 Task: Create a relationship between book and order object.
Action: Mouse moved to (599, 33)
Screenshot: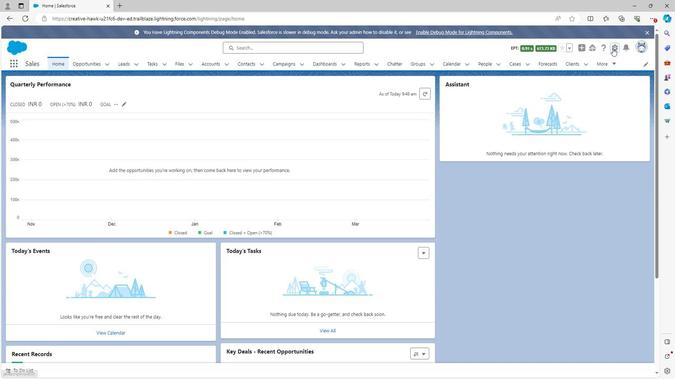
Action: Mouse pressed left at (599, 33)
Screenshot: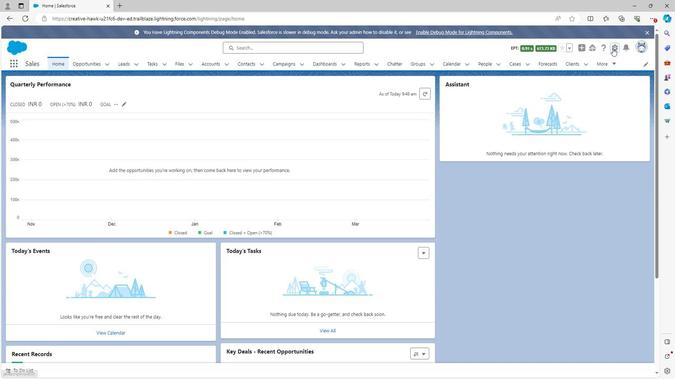 
Action: Mouse moved to (577, 56)
Screenshot: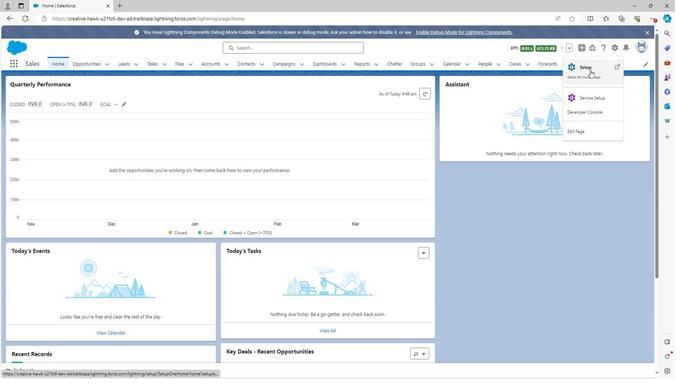 
Action: Mouse pressed left at (577, 56)
Screenshot: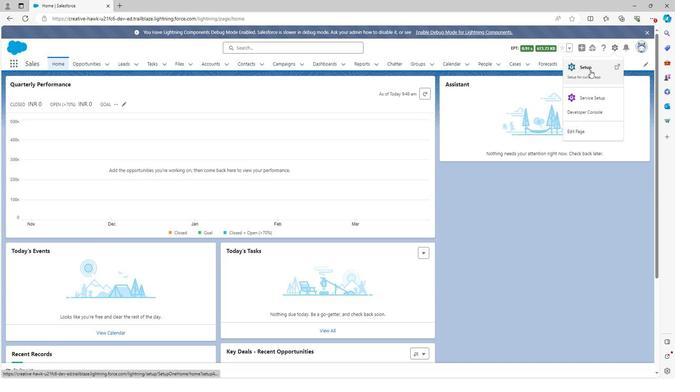 
Action: Mouse moved to (98, 51)
Screenshot: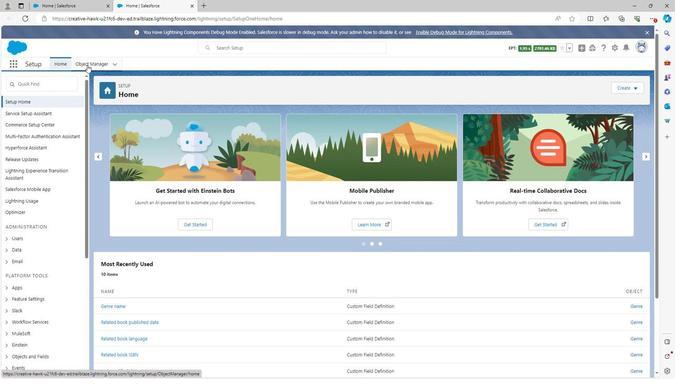 
Action: Mouse pressed left at (98, 51)
Screenshot: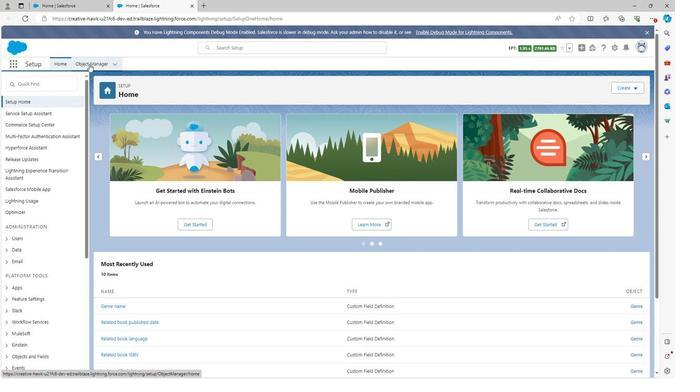 
Action: Mouse moved to (69, 248)
Screenshot: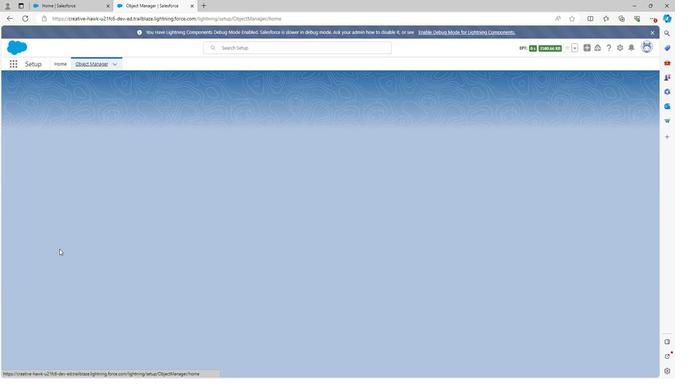 
Action: Mouse scrolled (69, 247) with delta (0, 0)
Screenshot: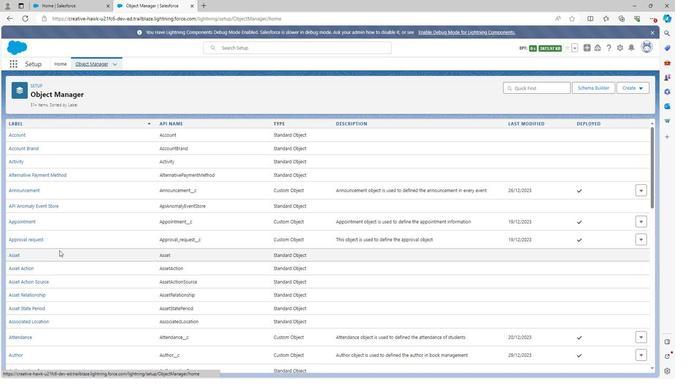 
Action: Mouse scrolled (69, 247) with delta (0, 0)
Screenshot: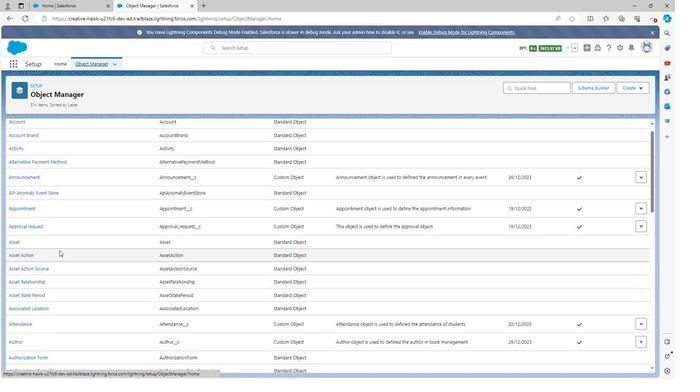 
Action: Mouse scrolled (69, 247) with delta (0, 0)
Screenshot: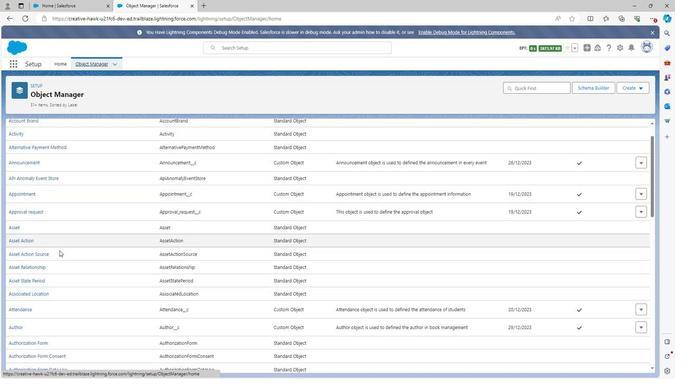 
Action: Mouse scrolled (69, 247) with delta (0, 0)
Screenshot: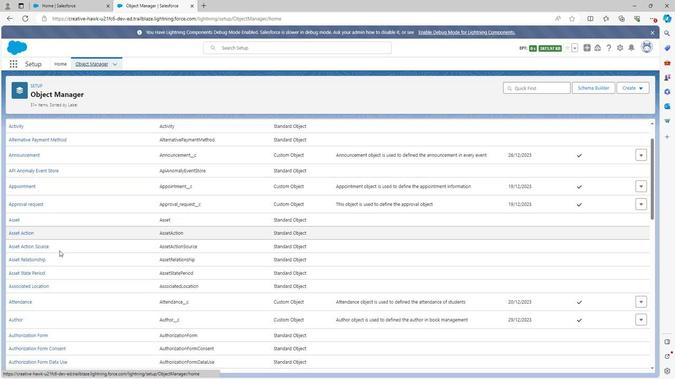 
Action: Mouse scrolled (69, 247) with delta (0, 0)
Screenshot: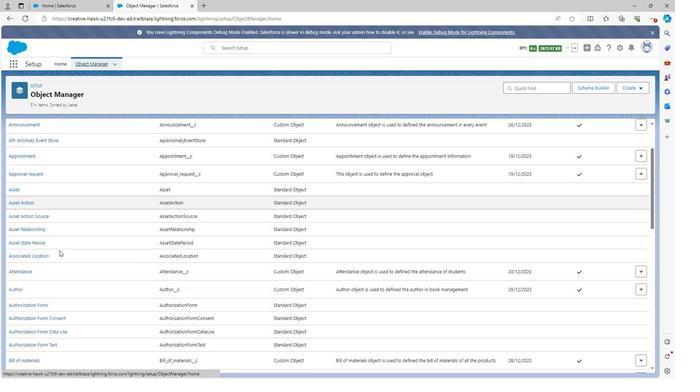 
Action: Mouse scrolled (69, 247) with delta (0, 0)
Screenshot: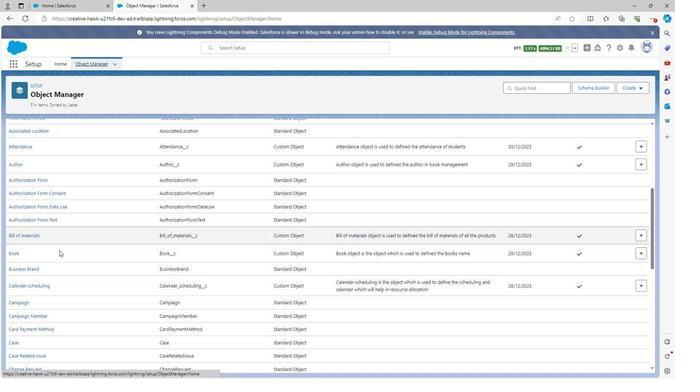 
Action: Mouse scrolled (69, 247) with delta (0, 0)
Screenshot: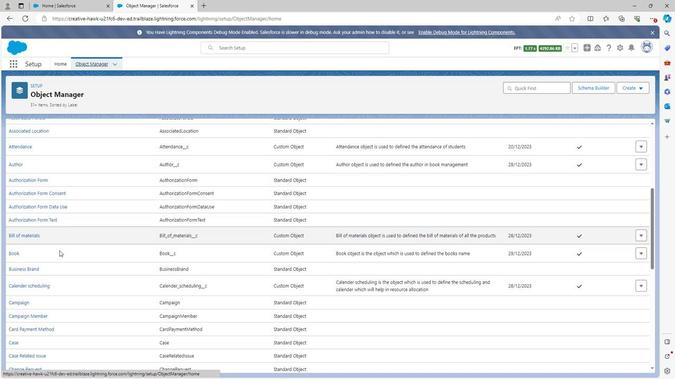 
Action: Mouse scrolled (69, 247) with delta (0, 0)
Screenshot: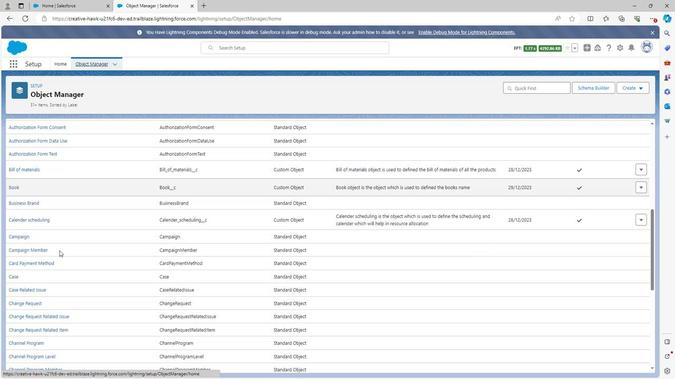 
Action: Mouse scrolled (69, 247) with delta (0, 0)
Screenshot: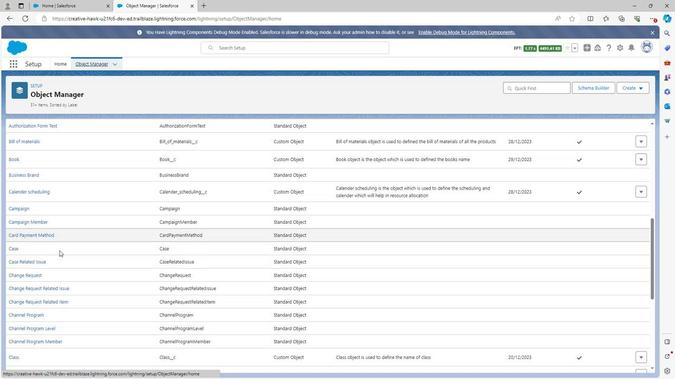 
Action: Mouse scrolled (69, 247) with delta (0, 0)
Screenshot: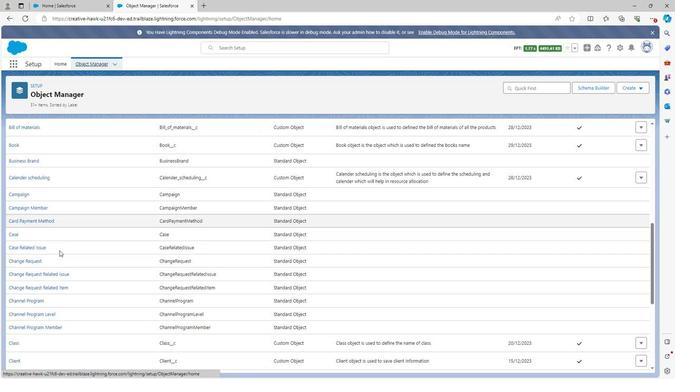 
Action: Mouse scrolled (69, 247) with delta (0, 0)
Screenshot: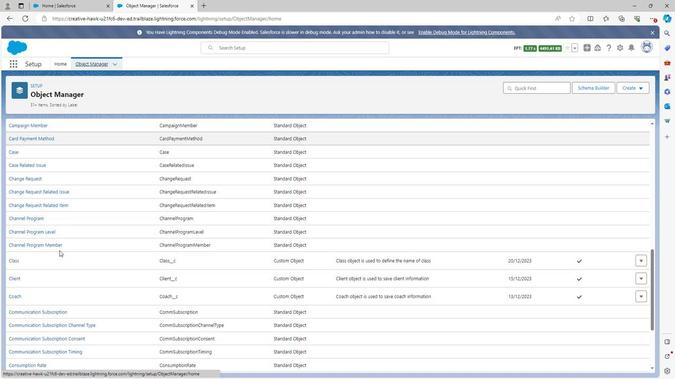 
Action: Mouse scrolled (69, 247) with delta (0, 0)
Screenshot: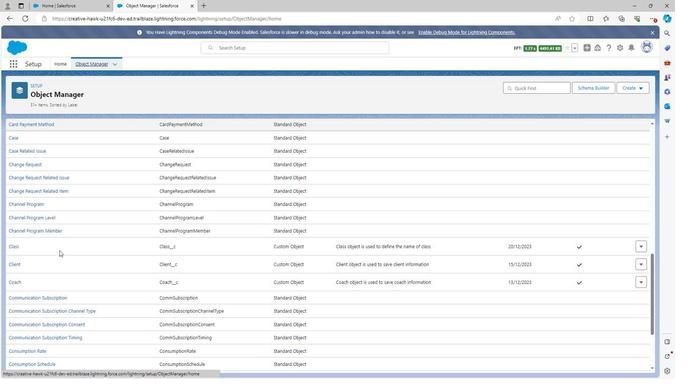 
Action: Mouse scrolled (69, 247) with delta (0, 0)
Screenshot: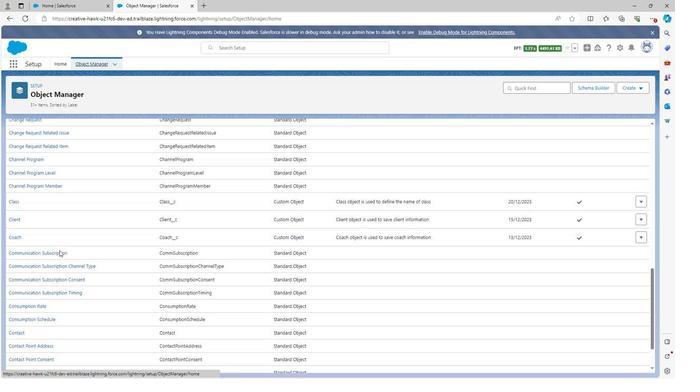 
Action: Mouse scrolled (69, 247) with delta (0, 0)
Screenshot: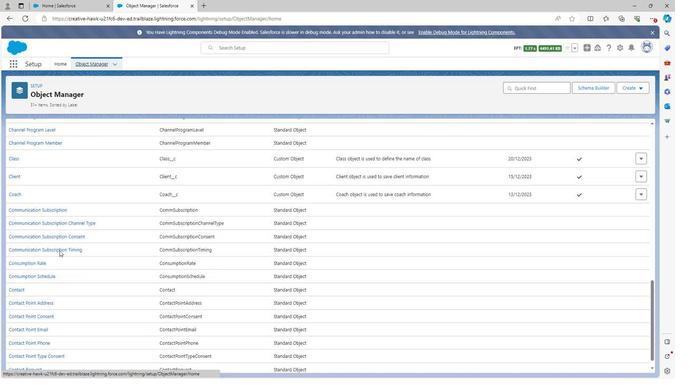 
Action: Mouse scrolled (69, 247) with delta (0, 0)
Screenshot: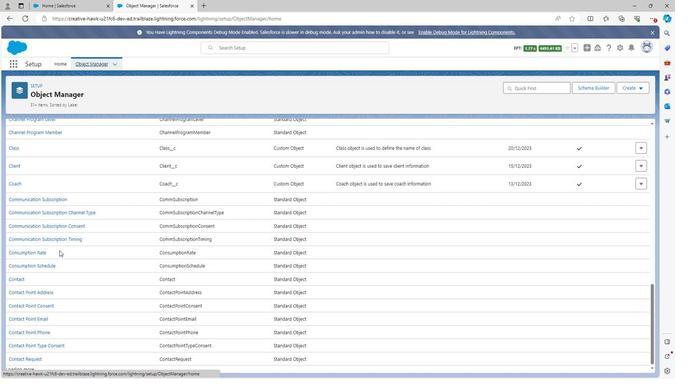 
Action: Mouse scrolled (69, 247) with delta (0, 0)
Screenshot: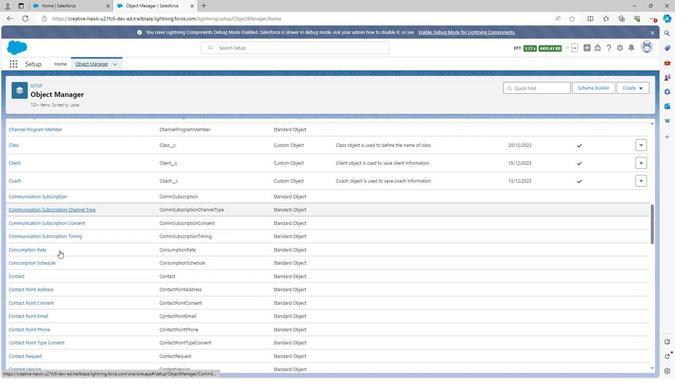 
Action: Mouse scrolled (69, 247) with delta (0, 0)
Screenshot: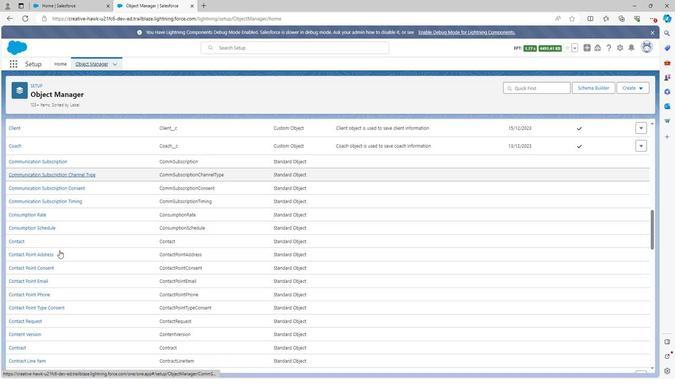 
Action: Mouse scrolled (69, 247) with delta (0, 0)
Screenshot: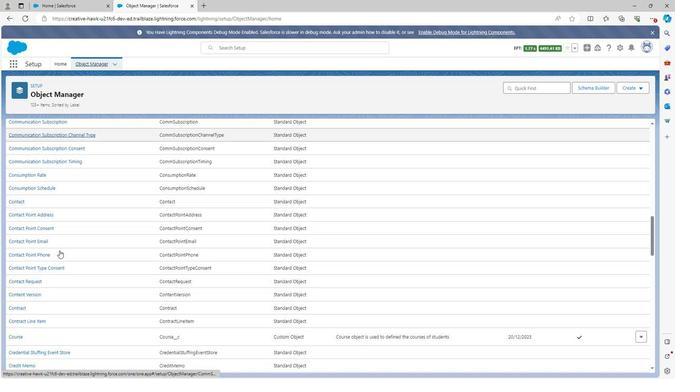 
Action: Mouse scrolled (69, 247) with delta (0, 0)
Screenshot: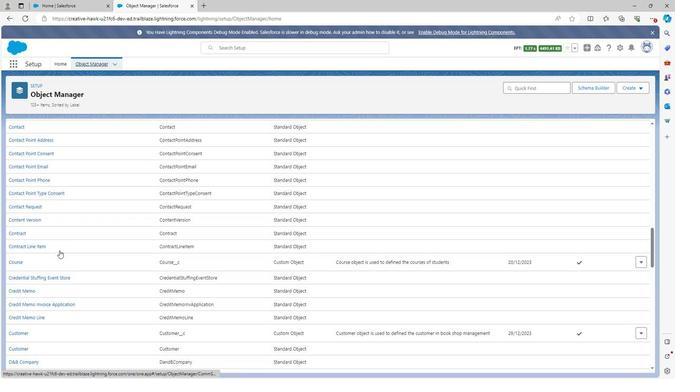 
Action: Mouse scrolled (69, 247) with delta (0, 0)
Screenshot: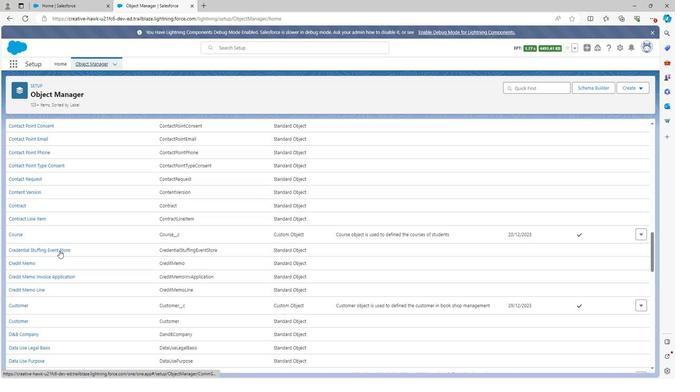 
Action: Mouse scrolled (69, 247) with delta (0, 0)
Screenshot: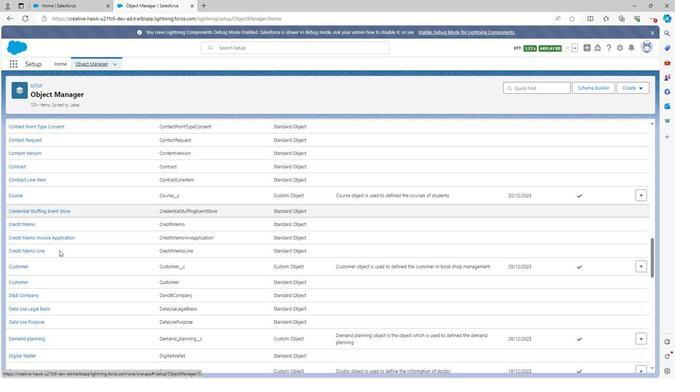 
Action: Mouse scrolled (69, 247) with delta (0, 0)
Screenshot: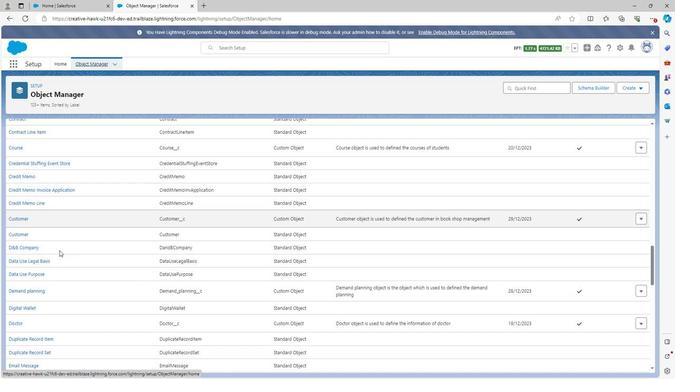 
Action: Mouse scrolled (69, 247) with delta (0, 0)
Screenshot: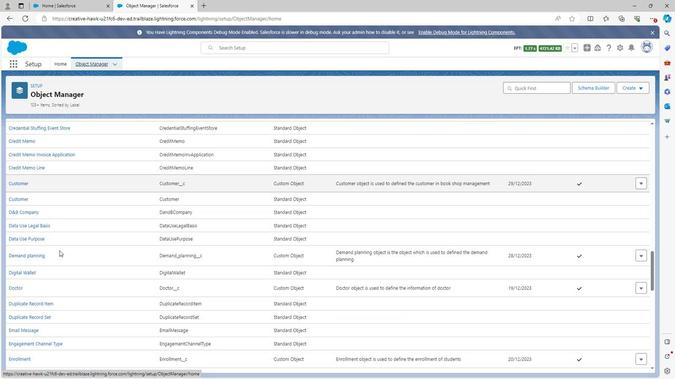 
Action: Mouse scrolled (69, 247) with delta (0, 0)
Screenshot: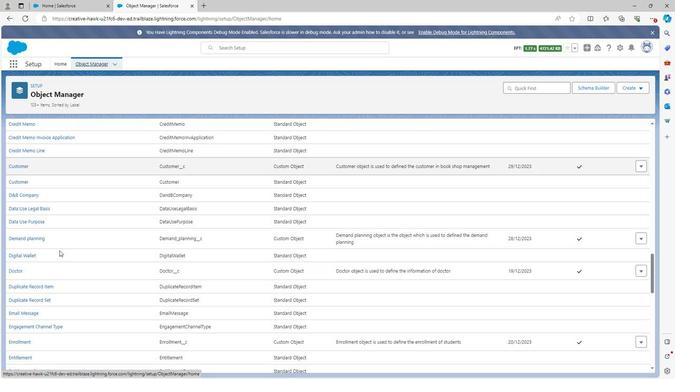 
Action: Mouse scrolled (69, 247) with delta (0, 0)
Screenshot: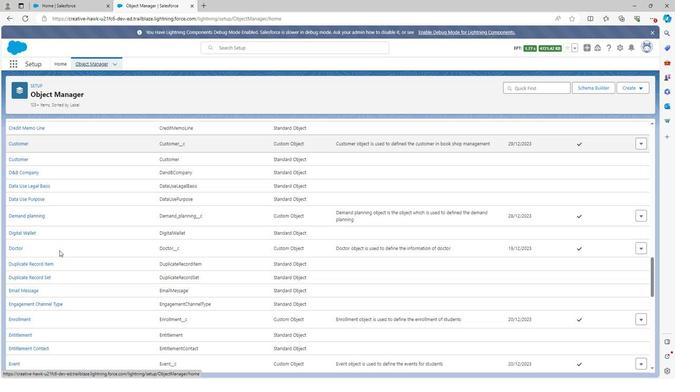 
Action: Mouse scrolled (69, 247) with delta (0, 0)
Screenshot: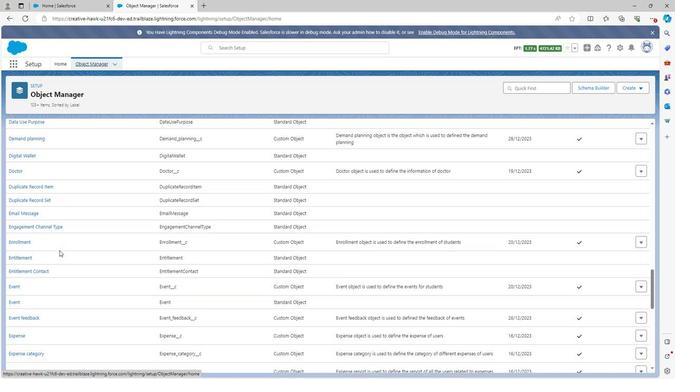
Action: Mouse scrolled (69, 247) with delta (0, 0)
Screenshot: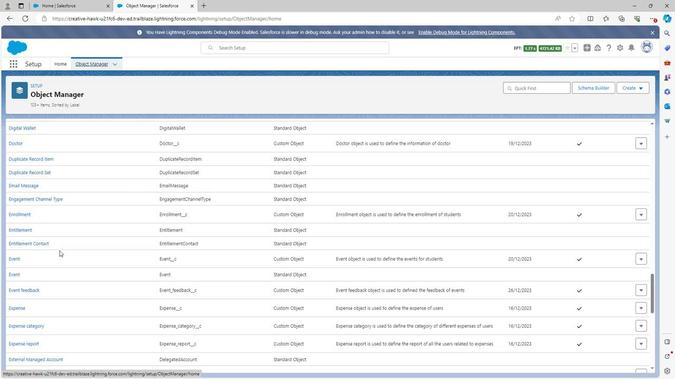 
Action: Mouse scrolled (69, 247) with delta (0, 0)
Screenshot: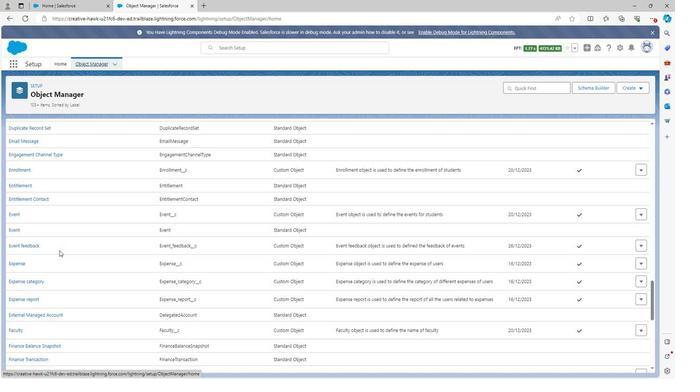 
Action: Mouse scrolled (69, 247) with delta (0, 0)
Screenshot: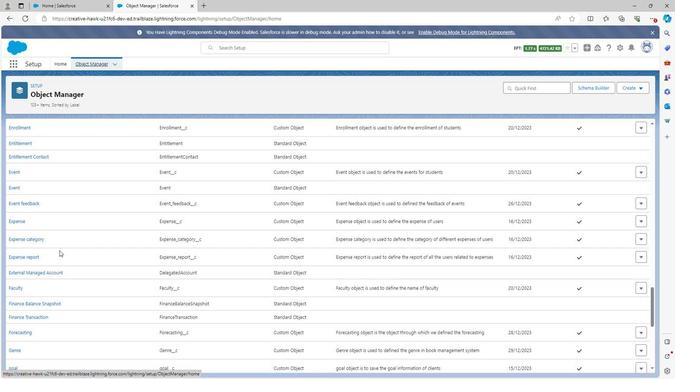 
Action: Mouse scrolled (69, 247) with delta (0, 0)
Screenshot: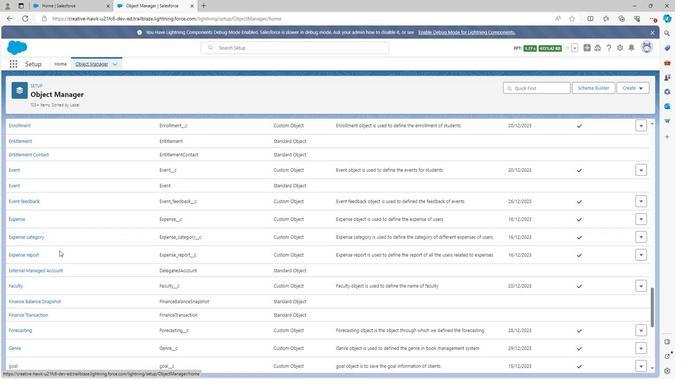 
Action: Mouse scrolled (69, 247) with delta (0, 0)
Screenshot: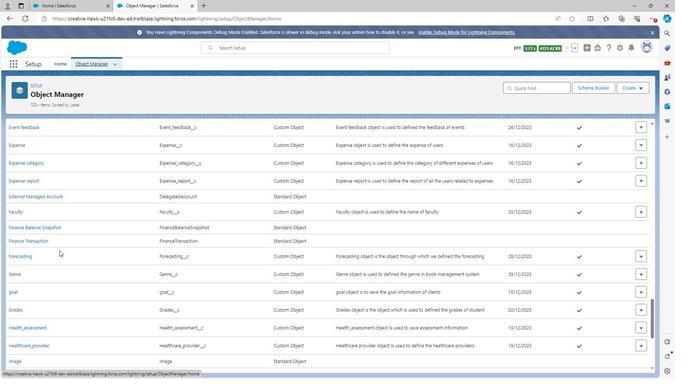 
Action: Mouse scrolled (69, 247) with delta (0, 0)
Screenshot: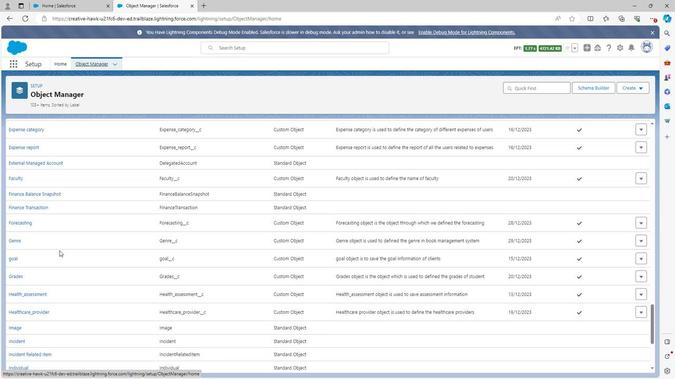 
Action: Mouse scrolled (69, 247) with delta (0, 0)
Screenshot: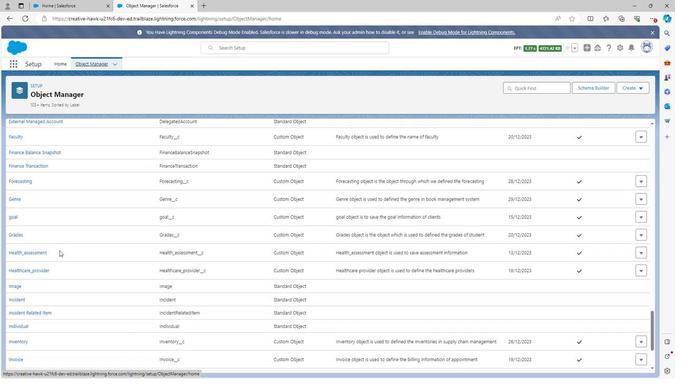 
Action: Mouse scrolled (69, 247) with delta (0, 0)
Screenshot: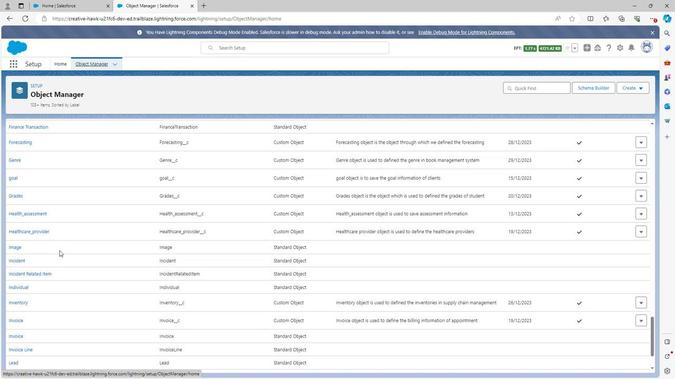 
Action: Mouse scrolled (69, 247) with delta (0, 0)
Screenshot: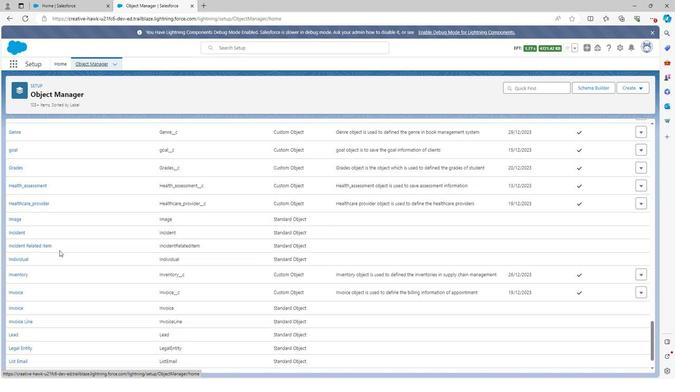 
Action: Mouse scrolled (69, 247) with delta (0, 0)
Screenshot: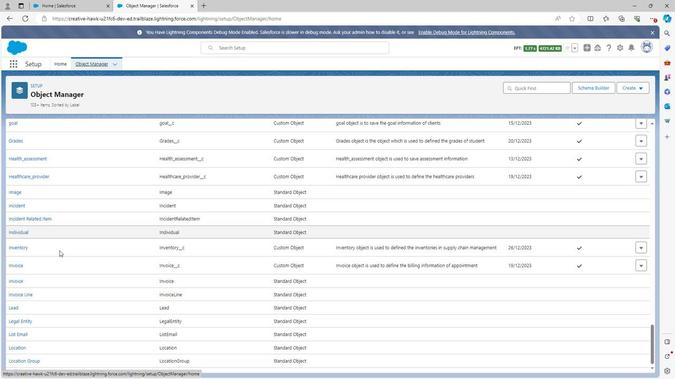 
Action: Mouse scrolled (69, 247) with delta (0, 0)
Screenshot: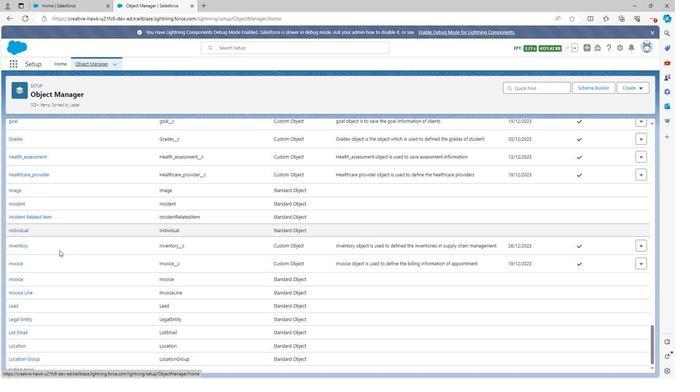 
Action: Mouse scrolled (69, 247) with delta (0, 0)
Screenshot: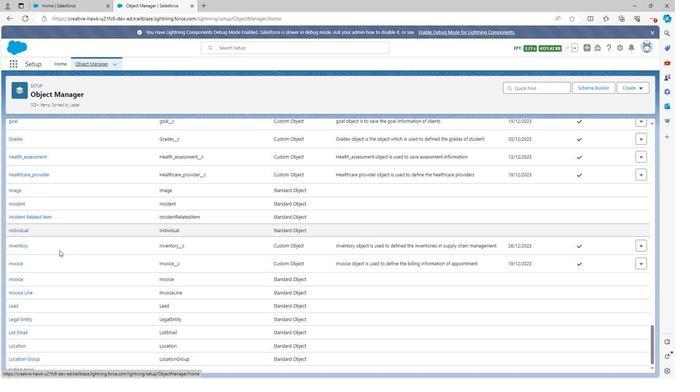 
Action: Mouse scrolled (69, 247) with delta (0, 0)
Screenshot: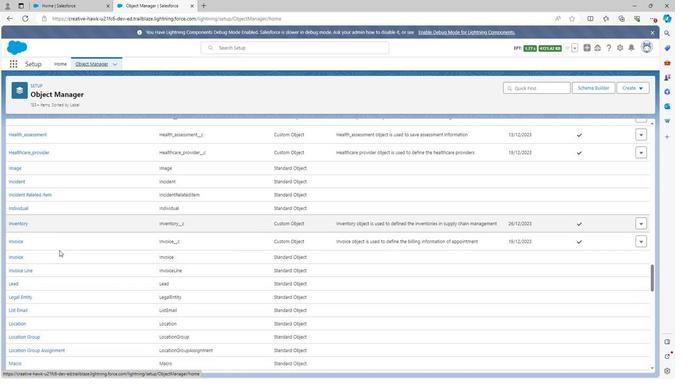 
Action: Mouse scrolled (69, 247) with delta (0, 0)
Screenshot: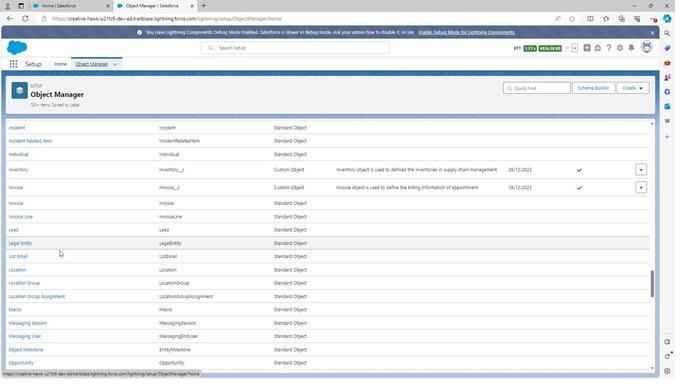 
Action: Mouse scrolled (69, 247) with delta (0, 0)
Screenshot: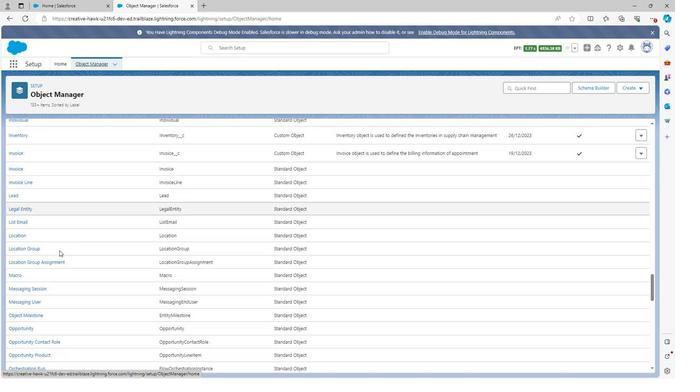 
Action: Mouse scrolled (69, 247) with delta (0, 0)
Screenshot: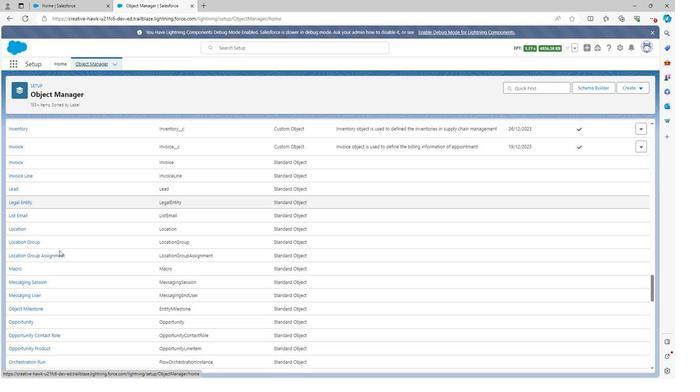 
Action: Mouse scrolled (69, 247) with delta (0, 0)
Screenshot: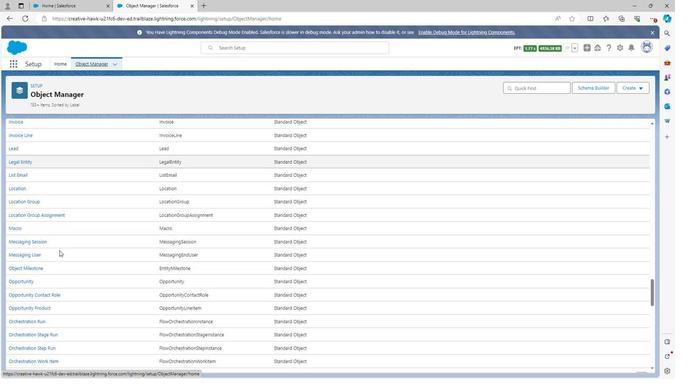 
Action: Mouse scrolled (69, 247) with delta (0, 0)
Screenshot: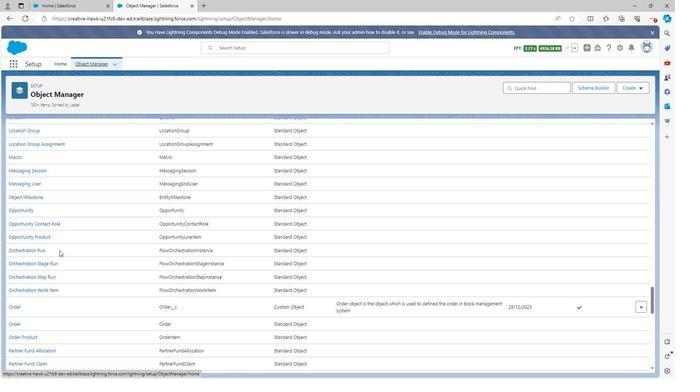 
Action: Mouse scrolled (69, 247) with delta (0, 0)
Screenshot: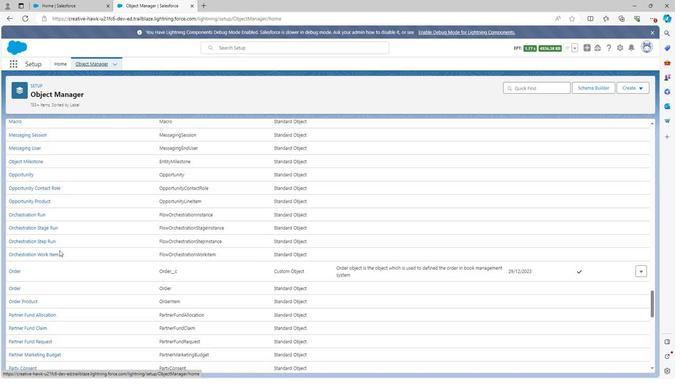 
Action: Mouse moved to (28, 229)
Screenshot: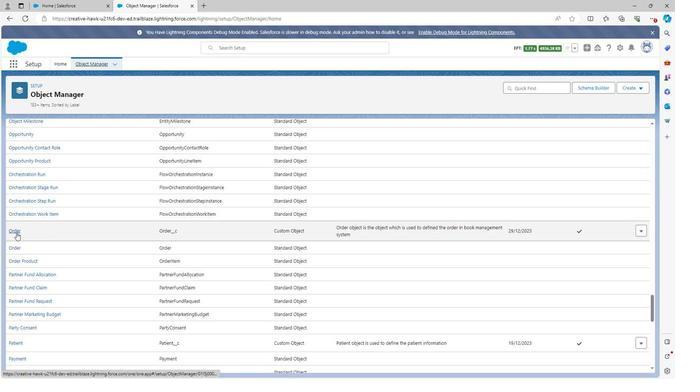 
Action: Mouse pressed left at (28, 229)
Screenshot: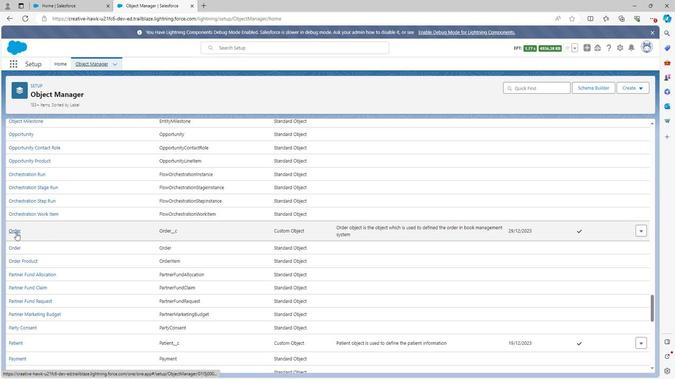 
Action: Mouse moved to (55, 129)
Screenshot: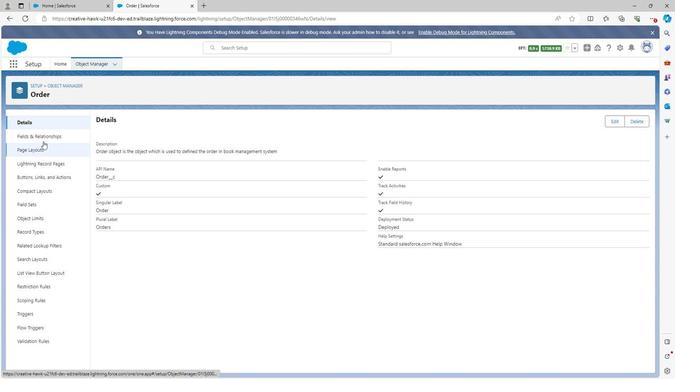 
Action: Mouse pressed left at (55, 129)
Screenshot: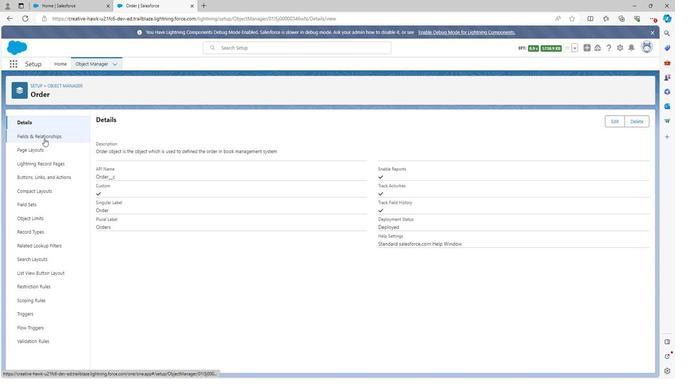 
Action: Mouse moved to (487, 113)
Screenshot: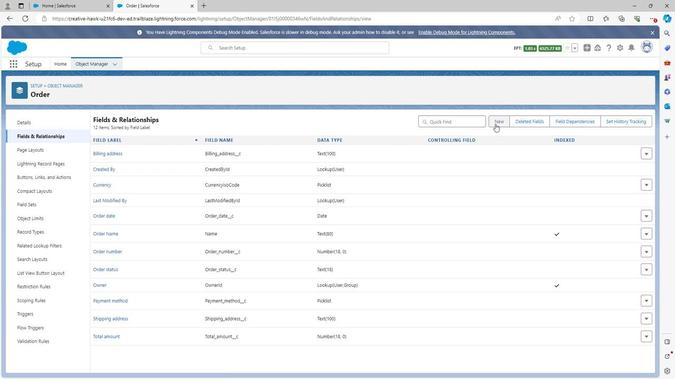
Action: Mouse pressed left at (487, 113)
Screenshot: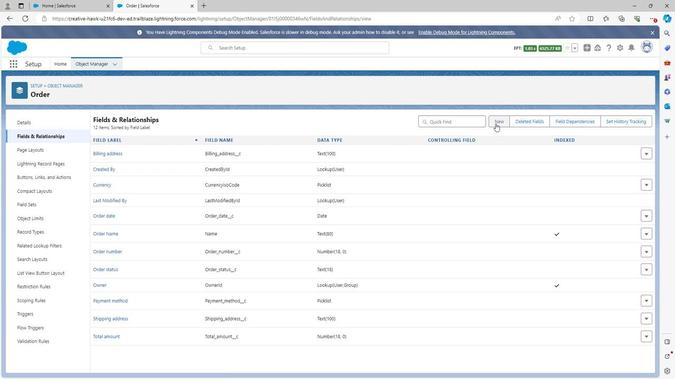 
Action: Mouse moved to (112, 247)
Screenshot: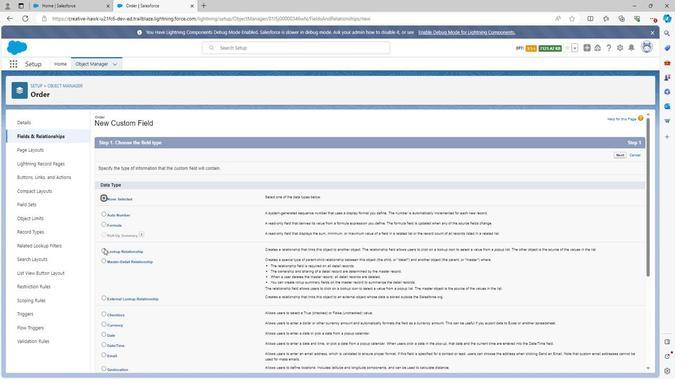 
Action: Mouse pressed left at (112, 247)
Screenshot: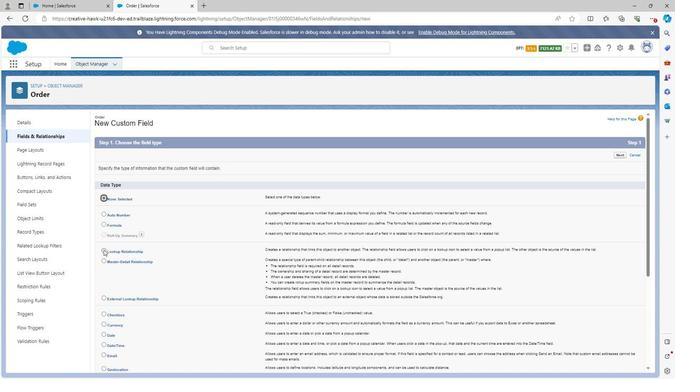 
Action: Mouse moved to (548, 284)
Screenshot: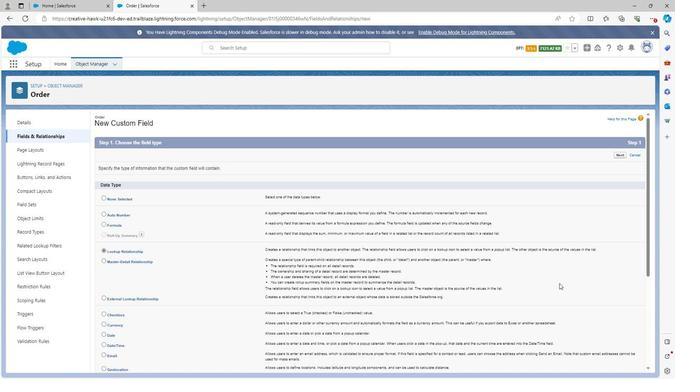 
Action: Mouse scrolled (548, 283) with delta (0, 0)
Screenshot: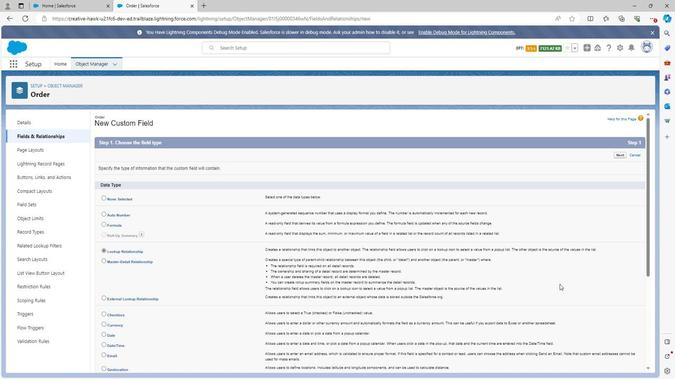 
Action: Mouse scrolled (548, 283) with delta (0, 0)
Screenshot: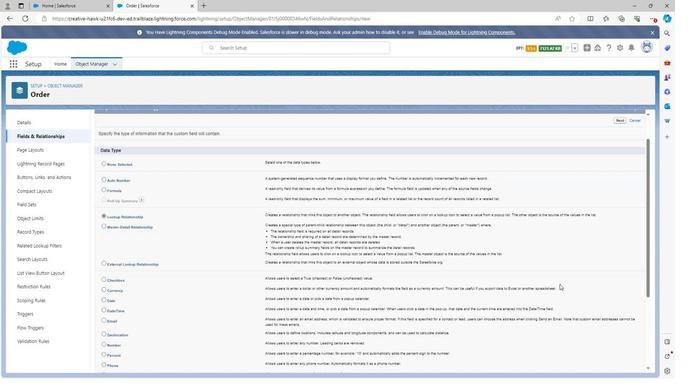 
Action: Mouse scrolled (548, 283) with delta (0, 0)
Screenshot: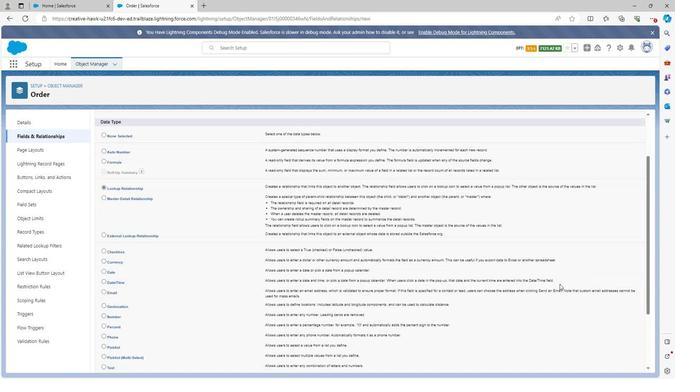 
Action: Mouse scrolled (548, 283) with delta (0, 0)
Screenshot: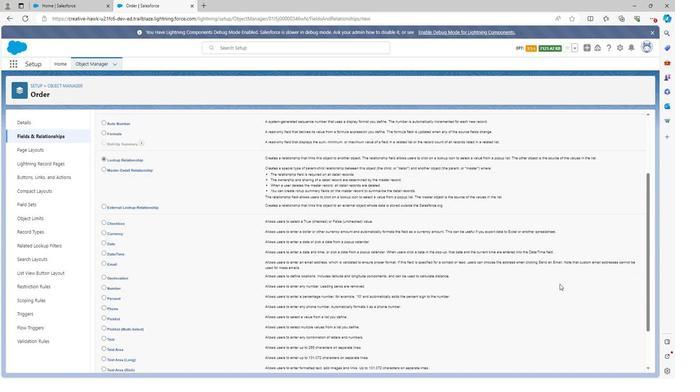 
Action: Mouse scrolled (548, 283) with delta (0, 0)
Screenshot: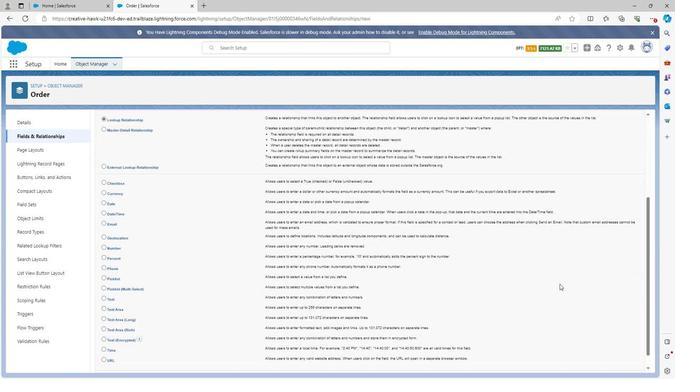
Action: Mouse scrolled (548, 283) with delta (0, 0)
Screenshot: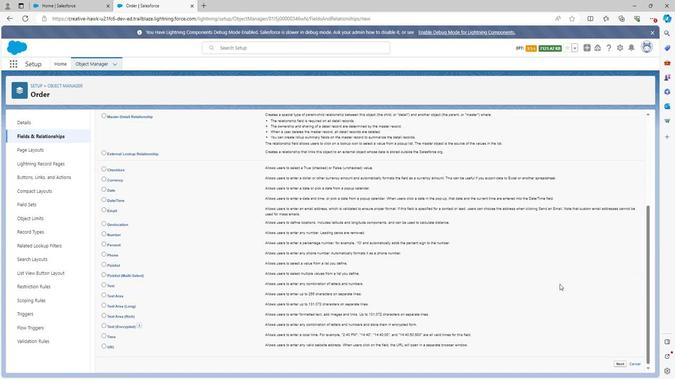 
Action: Mouse scrolled (548, 283) with delta (0, 0)
Screenshot: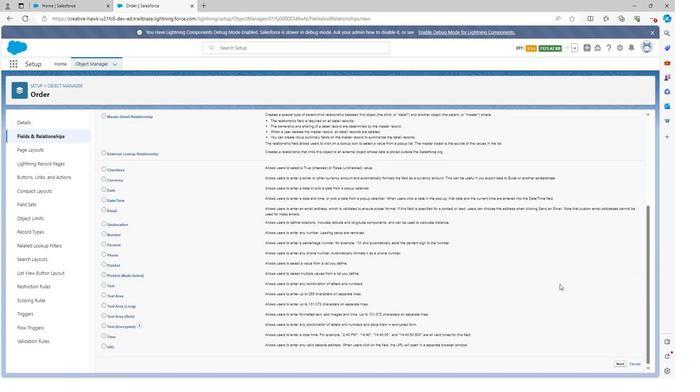 
Action: Mouse moved to (606, 366)
Screenshot: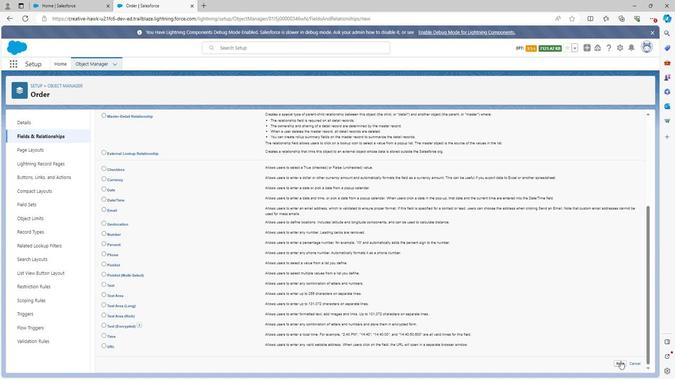 
Action: Mouse pressed left at (606, 366)
Screenshot: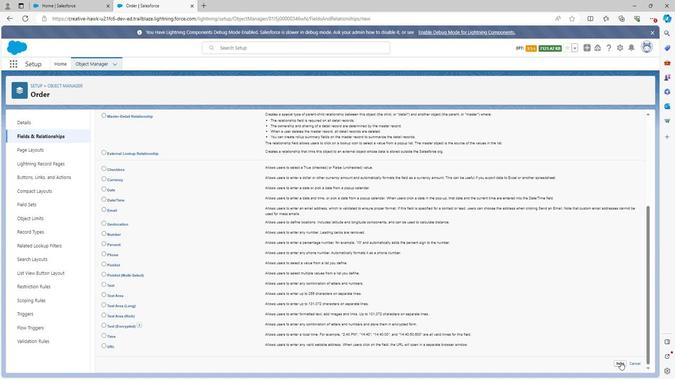 
Action: Mouse moved to (260, 177)
Screenshot: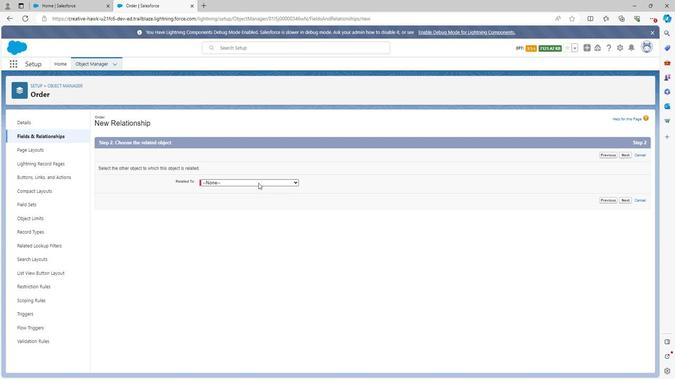 
Action: Mouse pressed left at (260, 177)
Screenshot: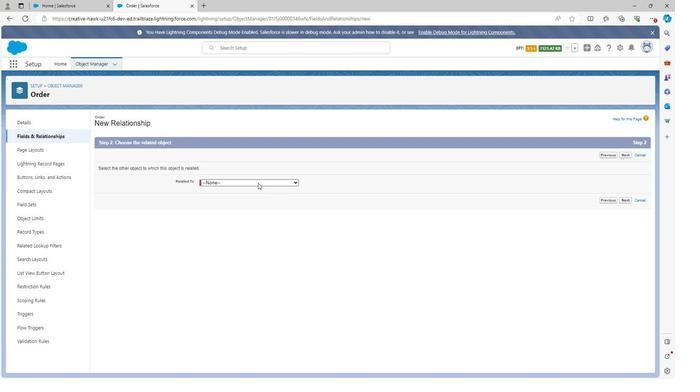 
Action: Mouse moved to (234, 272)
Screenshot: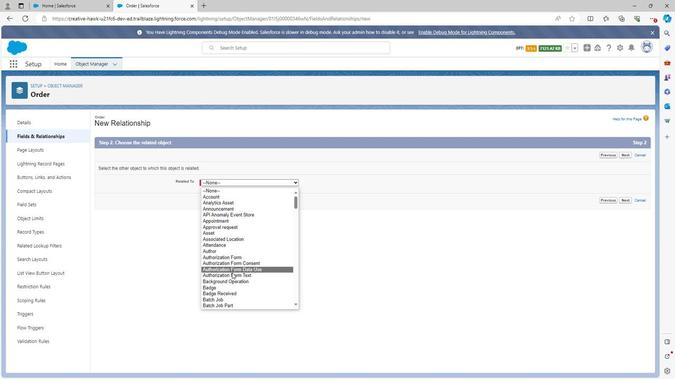
Action: Mouse scrolled (234, 272) with delta (0, 0)
Screenshot: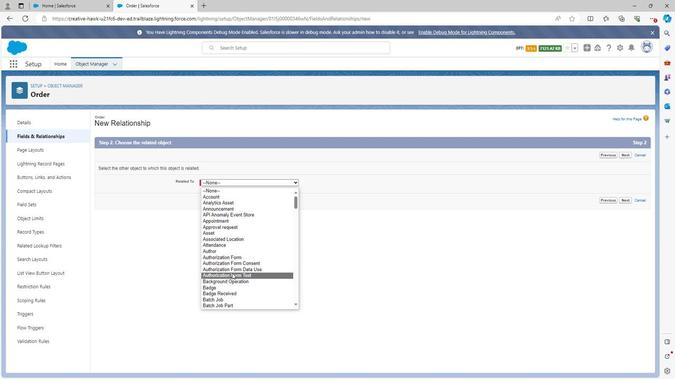 
Action: Mouse scrolled (234, 272) with delta (0, 0)
Screenshot: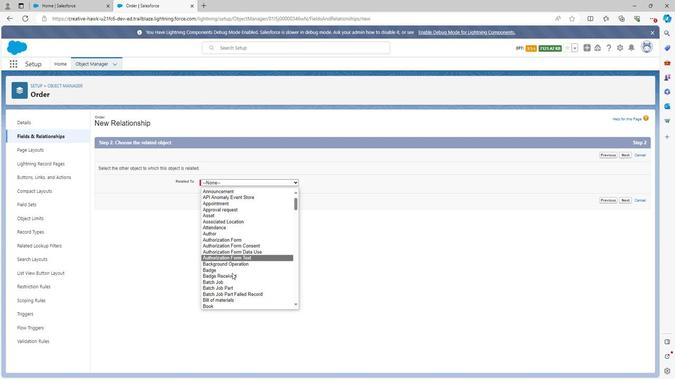 
Action: Mouse scrolled (234, 272) with delta (0, 0)
Screenshot: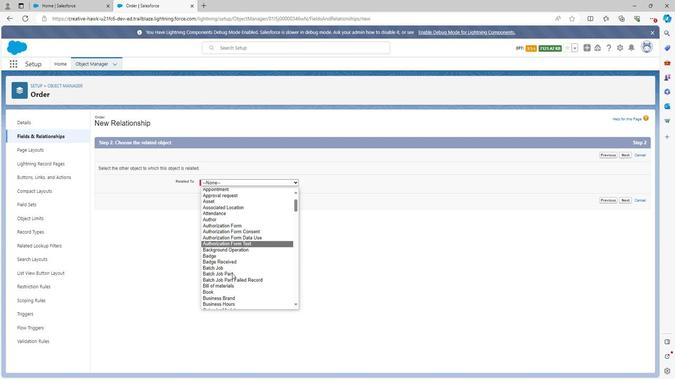 
Action: Mouse moved to (216, 268)
Screenshot: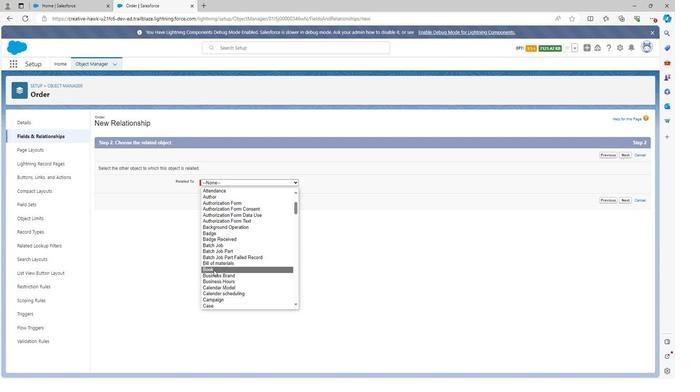 
Action: Mouse pressed left at (216, 268)
Screenshot: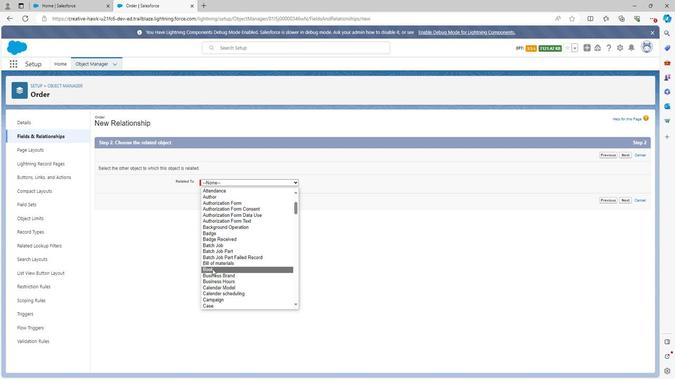 
Action: Mouse moved to (608, 195)
Screenshot: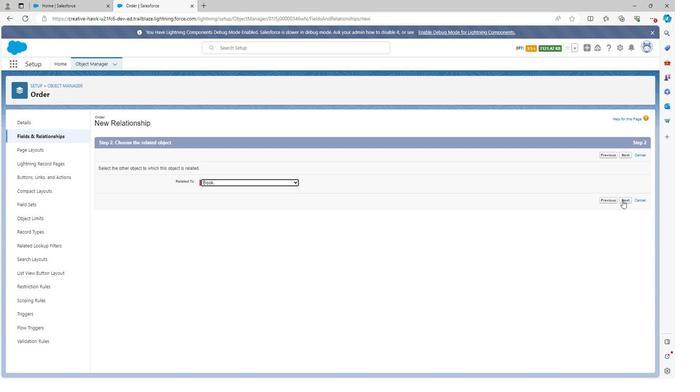 
Action: Mouse pressed left at (608, 195)
Screenshot: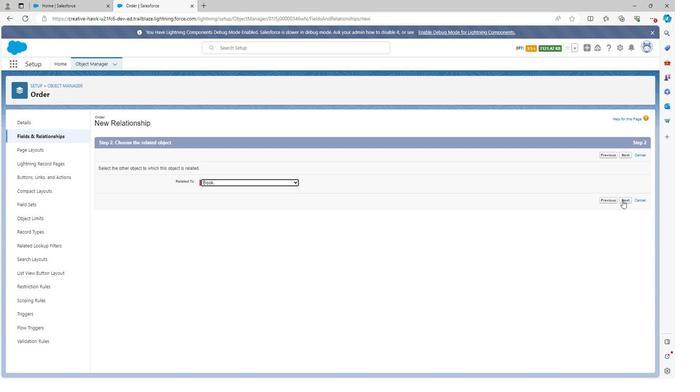 
Action: Mouse moved to (250, 159)
Screenshot: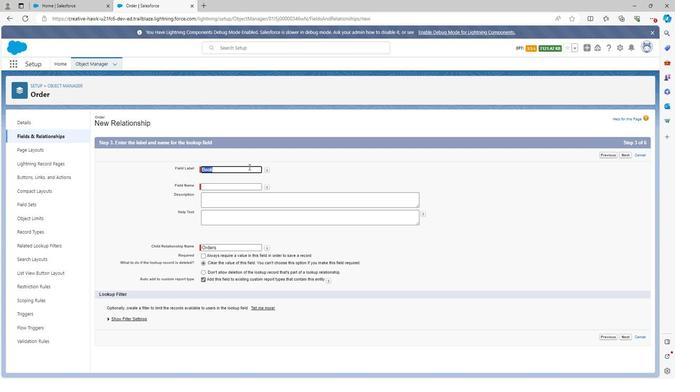
Action: Mouse pressed left at (250, 159)
Screenshot: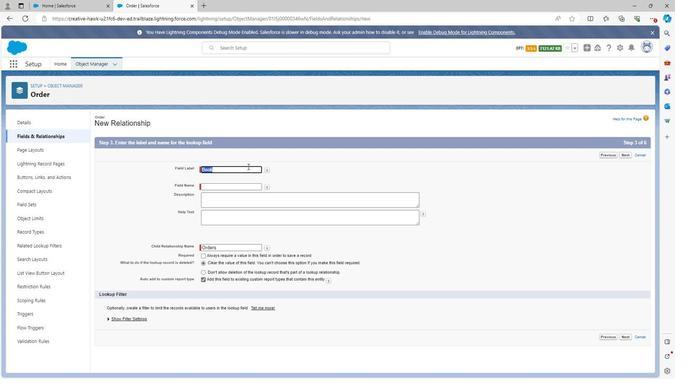 
Action: Mouse moved to (248, 161)
Screenshot: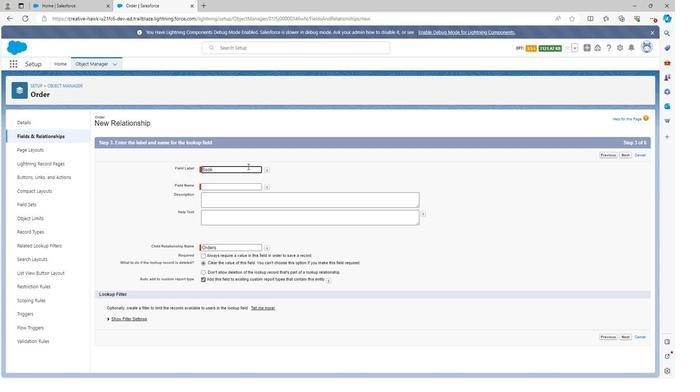 
Action: Key pressed <Key.space>order
Screenshot: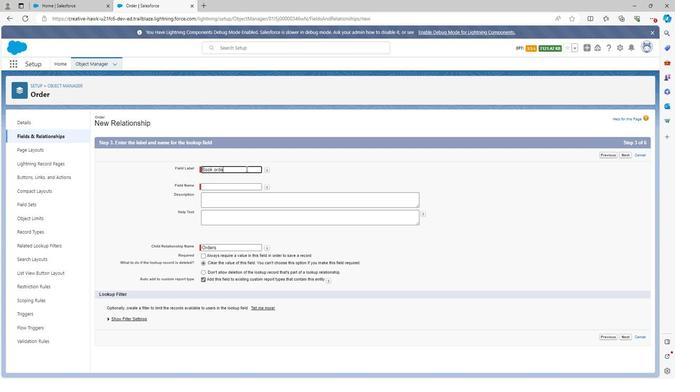 
Action: Mouse moved to (288, 171)
Screenshot: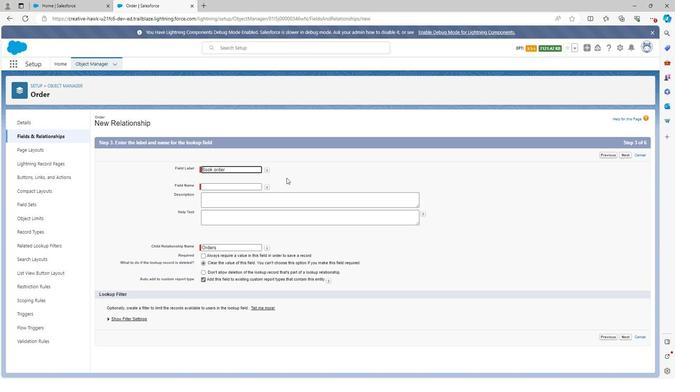 
Action: Mouse pressed left at (288, 171)
Screenshot: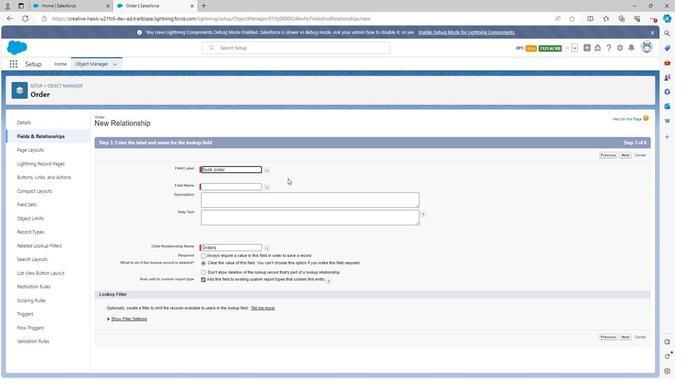 
Action: Mouse moved to (230, 195)
Screenshot: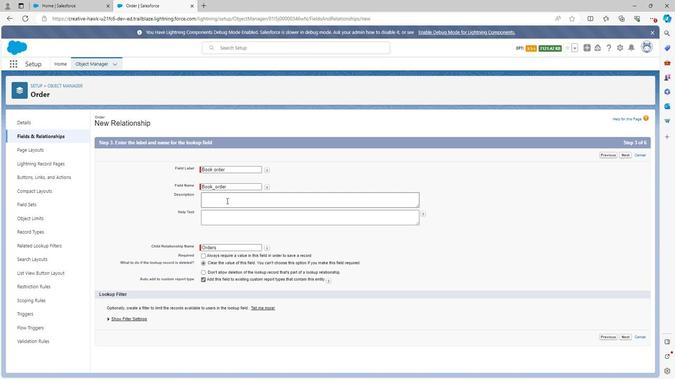 
Action: Mouse pressed left at (230, 195)
Screenshot: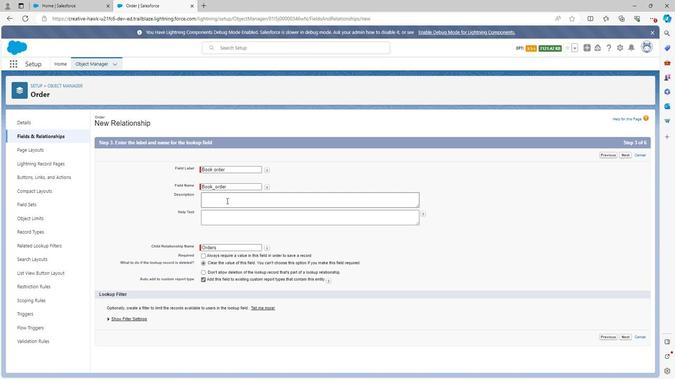 
Action: Key pressed <Key.shift>Book<Key.space>order<Key.space>relationship<Key.space>is<Key.space>the<Key.space>relationship<Key.space>through<Key.space>which<Key.space>we<Key.space>get<Key.space>books<Key.space>from<Key.space>book<Key.space>object<Key.space>to<Key.space>order<Key.space>object<Key.space>
Screenshot: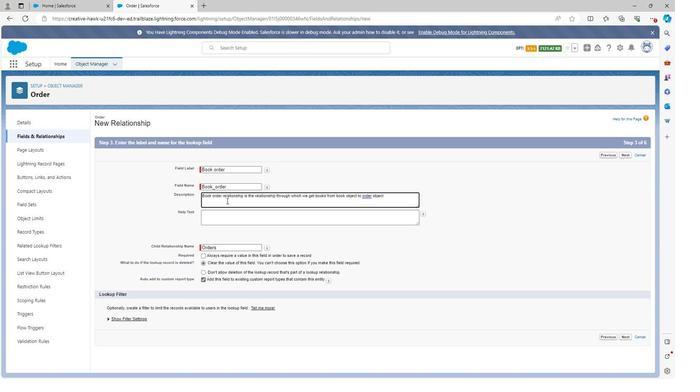 
Action: Mouse moved to (231, 206)
Screenshot: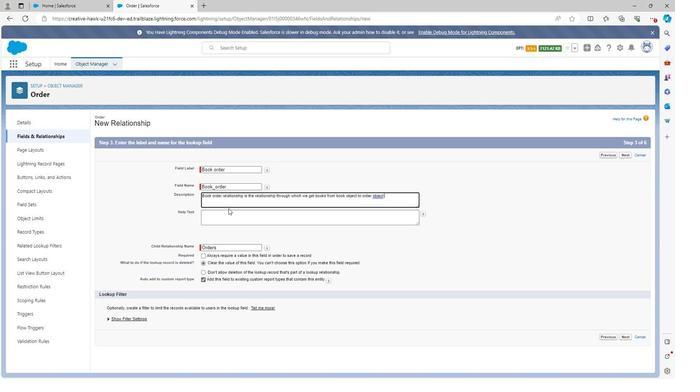 
Action: Mouse pressed left at (231, 206)
Screenshot: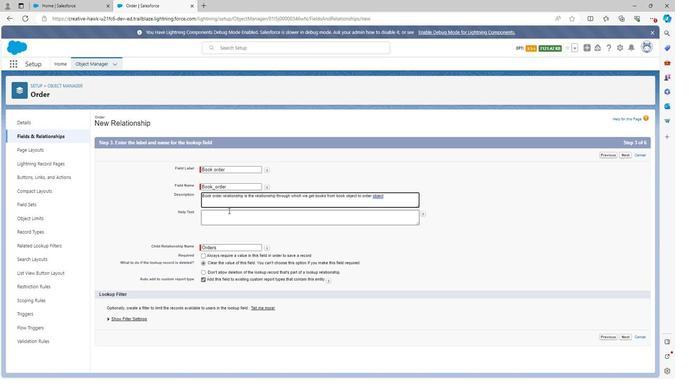 
Action: Mouse moved to (231, 213)
Screenshot: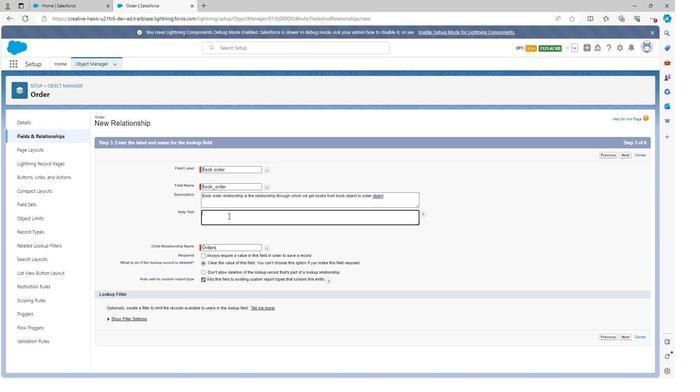 
Action: Key pressed <Key.shift>Book<Key.space>order<Key.space>rer<Key.backspace>lationship
Screenshot: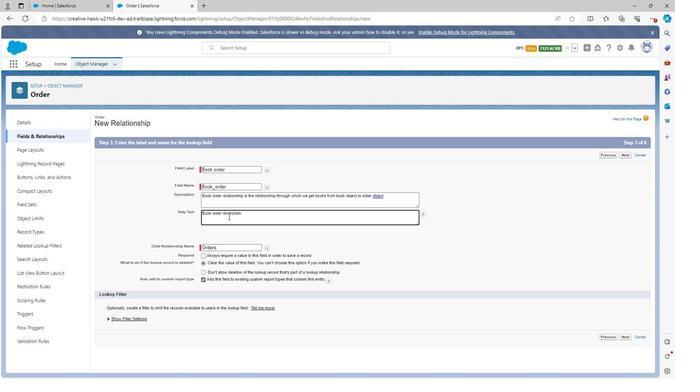 
Action: Mouse moved to (609, 339)
Screenshot: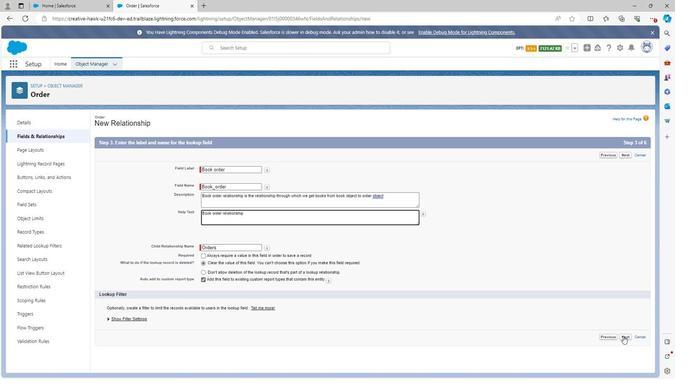 
Action: Mouse pressed left at (609, 339)
Screenshot: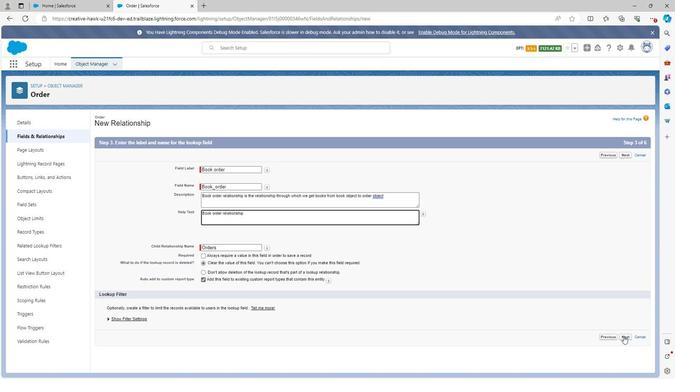 
Action: Mouse moved to (456, 211)
Screenshot: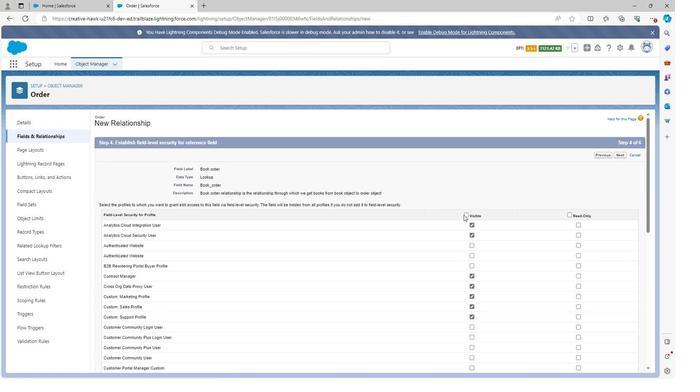 
Action: Mouse pressed left at (456, 211)
Screenshot: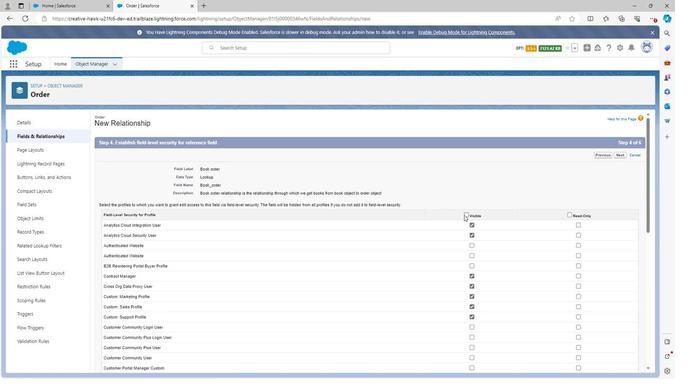 
Action: Mouse moved to (556, 211)
Screenshot: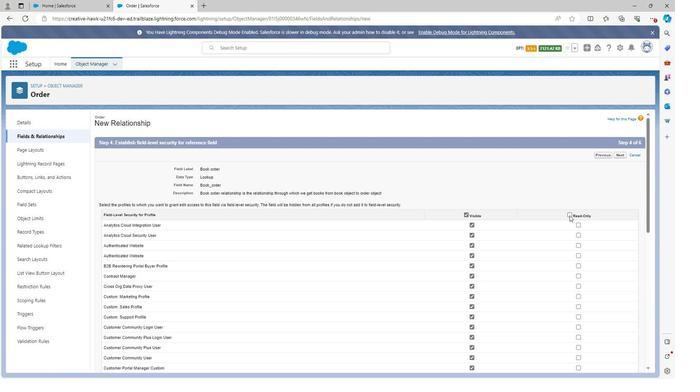 
Action: Mouse pressed left at (556, 211)
Screenshot: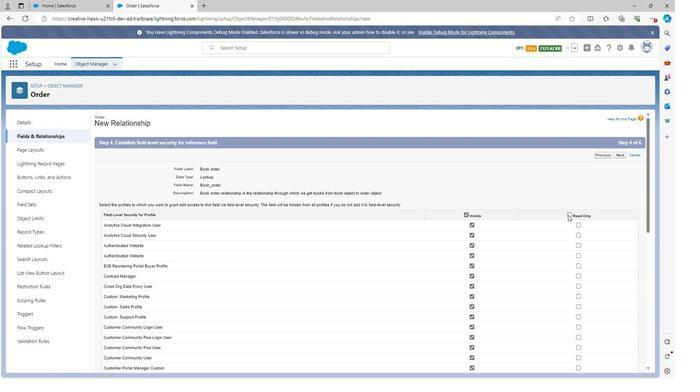 
Action: Mouse moved to (463, 221)
Screenshot: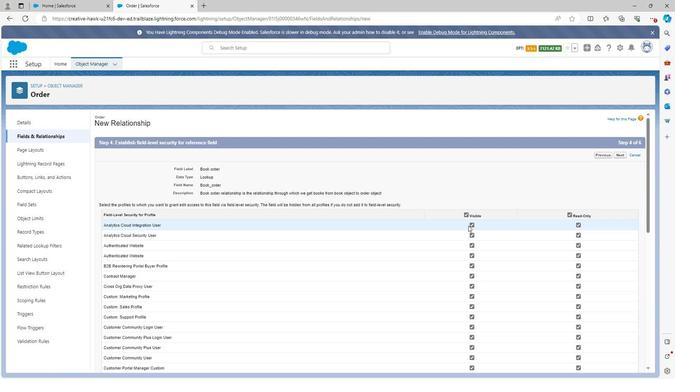 
Action: Mouse pressed left at (463, 221)
Screenshot: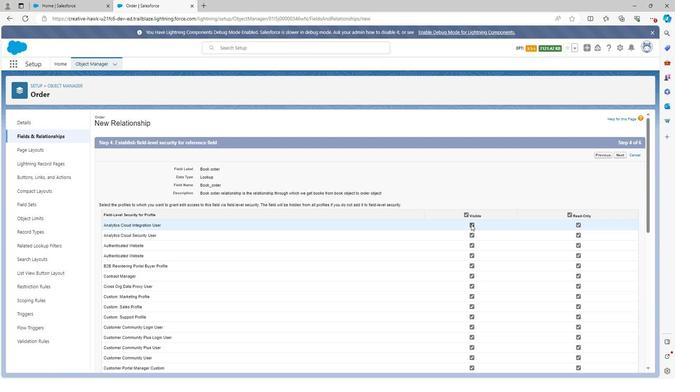 
Action: Mouse moved to (464, 233)
Screenshot: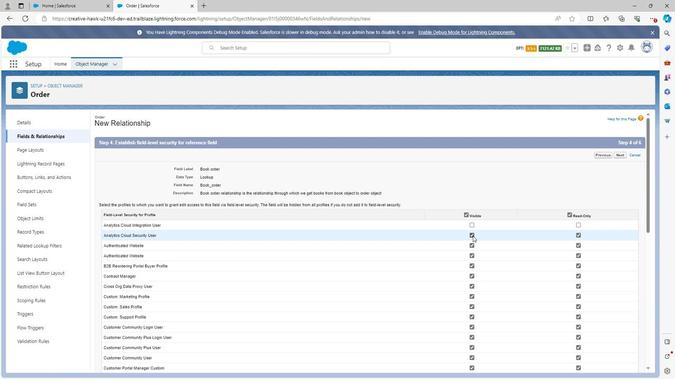 
Action: Mouse pressed left at (464, 233)
Screenshot: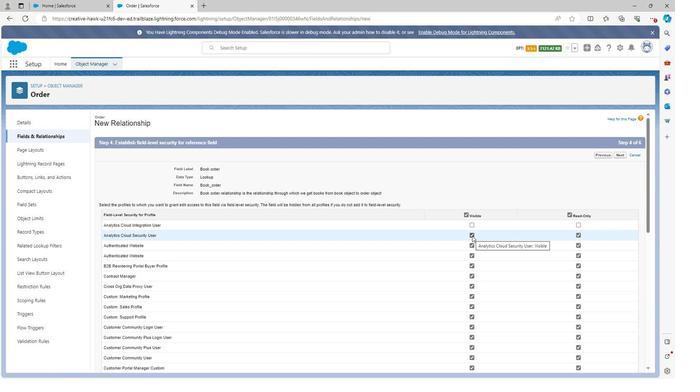 
Action: Mouse moved to (464, 264)
Screenshot: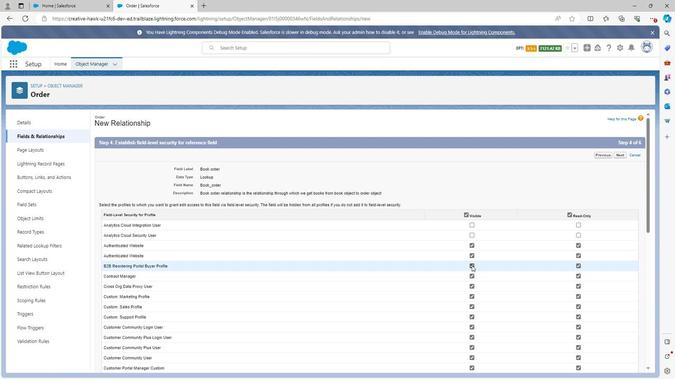 
Action: Mouse pressed left at (464, 264)
Screenshot: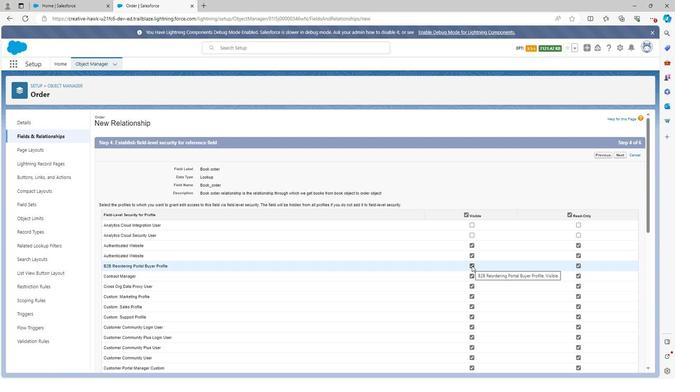 
Action: Mouse moved to (464, 285)
Screenshot: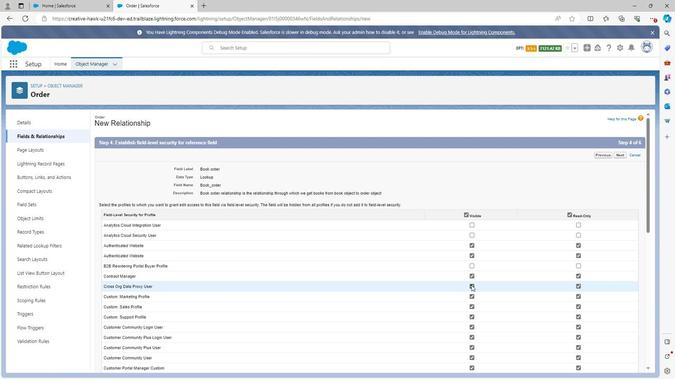 
Action: Mouse pressed left at (464, 285)
Screenshot: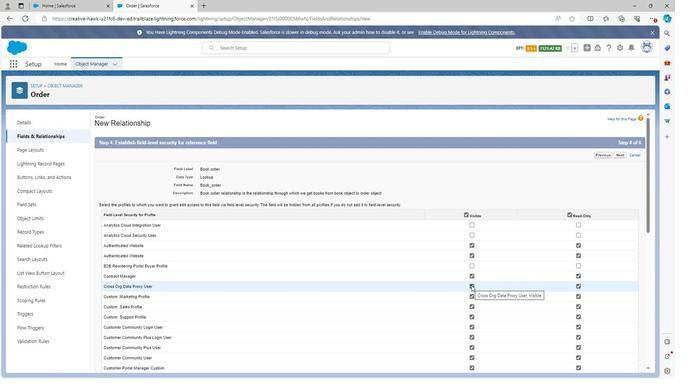 
Action: Mouse moved to (464, 317)
Screenshot: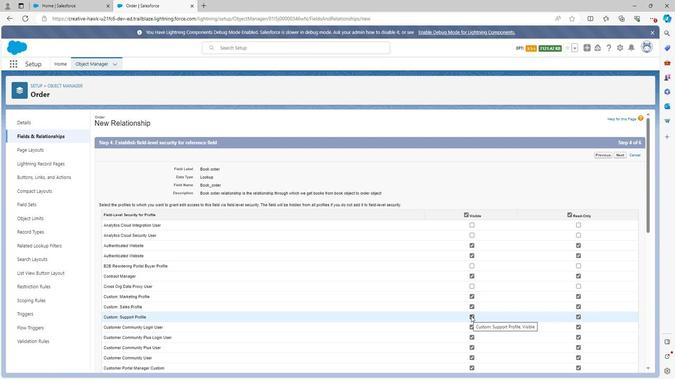 
Action: Mouse pressed left at (464, 317)
Screenshot: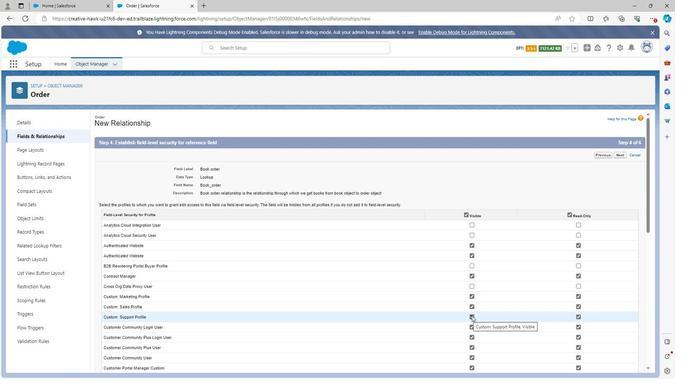 
Action: Mouse scrolled (464, 317) with delta (0, 0)
Screenshot: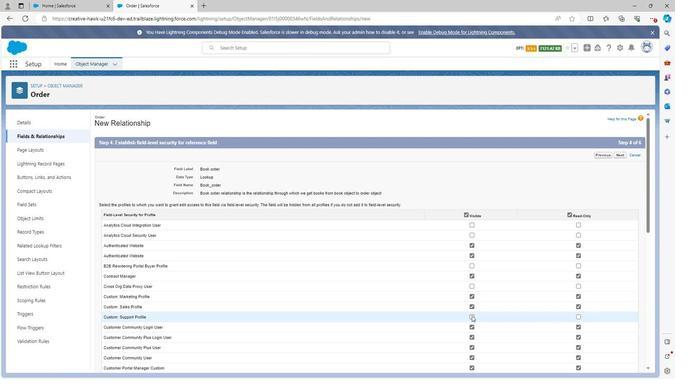 
Action: Mouse moved to (465, 309)
Screenshot: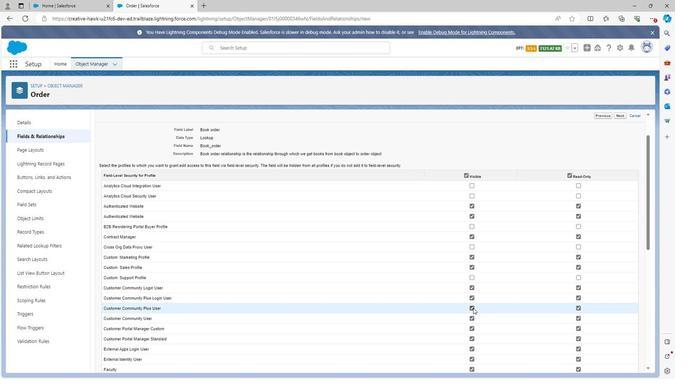 
Action: Mouse pressed left at (465, 309)
Screenshot: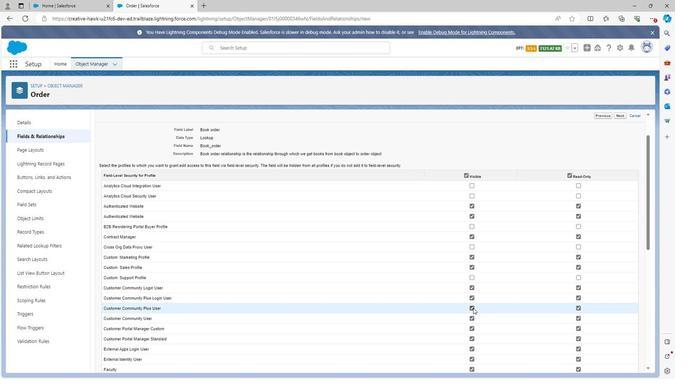 
Action: Mouse moved to (465, 308)
Screenshot: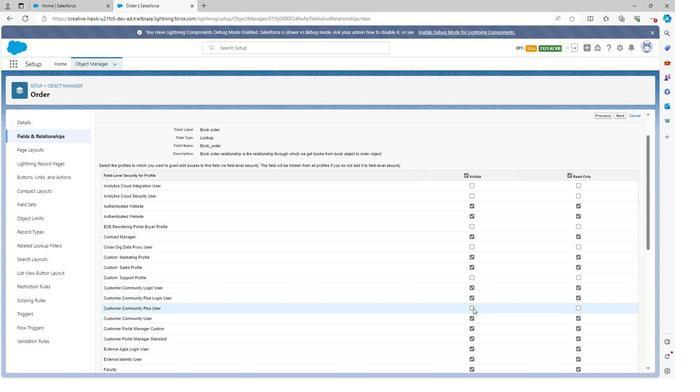 
Action: Mouse scrolled (465, 308) with delta (0, 0)
Screenshot: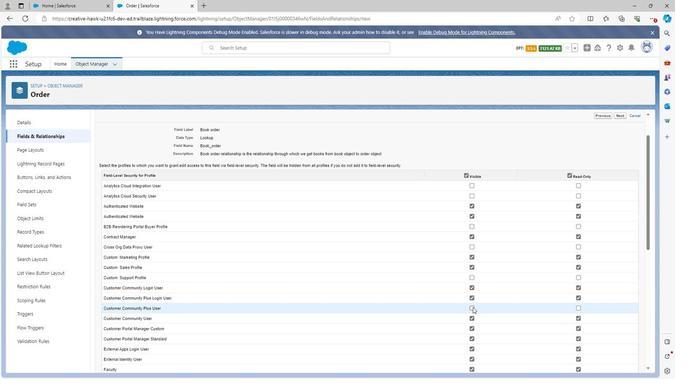 
Action: Mouse moved to (463, 301)
Screenshot: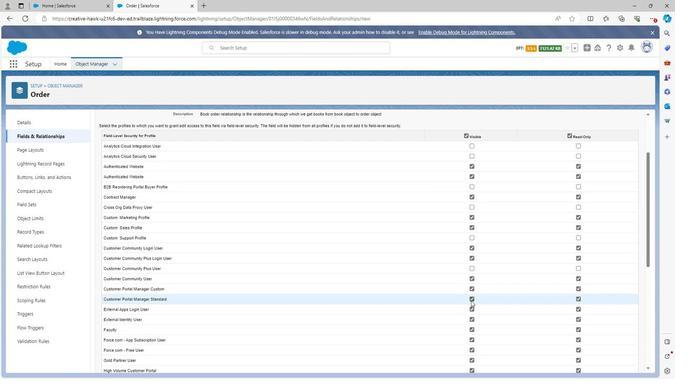 
Action: Mouse pressed left at (463, 301)
Screenshot: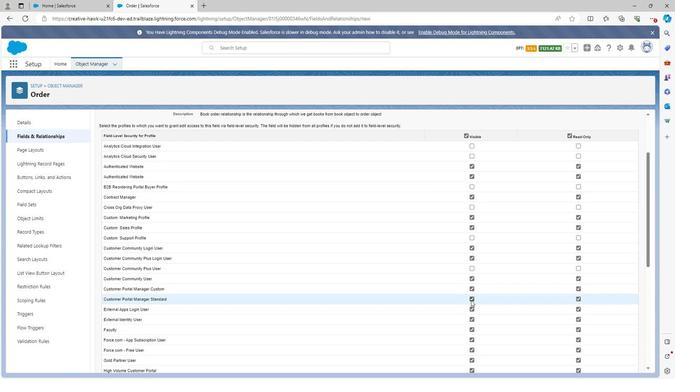 
Action: Mouse moved to (464, 309)
Screenshot: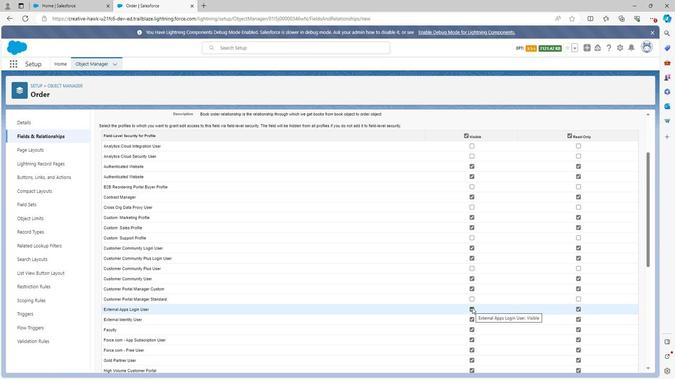 
Action: Mouse pressed left at (464, 309)
Screenshot: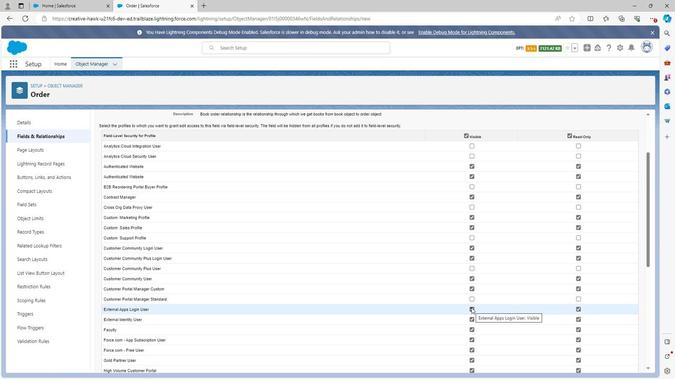
Action: Mouse moved to (463, 320)
Screenshot: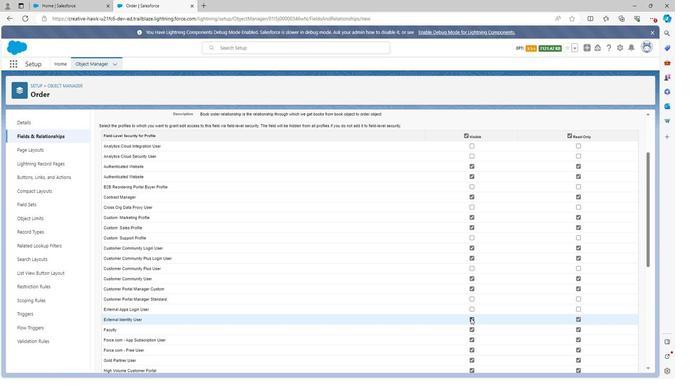 
Action: Mouse pressed left at (463, 320)
Screenshot: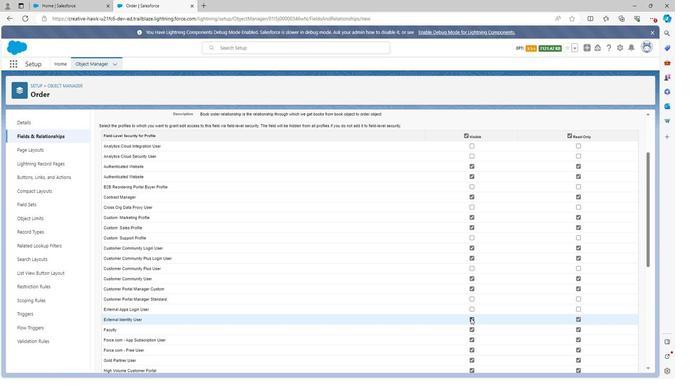 
Action: Mouse moved to (465, 332)
Screenshot: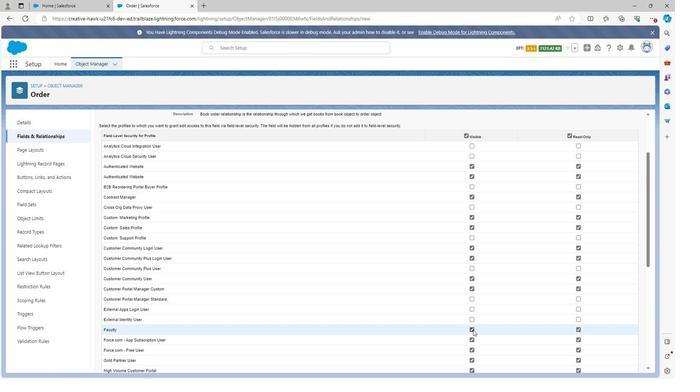 
Action: Mouse pressed left at (465, 332)
Screenshot: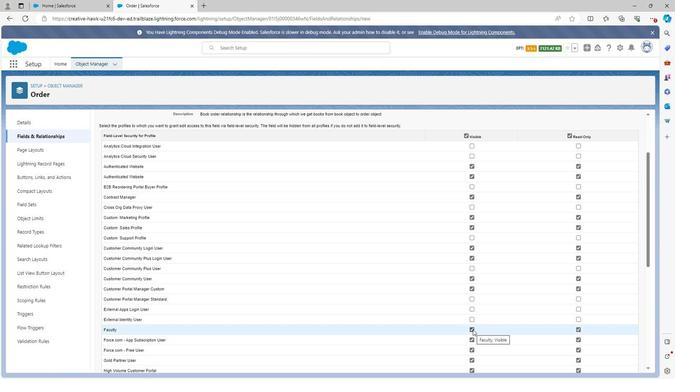 
Action: Mouse moved to (465, 331)
Screenshot: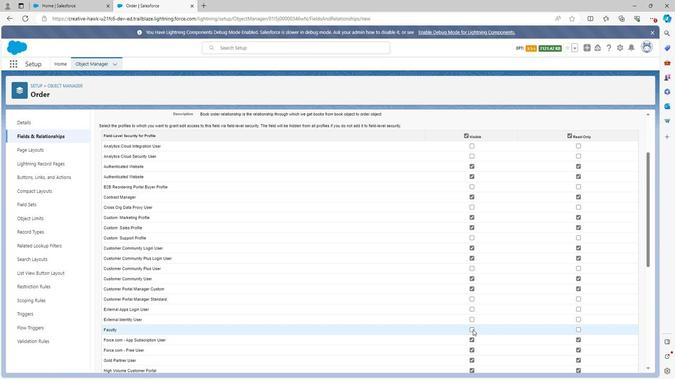 
Action: Mouse scrolled (465, 331) with delta (0, 0)
Screenshot: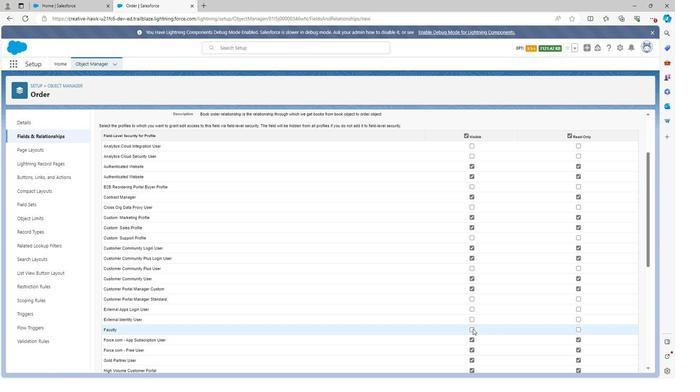 
Action: Mouse scrolled (465, 331) with delta (0, 0)
Screenshot: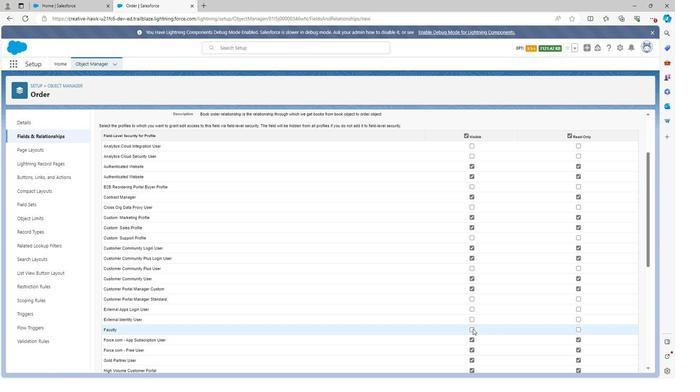 
Action: Mouse moved to (464, 279)
Screenshot: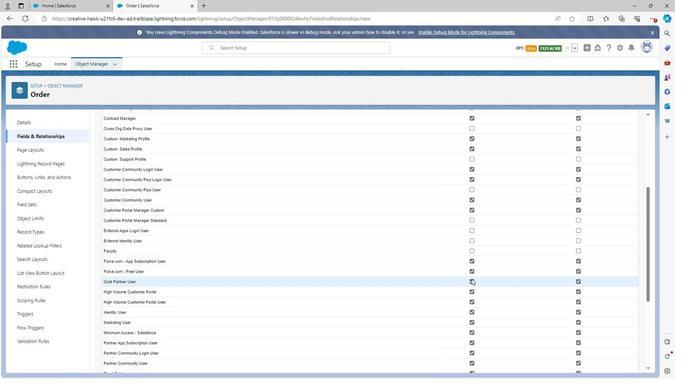 
Action: Mouse pressed left at (464, 279)
Screenshot: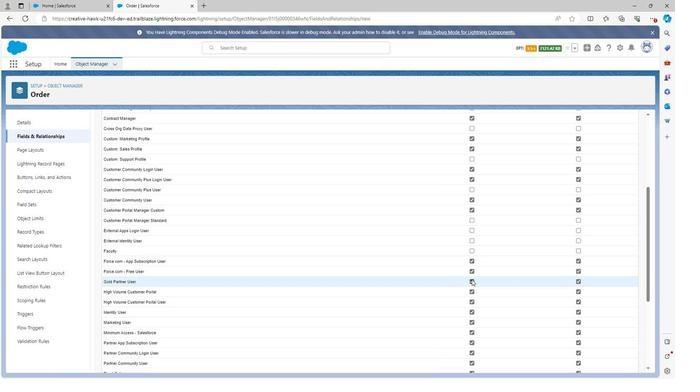 
Action: Mouse moved to (464, 291)
Screenshot: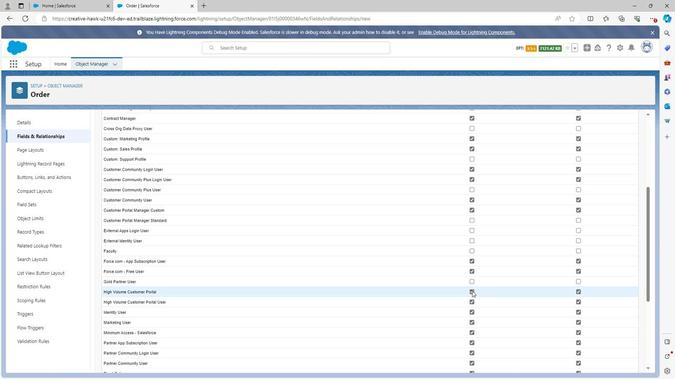 
Action: Mouse pressed left at (464, 291)
Screenshot: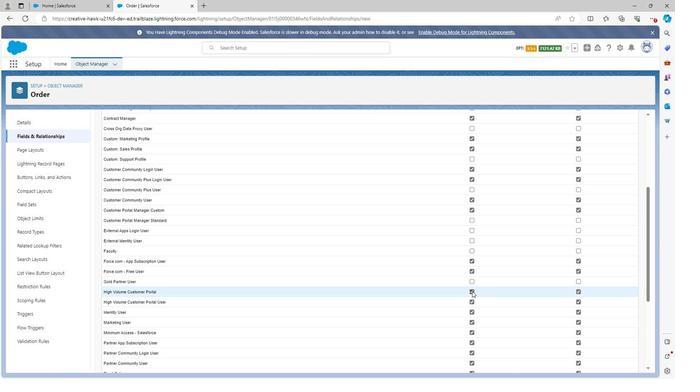 
Action: Mouse moved to (464, 301)
Screenshot: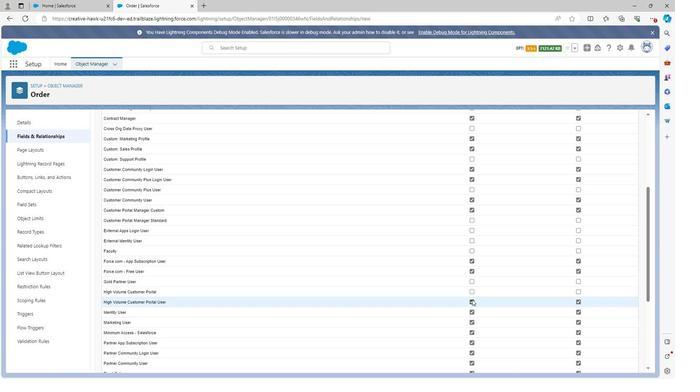 
Action: Mouse pressed left at (464, 301)
Screenshot: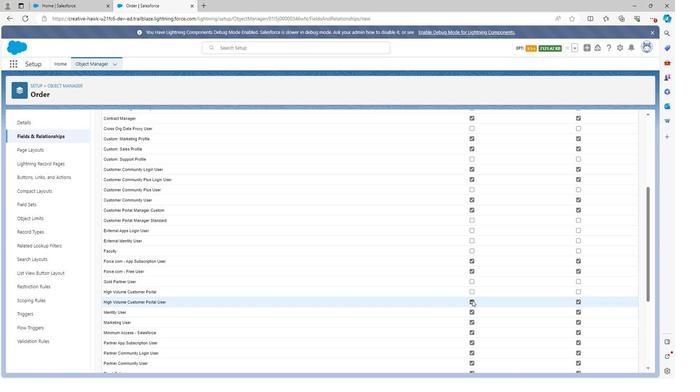 
Action: Mouse moved to (465, 323)
Screenshot: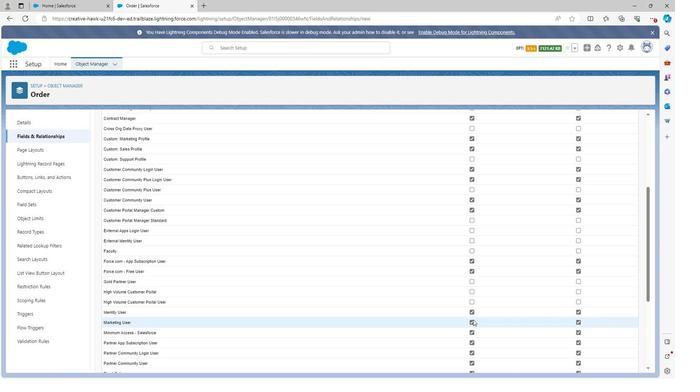 
Action: Mouse pressed left at (465, 323)
Screenshot: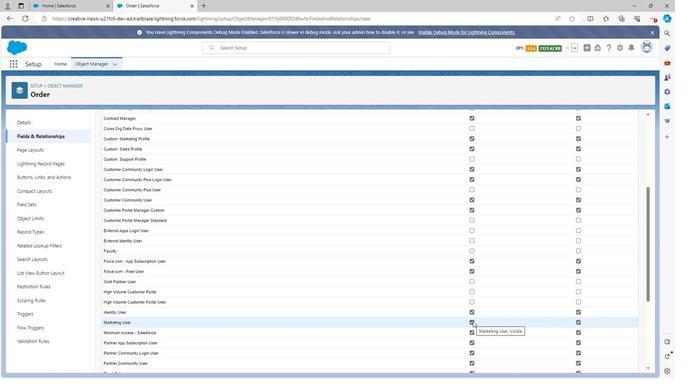 
Action: Mouse moved to (457, 323)
Screenshot: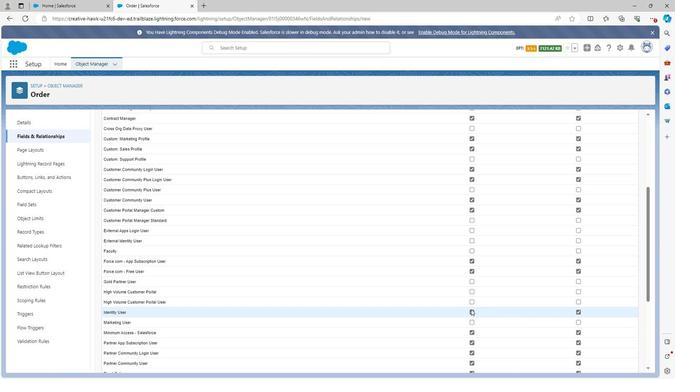 
Action: Mouse scrolled (457, 323) with delta (0, 0)
Screenshot: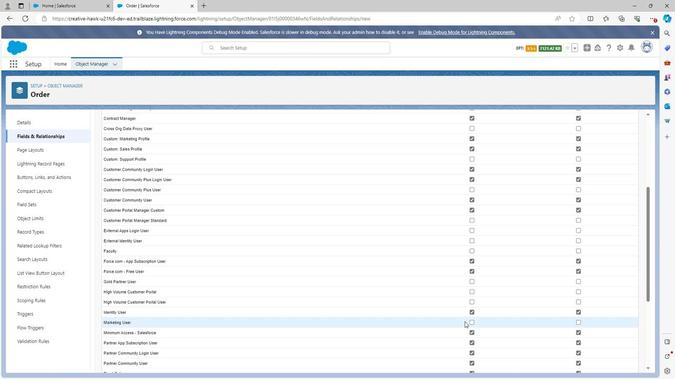
Action: Mouse moved to (465, 315)
Screenshot: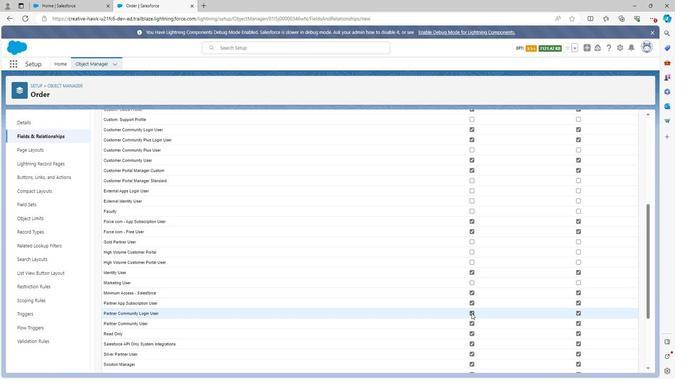 
Action: Mouse pressed left at (465, 315)
Screenshot: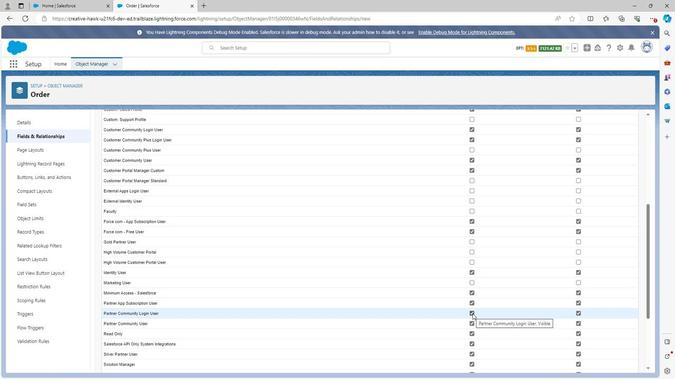 
Action: Mouse scrolled (465, 314) with delta (0, 0)
Screenshot: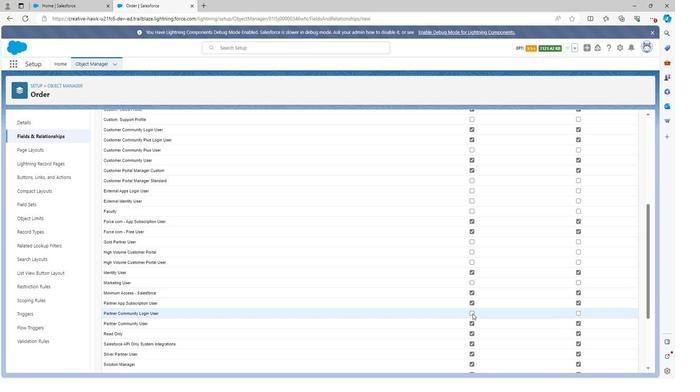 
Action: Mouse scrolled (465, 314) with delta (0, 0)
Screenshot: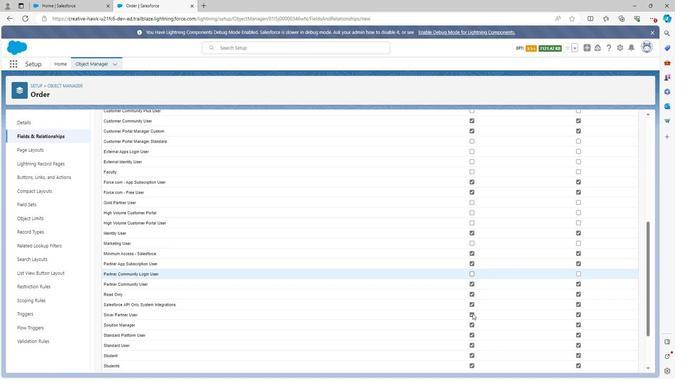 
Action: Mouse moved to (467, 303)
Screenshot: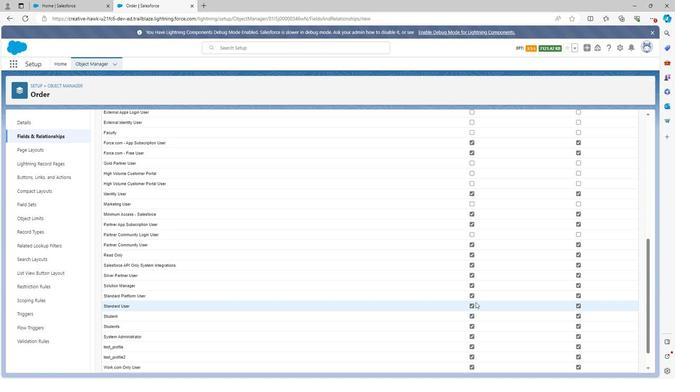 
Action: Mouse scrolled (467, 302) with delta (0, 0)
Screenshot: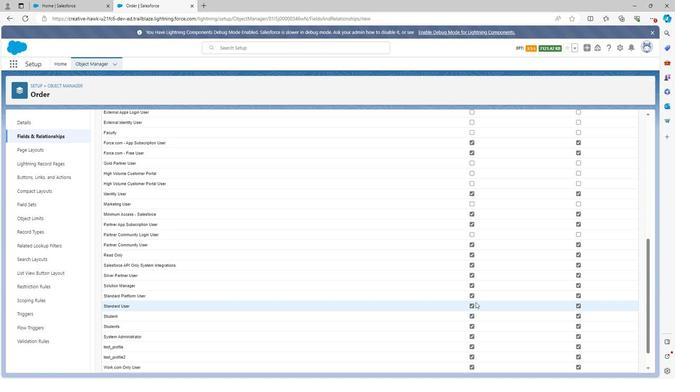 
Action: Mouse moved to (464, 238)
Screenshot: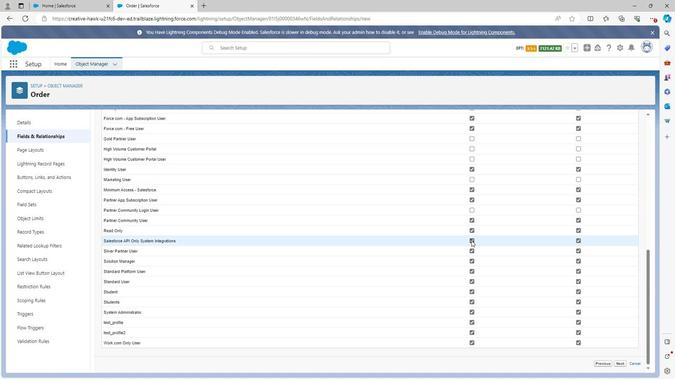 
Action: Mouse pressed left at (464, 238)
Screenshot: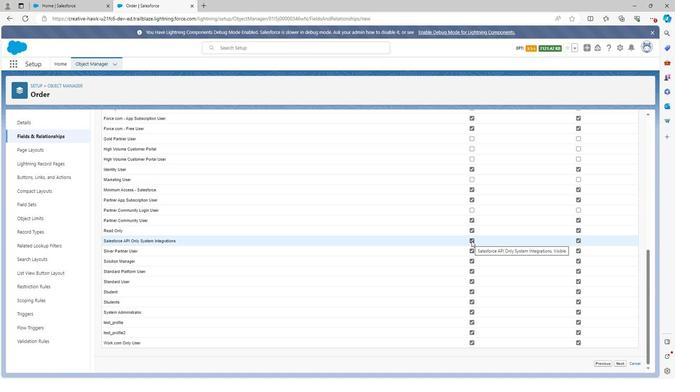 
Action: Mouse moved to (464, 247)
Screenshot: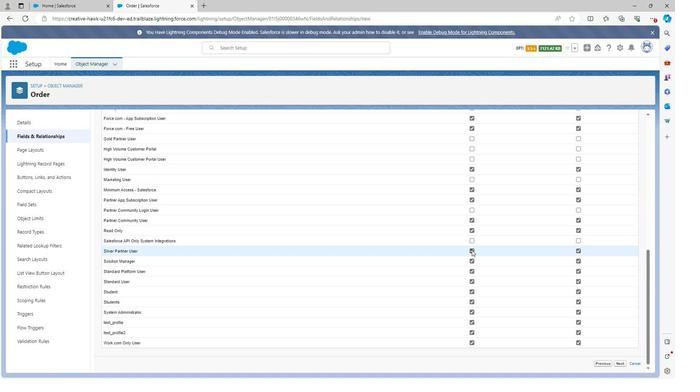 
Action: Mouse pressed left at (464, 247)
Screenshot: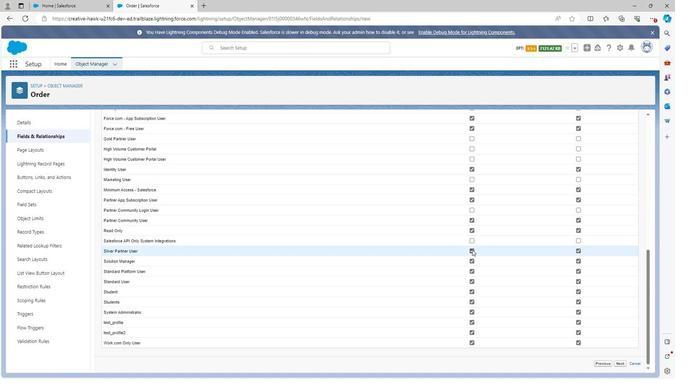 
Action: Mouse moved to (465, 292)
Screenshot: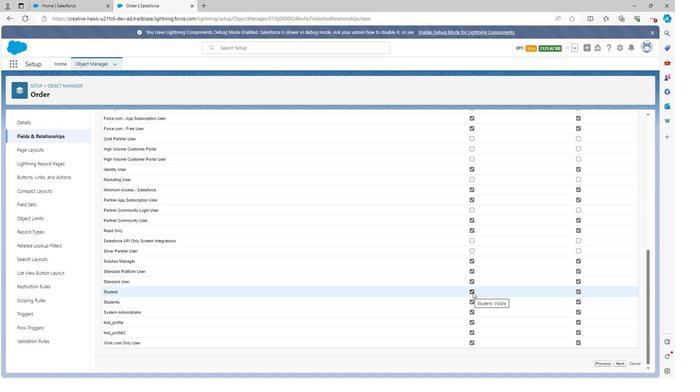 
Action: Mouse pressed left at (465, 292)
Screenshot: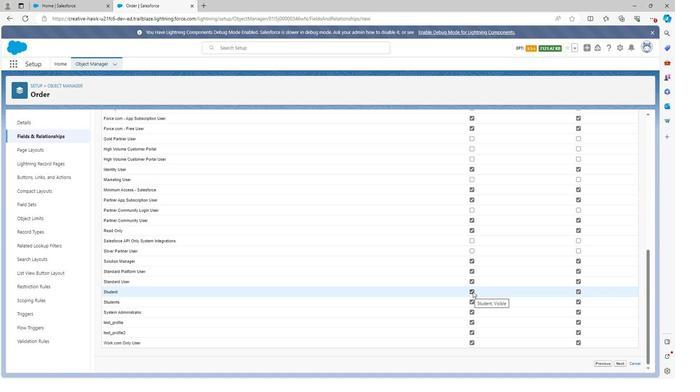 
Action: Mouse moved to (465, 301)
Screenshot: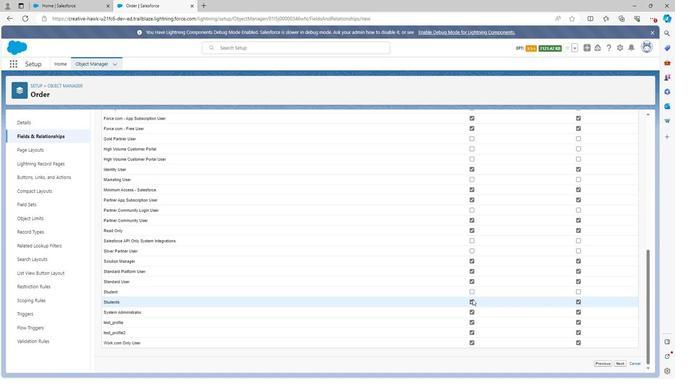 
Action: Mouse pressed left at (465, 301)
Screenshot: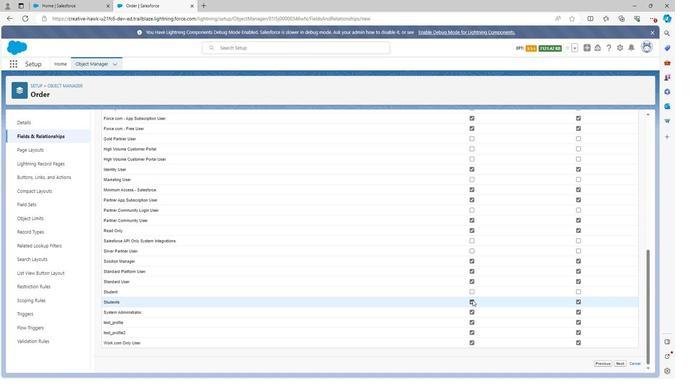 
Action: Mouse moved to (466, 322)
Screenshot: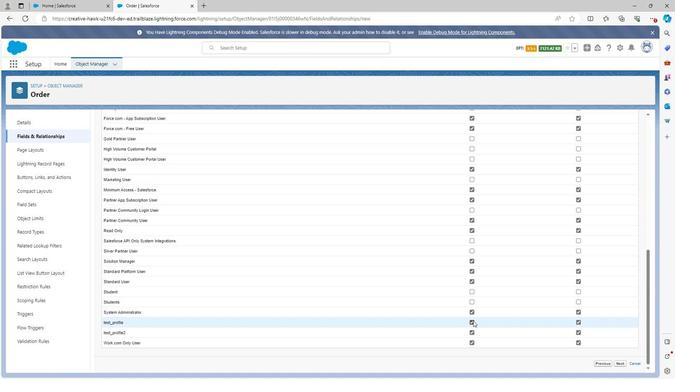 
Action: Mouse pressed left at (466, 322)
Screenshot: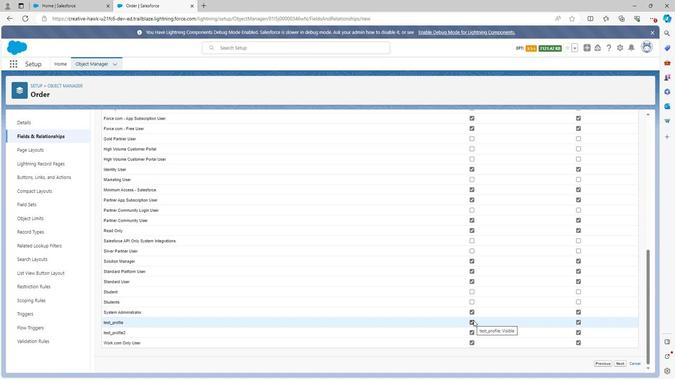 
Action: Mouse moved to (465, 335)
Screenshot: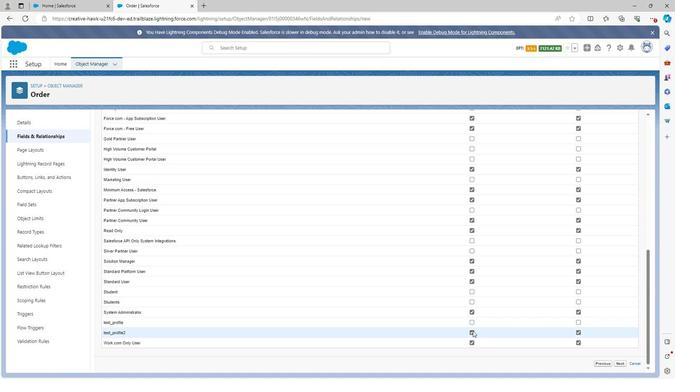
Action: Mouse pressed left at (465, 335)
Screenshot: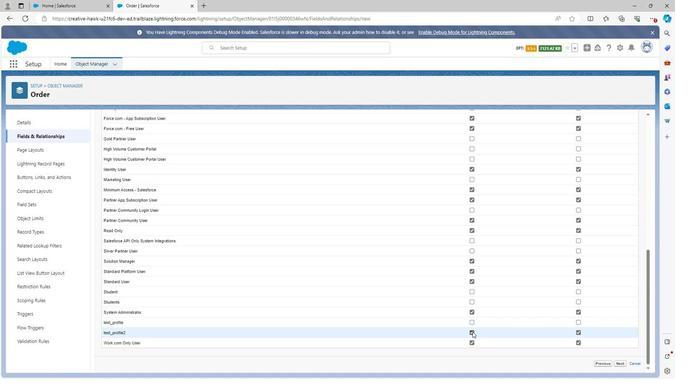 
Action: Mouse moved to (464, 346)
Screenshot: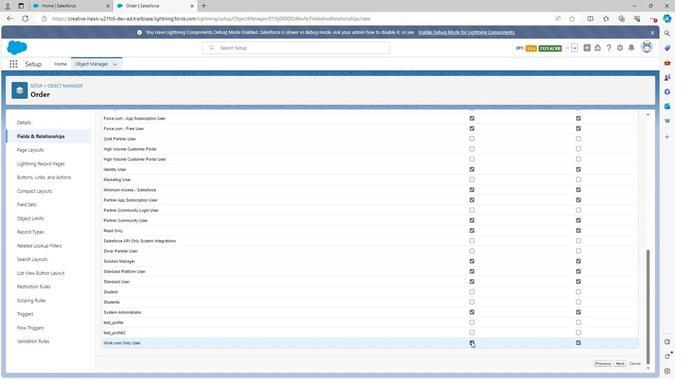 
Action: Mouse pressed left at (464, 346)
Screenshot: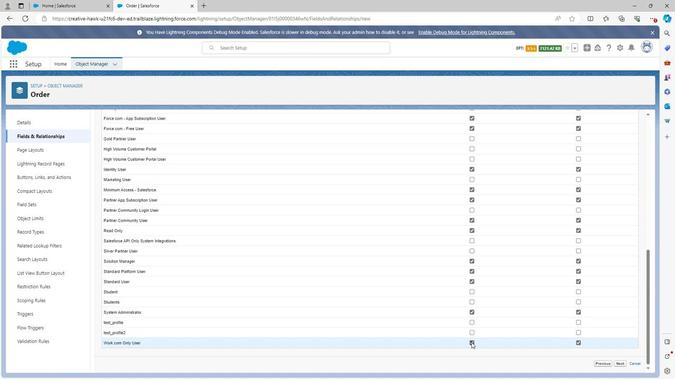 
Action: Mouse moved to (606, 367)
Screenshot: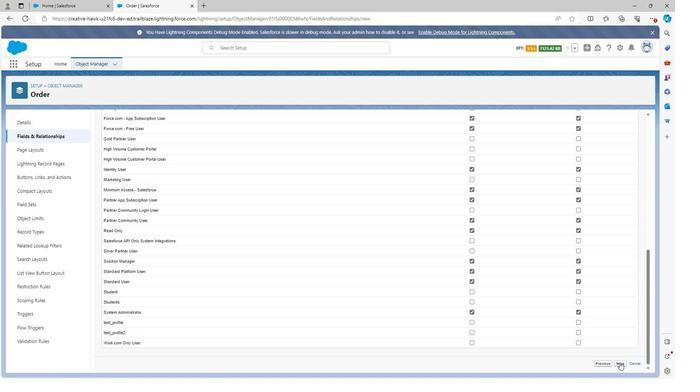 
Action: Mouse pressed left at (606, 367)
Screenshot: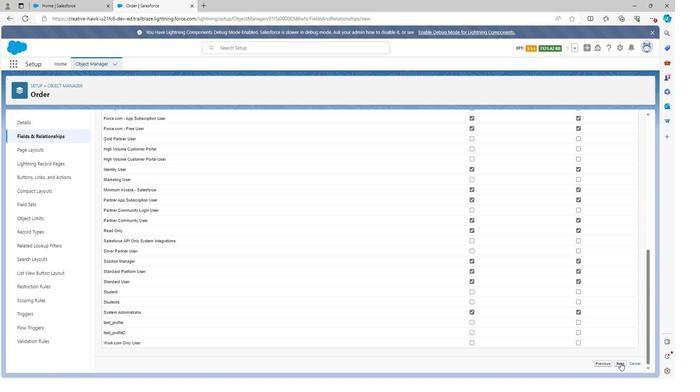 
Action: Mouse moved to (613, 247)
Screenshot: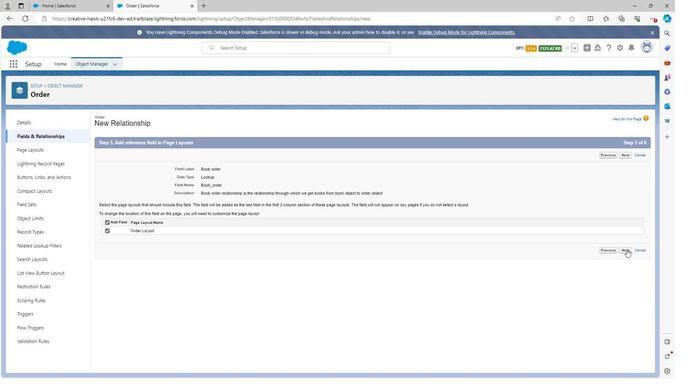 
Action: Mouse pressed left at (613, 247)
Screenshot: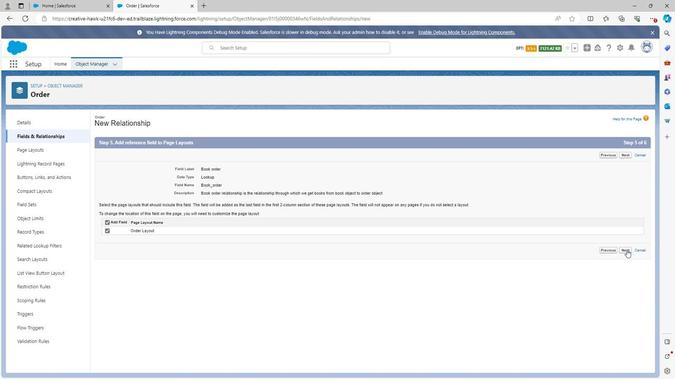 
Action: Mouse moved to (610, 275)
Screenshot: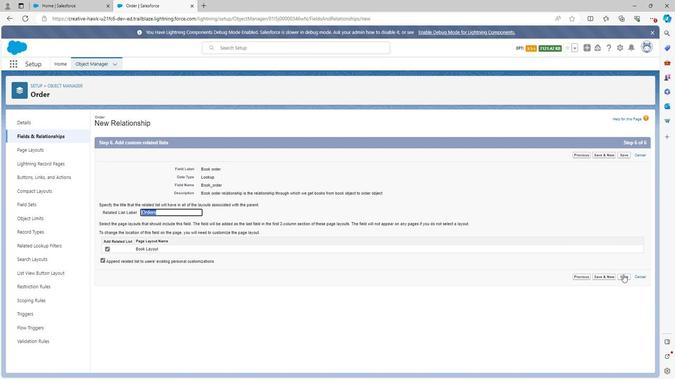 
Action: Mouse pressed left at (610, 275)
Screenshot: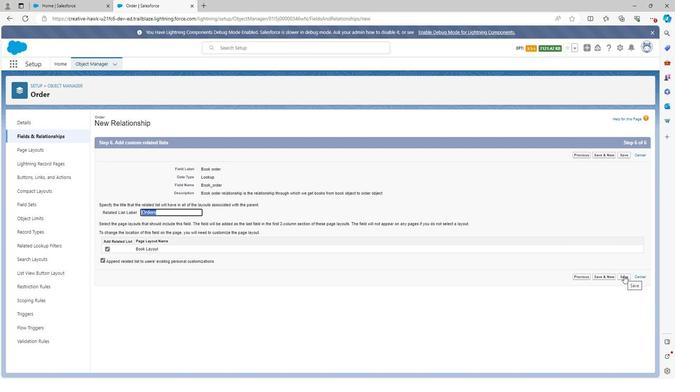 
Action: Mouse moved to (159, 190)
Screenshot: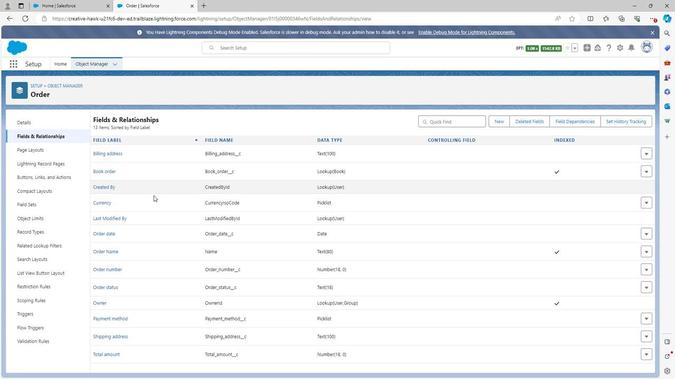 
Action: Mouse scrolled (159, 189) with delta (0, 0)
Screenshot: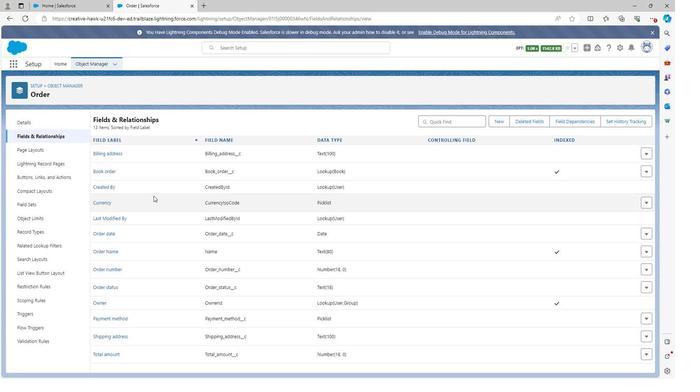 
Action: Mouse scrolled (159, 189) with delta (0, 0)
Screenshot: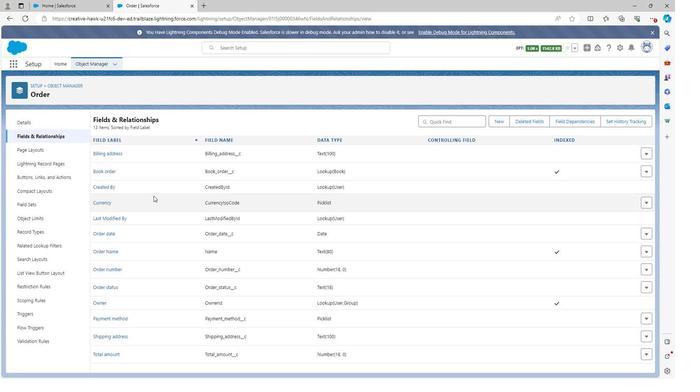 
Action: Mouse scrolled (159, 189) with delta (0, 0)
Screenshot: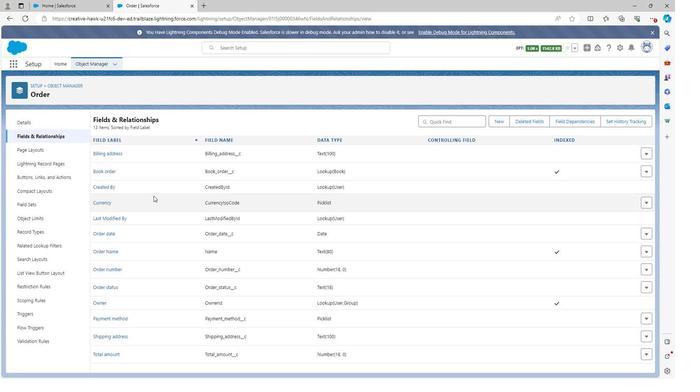 
Action: Mouse moved to (176, 193)
Screenshot: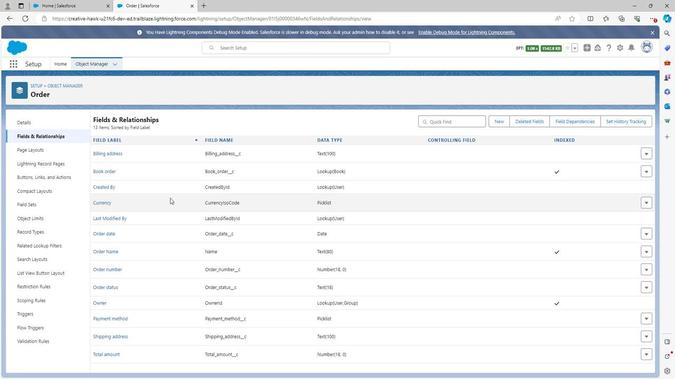 
Action: Mouse scrolled (176, 192) with delta (0, 0)
Screenshot: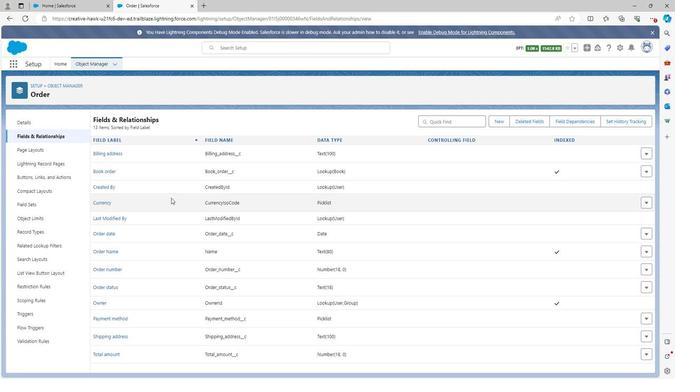 
Action: Mouse scrolled (176, 192) with delta (0, 0)
Screenshot: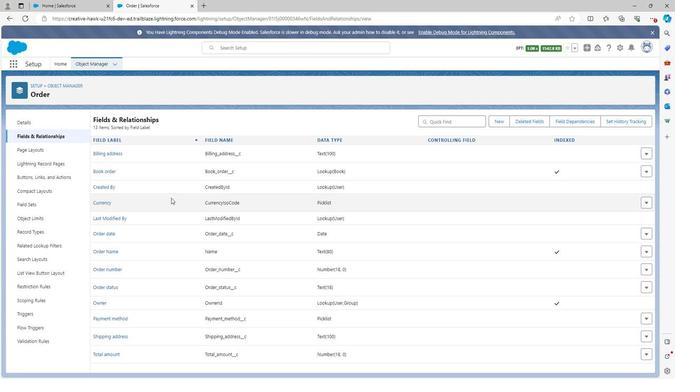 
Action: Mouse moved to (493, 109)
Screenshot: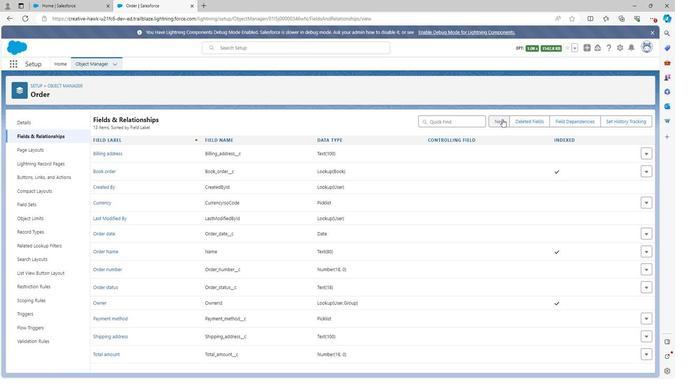 
Action: Mouse pressed left at (493, 109)
Screenshot: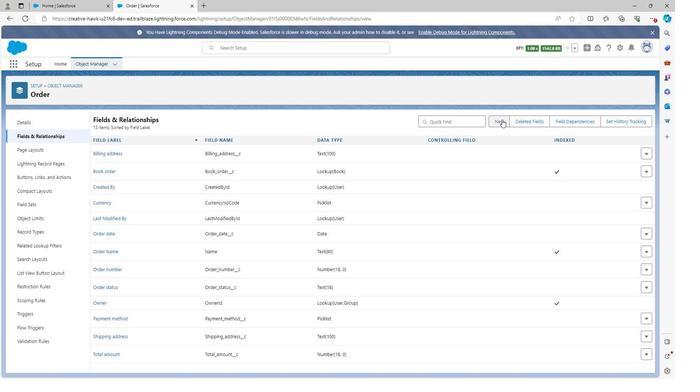 
Action: Mouse moved to (112, 247)
Screenshot: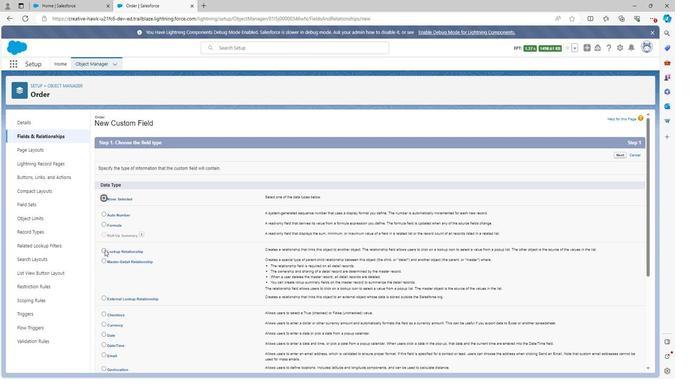 
Action: Mouse pressed left at (112, 247)
Screenshot: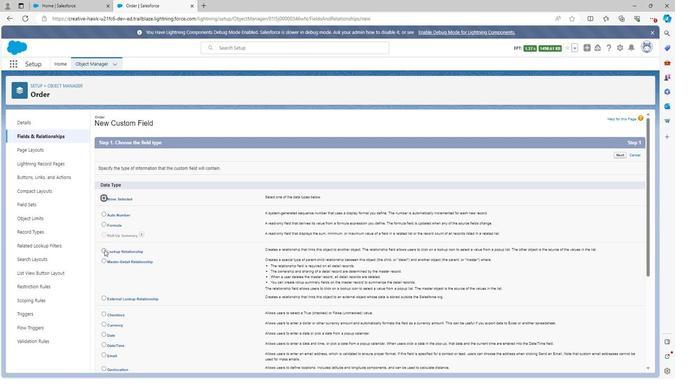 
Action: Mouse moved to (142, 255)
Screenshot: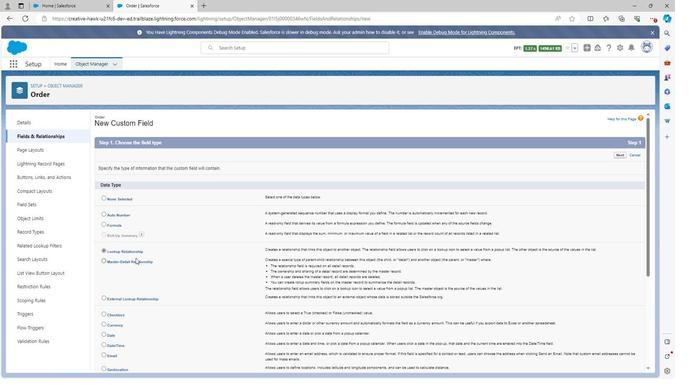 
Action: Mouse scrolled (142, 255) with delta (0, 0)
Screenshot: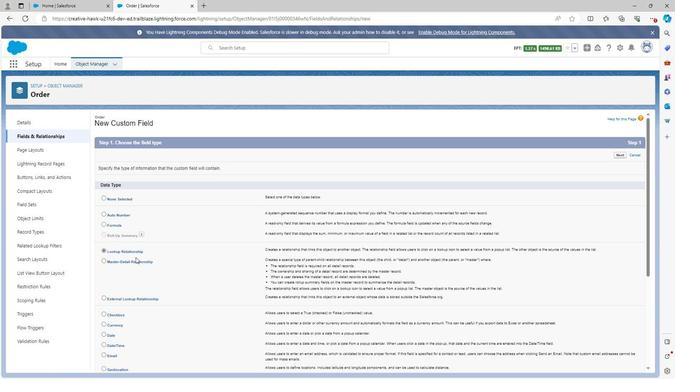 
Action: Mouse moved to (146, 255)
Screenshot: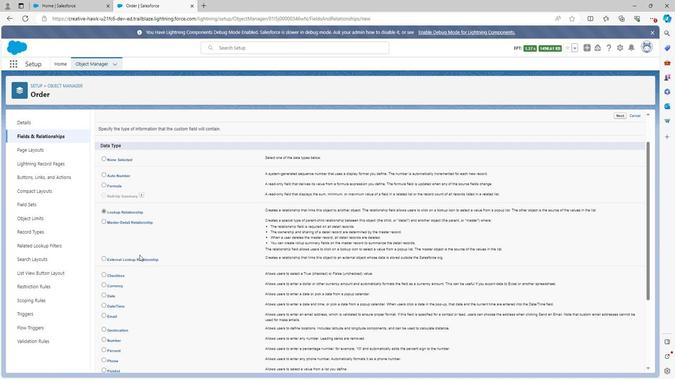
Action: Mouse scrolled (146, 255) with delta (0, 0)
Screenshot: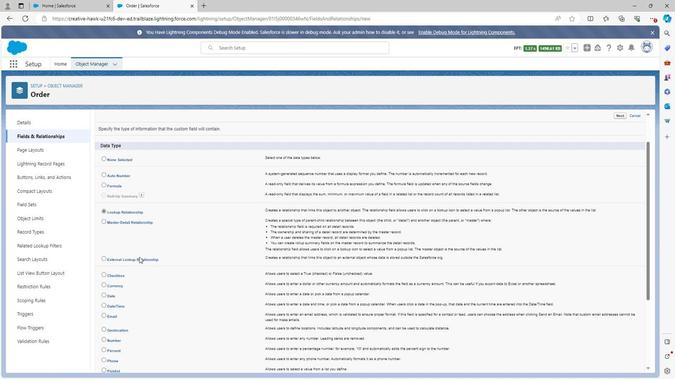 
Action: Mouse moved to (145, 255)
Screenshot: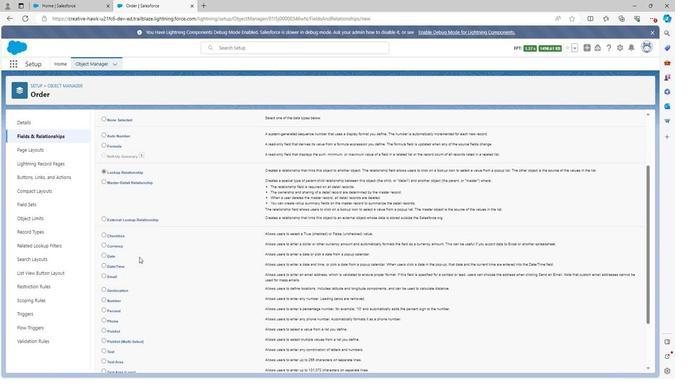 
Action: Mouse scrolled (145, 255) with delta (0, 0)
Screenshot: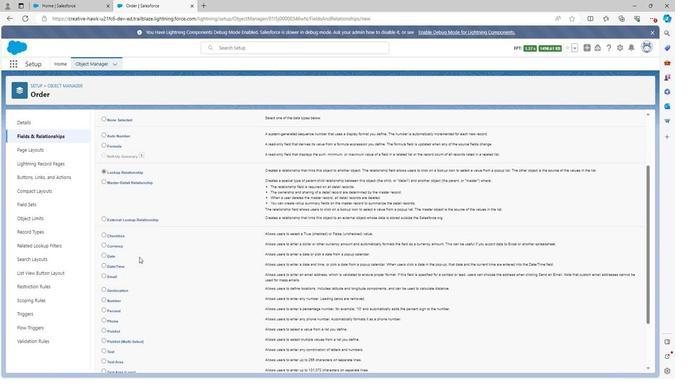 
Action: Mouse scrolled (145, 255) with delta (0, 0)
Screenshot: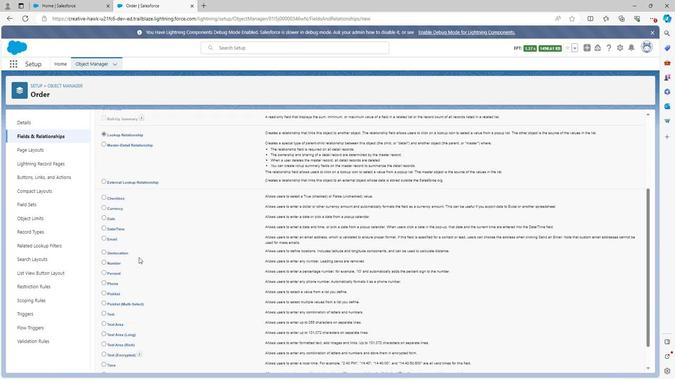 
Action: Mouse moved to (145, 256)
Screenshot: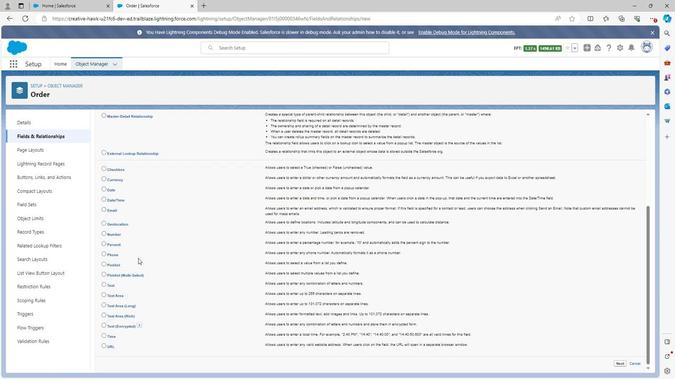 
Action: Mouse scrolled (145, 255) with delta (0, 0)
Screenshot: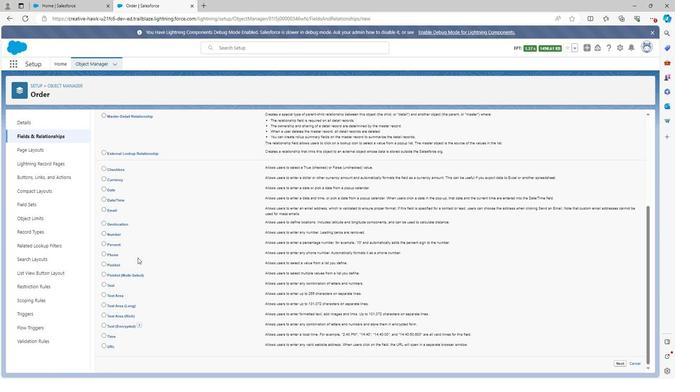 
Action: Mouse scrolled (145, 255) with delta (0, 0)
Screenshot: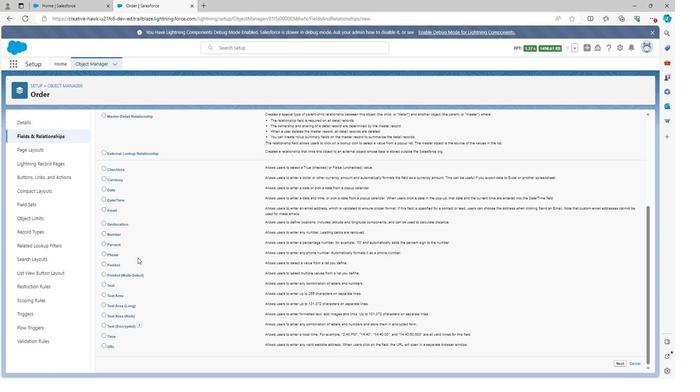 
Action: Mouse scrolled (145, 255) with delta (0, 0)
Screenshot: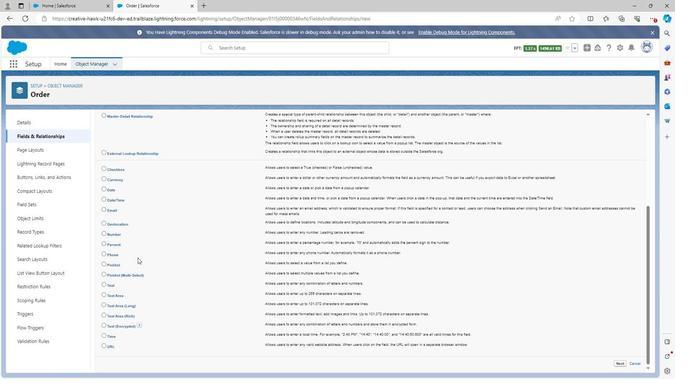
Action: Mouse moved to (144, 254)
Screenshot: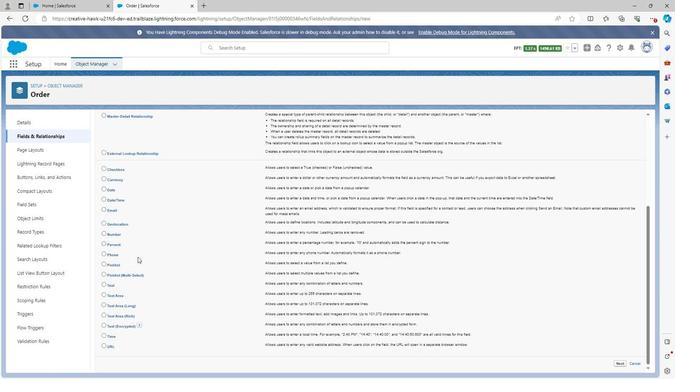 
Action: Mouse scrolled (144, 254) with delta (0, 0)
Screenshot: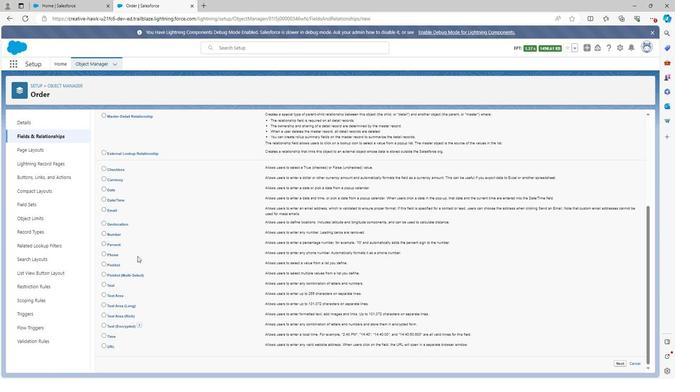 
Action: Mouse scrolled (144, 254) with delta (0, 0)
Screenshot: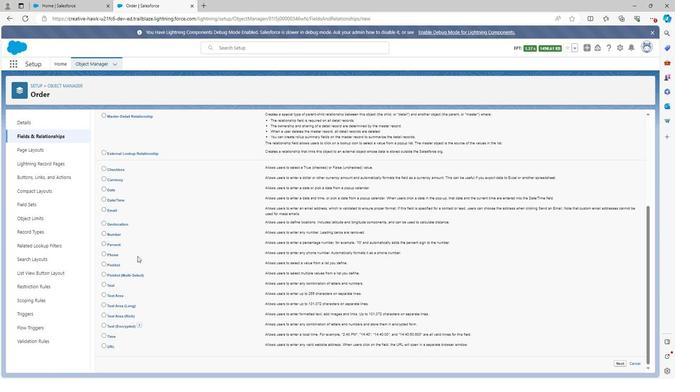 
Action: Mouse scrolled (144, 254) with delta (0, 0)
Screenshot: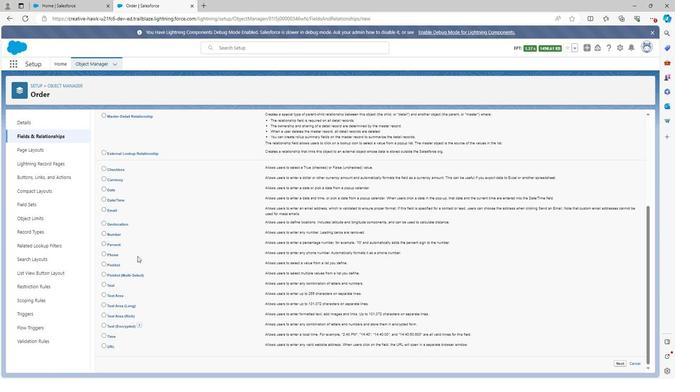 
Action: Mouse moved to (606, 368)
Screenshot: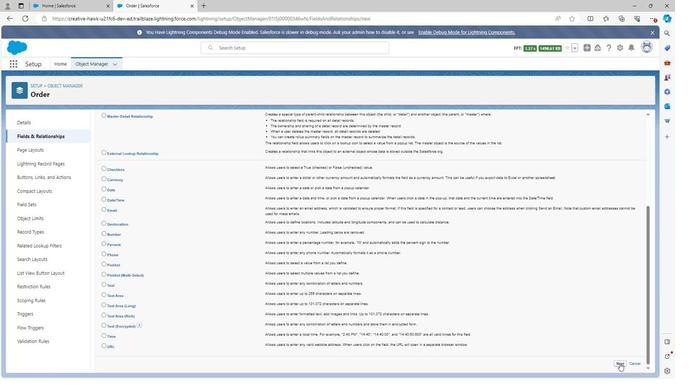 
Action: Mouse pressed left at (606, 368)
Screenshot: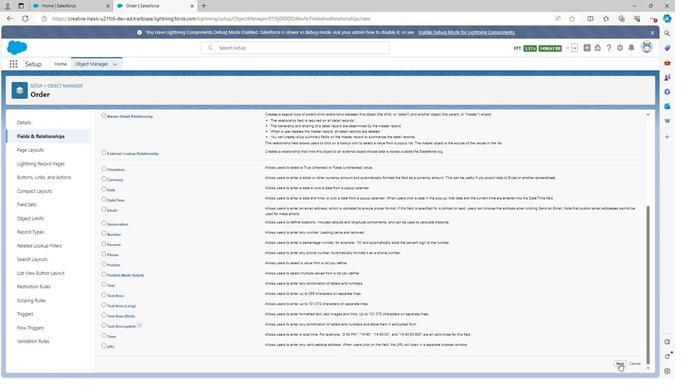 
Action: Mouse moved to (255, 176)
Screenshot: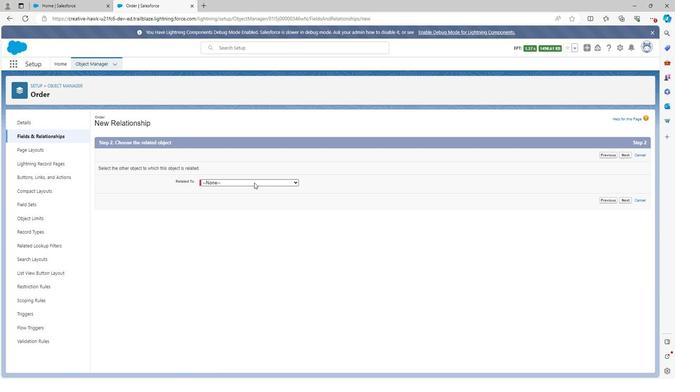 
Action: Mouse pressed left at (255, 176)
Screenshot: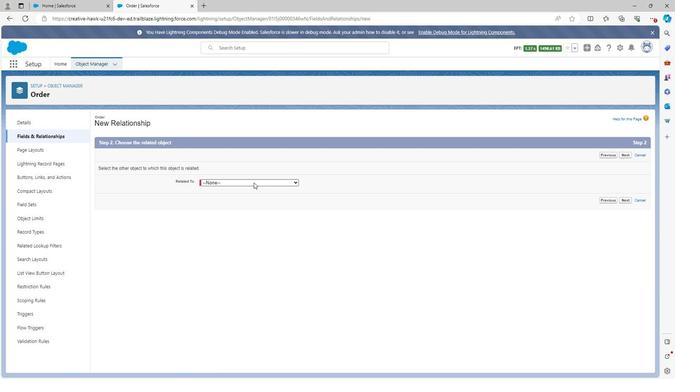 
Action: Mouse moved to (236, 268)
Screenshot: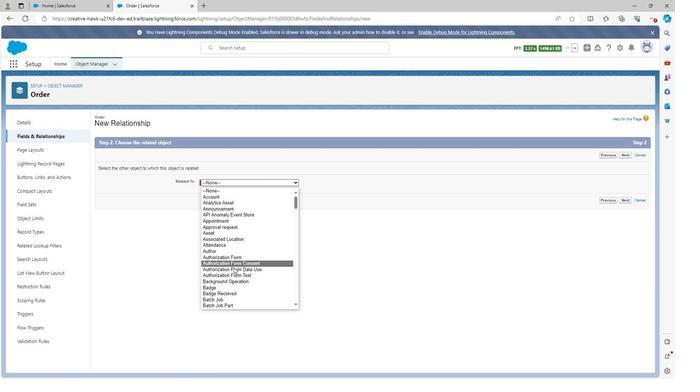 
Action: Mouse scrolled (236, 268) with delta (0, 0)
Screenshot: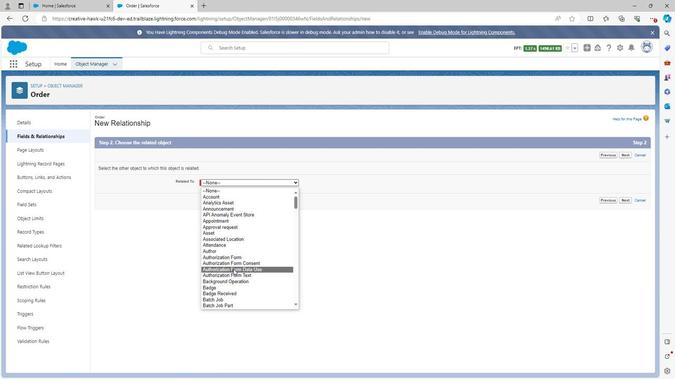 
Action: Mouse scrolled (236, 268) with delta (0, 0)
Screenshot: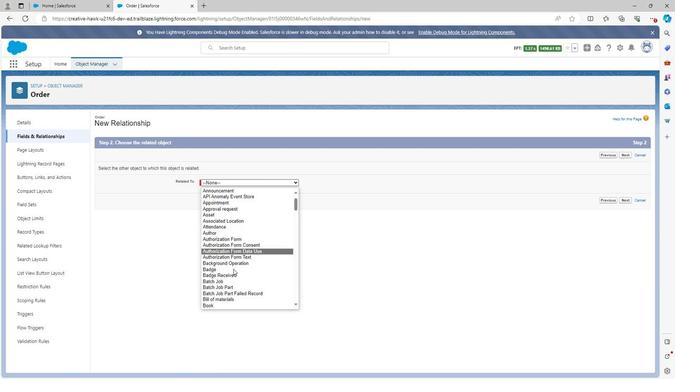 
Action: Mouse scrolled (236, 268) with delta (0, 0)
Screenshot: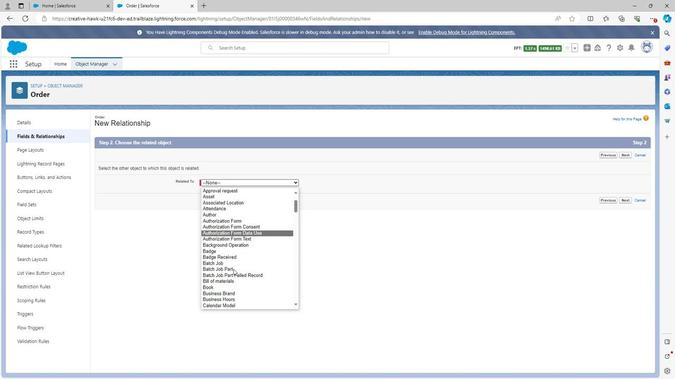 
Action: Mouse moved to (222, 268)
Screenshot: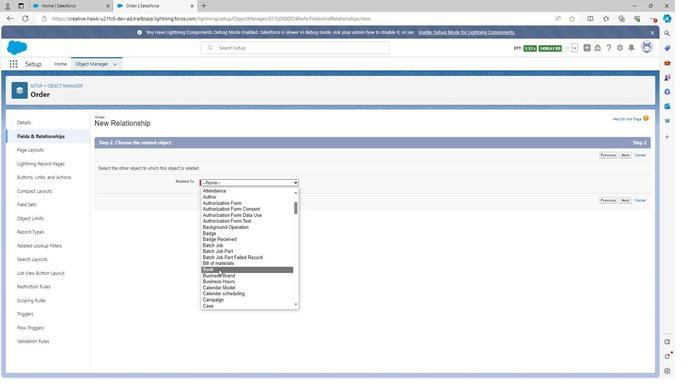 
Action: Mouse pressed left at (222, 268)
Screenshot: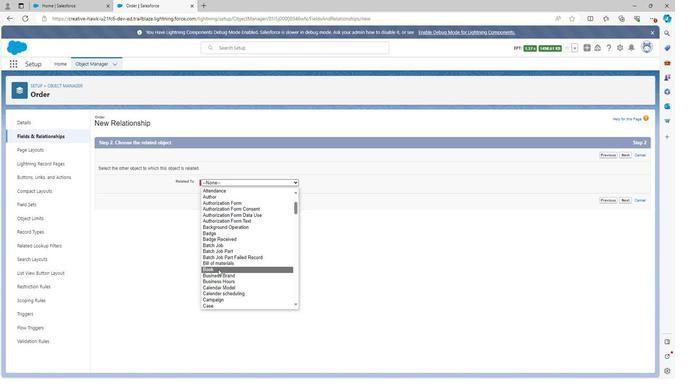 
Action: Mouse moved to (612, 195)
Screenshot: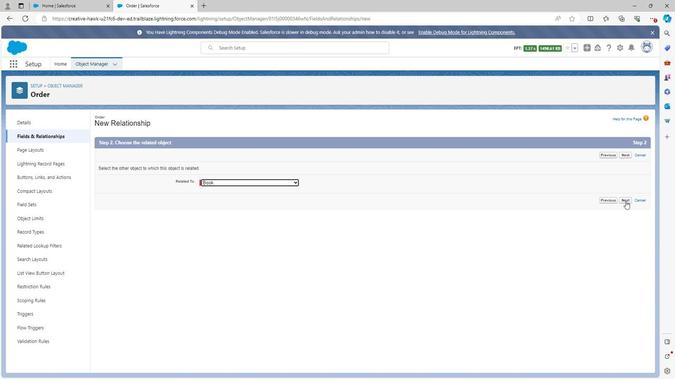 
Action: Mouse pressed left at (612, 195)
Screenshot: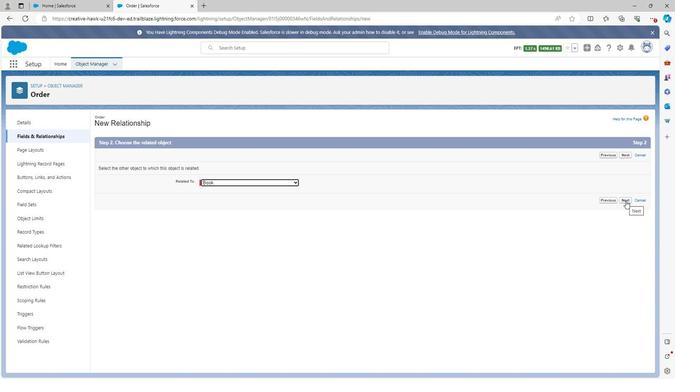 
Action: Mouse moved to (220, 162)
Screenshot: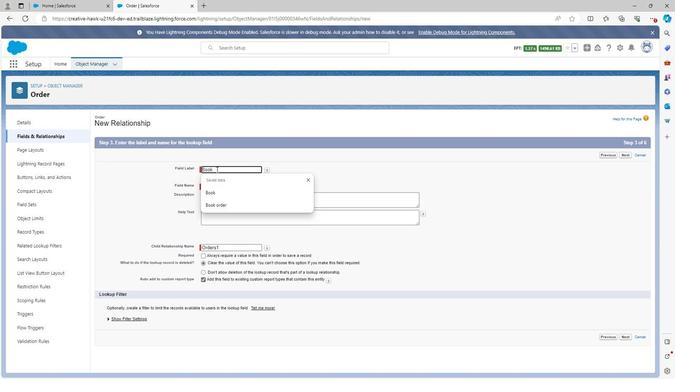 
Action: Mouse pressed left at (220, 162)
Screenshot: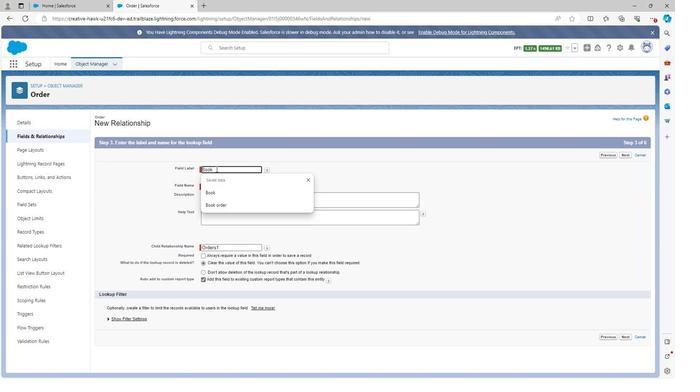 
Action: Key pressed <Key.space><Key.shift><Key.shift><Key.shift><Key.shift><Key.shift><Key.shift><Key.shift><Key.shift><Key.shift><Key.shift><Key.shift><Key.shift><Key.shift><Key.shift><Key.shift><Key.shift><Key.shift><Key.shift><Key.shift><Key.shift><Key.shift><Key.shift><Key.shift><Key.shift><Key.shift><Key.shift><Key.shift><Key.shift><Key.shift><Key.shift><Key.shift><Key.shift><Key.shift><Key.shift>order<Key.space><Key.shift>ISBN
Screenshot: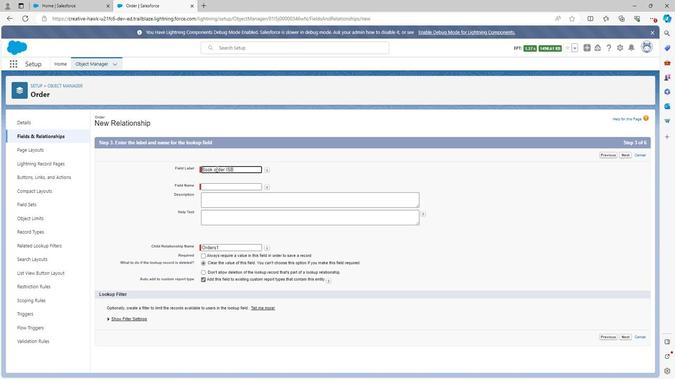 
Action: Mouse moved to (285, 170)
Screenshot: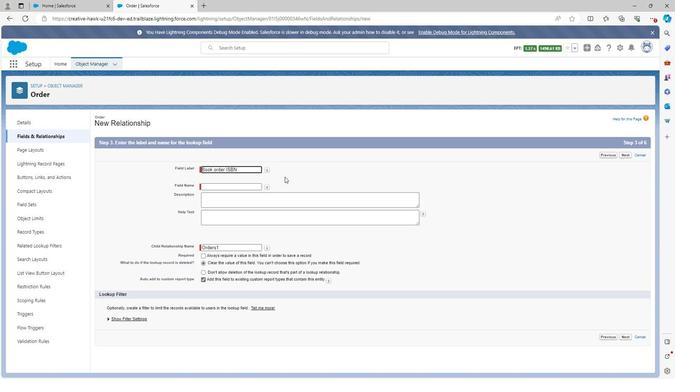 
Action: Mouse pressed left at (285, 170)
Screenshot: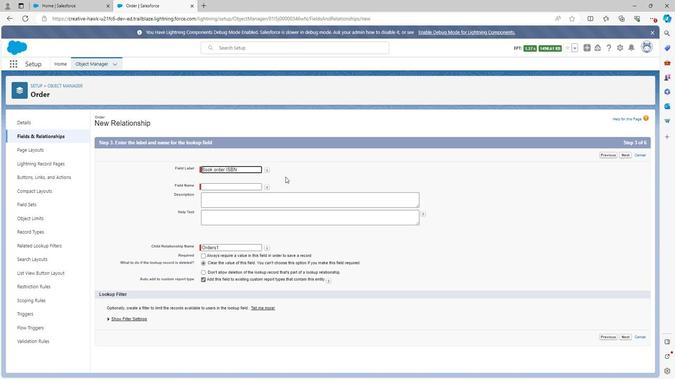 
Action: Mouse moved to (228, 187)
Screenshot: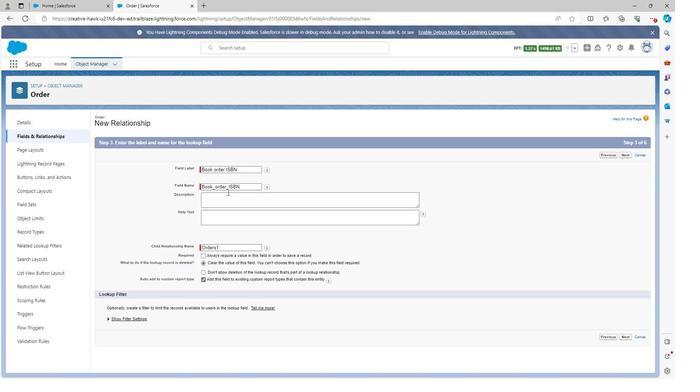 
Action: Mouse pressed left at (228, 187)
Screenshot: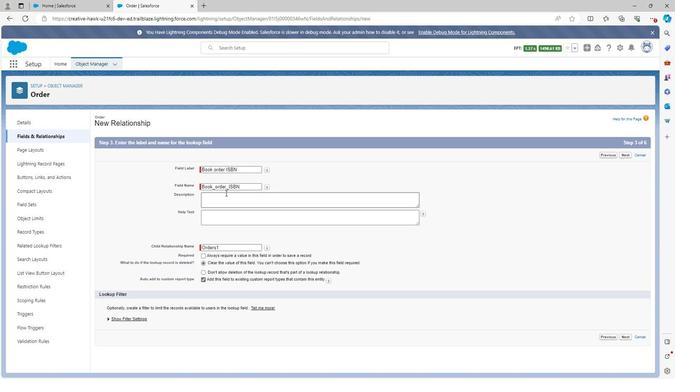 
Action: Key pressed <Key.shift><Key.shift><Key.shift><Key.shift>Book<Key.space>order<Key.space><Key.shift><Key.shift><Key.shift>ISBN<Key.space>relationship<Key.space>is<Key.space>the<Key.space>relationship<Key.space>through<Key.space>which<Key.space>we<Key.space>can<Key.space><Key.backspace><Key.backspace><Key.backspace><Key.backspace>get<Key.space>book<Key.space>order<Key.space><Key.shift>ISBN<Key.space>from<Key.space>book<Key.space>object<Key.space>to<Key.space>order<Key.space>object
Screenshot: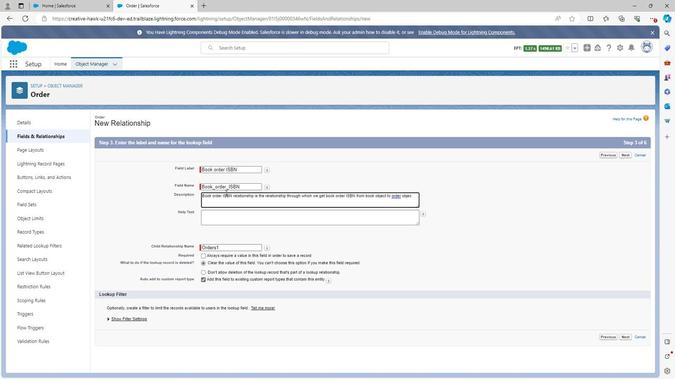 
Action: Mouse moved to (227, 209)
Screenshot: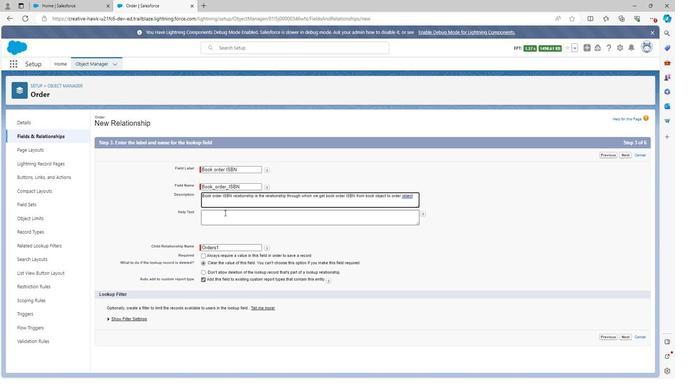 
Action: Mouse pressed left at (227, 209)
Screenshot: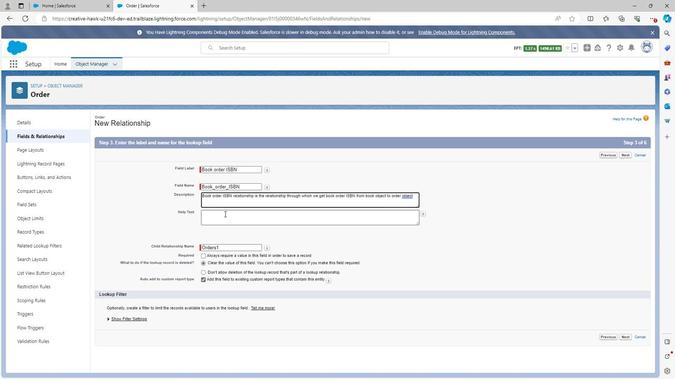
Action: Key pressed <Key.shift>Book<Key.space>order<Key.space><Key.shift>ISBN<Key.space>relationship
Screenshot: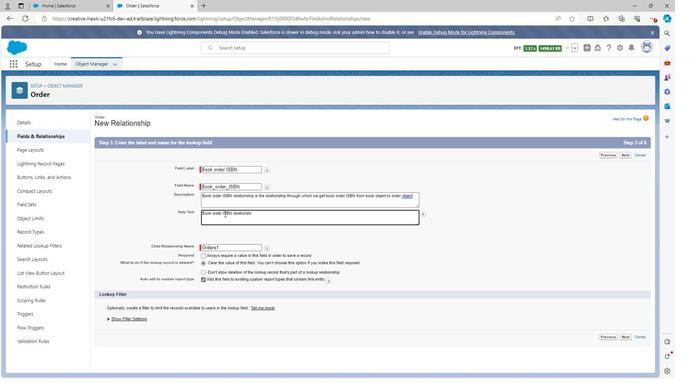 
Action: Mouse moved to (613, 340)
Screenshot: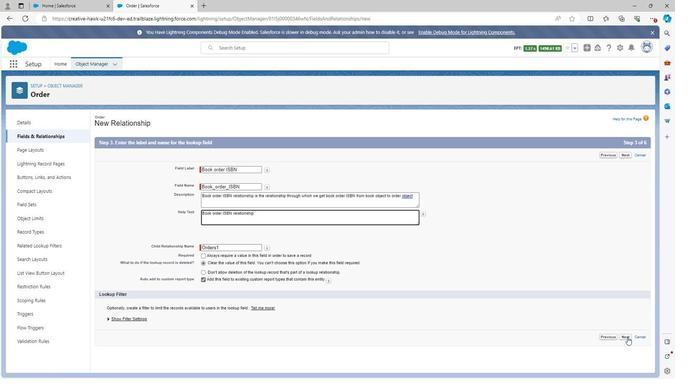 
Action: Mouse pressed left at (613, 340)
Screenshot: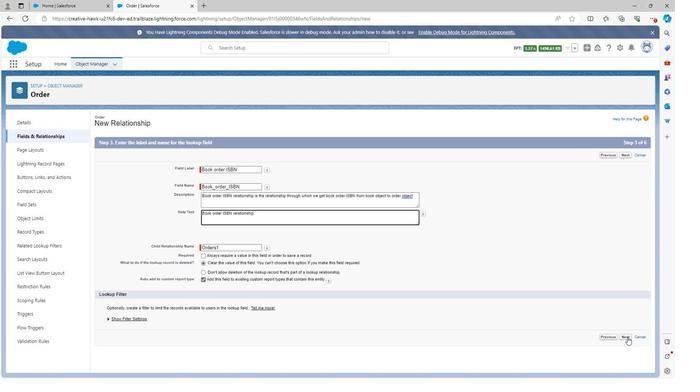 
Action: Mouse moved to (460, 211)
Screenshot: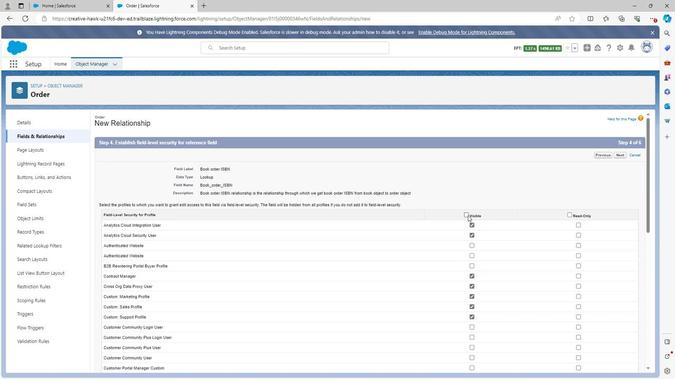 
Action: Mouse pressed left at (460, 211)
Screenshot: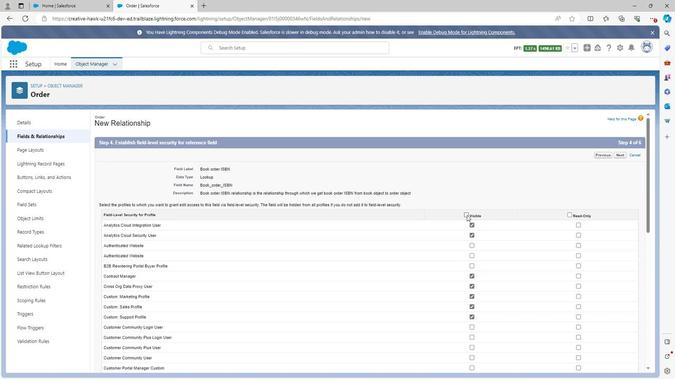 
Action: Mouse moved to (559, 211)
Screenshot: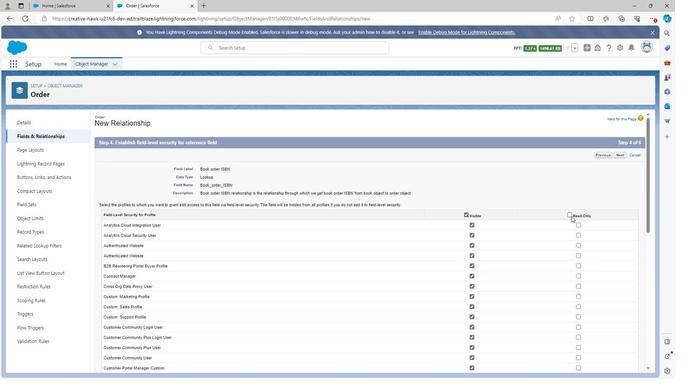 
Action: Mouse pressed left at (559, 211)
Screenshot: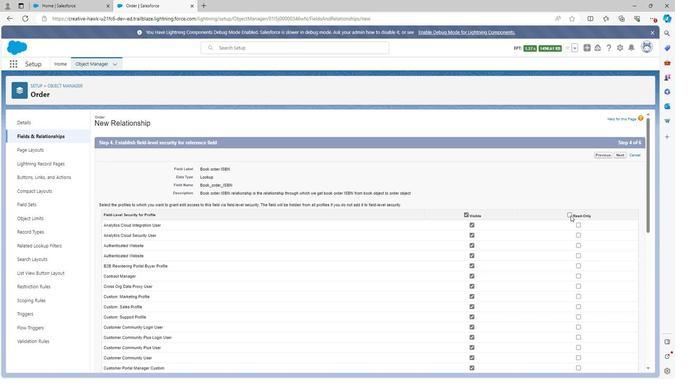 
Action: Mouse moved to (463, 221)
Screenshot: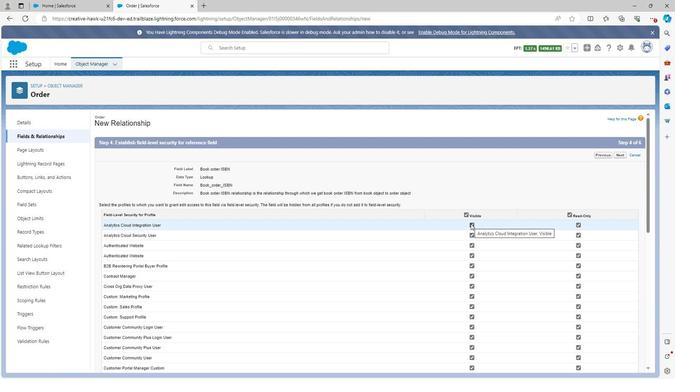 
Action: Mouse pressed left at (463, 221)
Screenshot: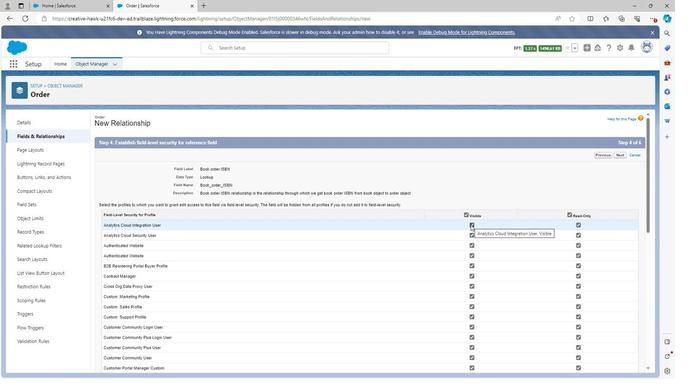 
Action: Mouse moved to (464, 232)
Screenshot: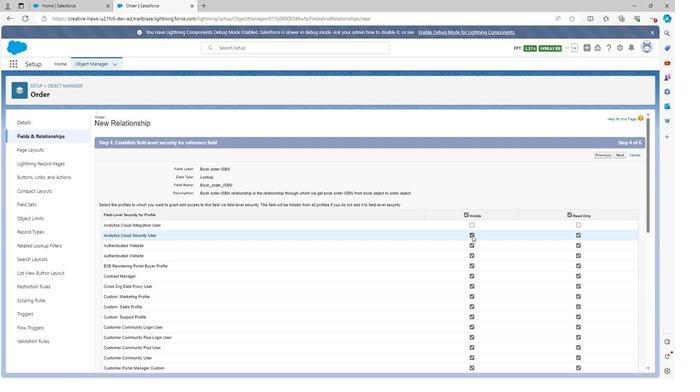 
Action: Mouse pressed left at (464, 232)
Screenshot: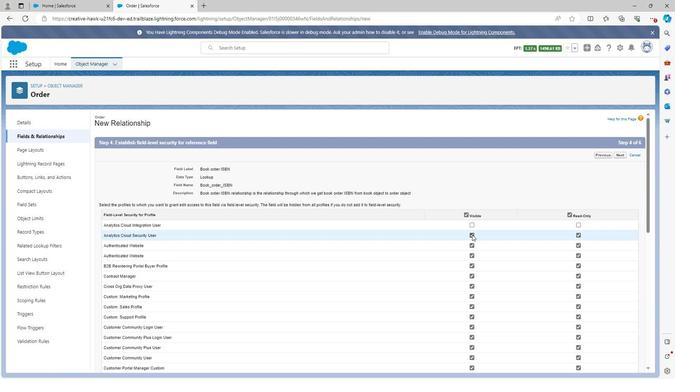 
Action: Mouse moved to (463, 265)
Screenshot: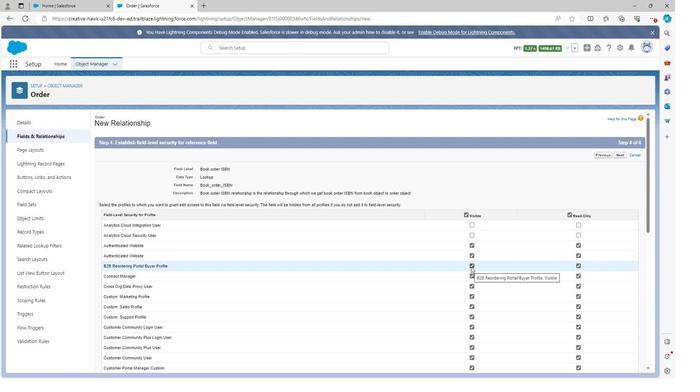 
Action: Mouse pressed left at (463, 265)
Screenshot: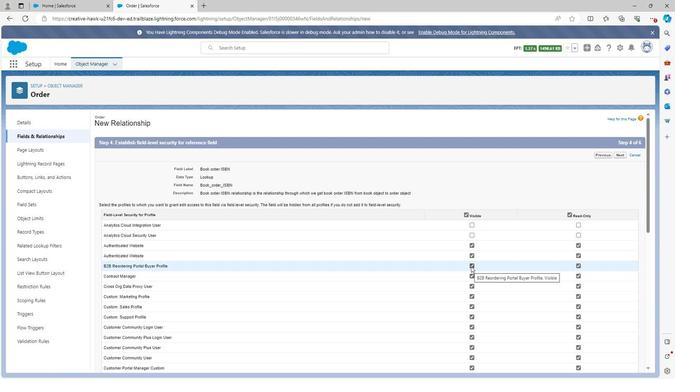 
Action: Mouse moved to (464, 288)
Screenshot: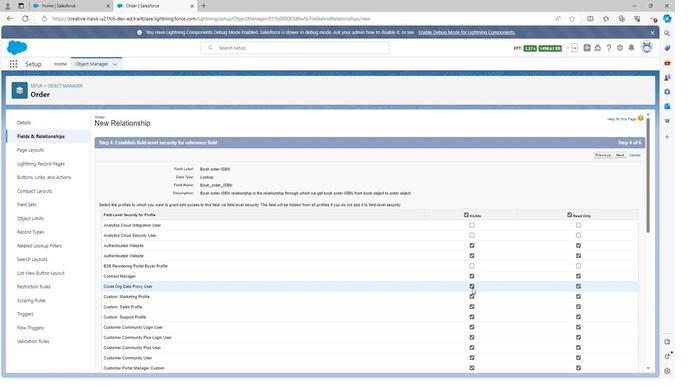 
Action: Mouse pressed left at (464, 288)
Screenshot: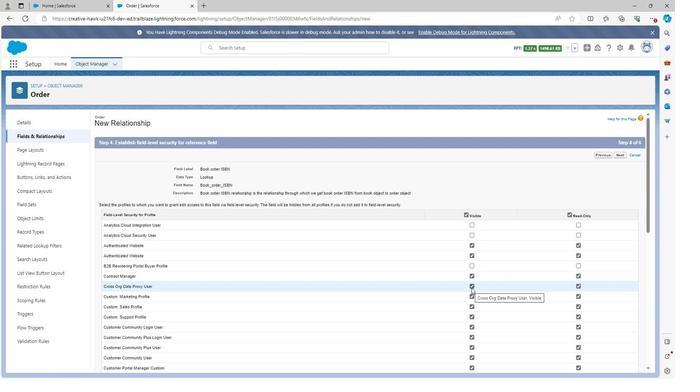 
Action: Mouse moved to (465, 319)
Screenshot: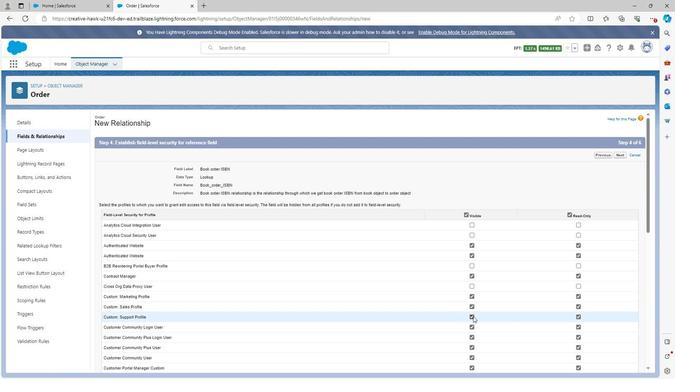 
Action: Mouse pressed left at (465, 319)
Screenshot: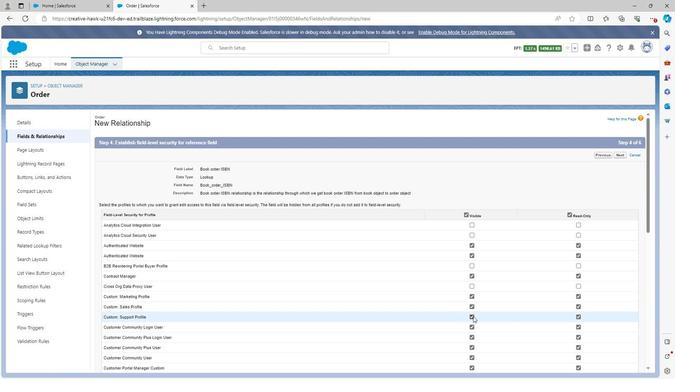 
Action: Mouse moved to (465, 341)
Screenshot: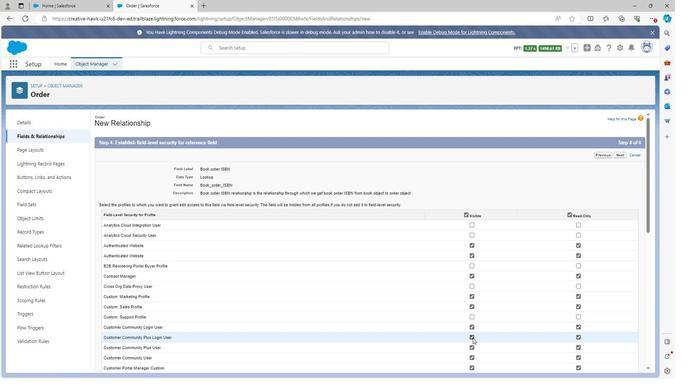 
Action: Mouse pressed left at (465, 341)
Screenshot: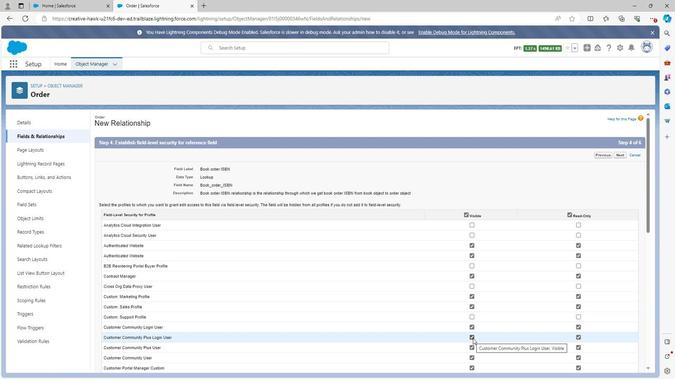 
Action: Mouse scrolled (465, 341) with delta (0, 0)
Screenshot: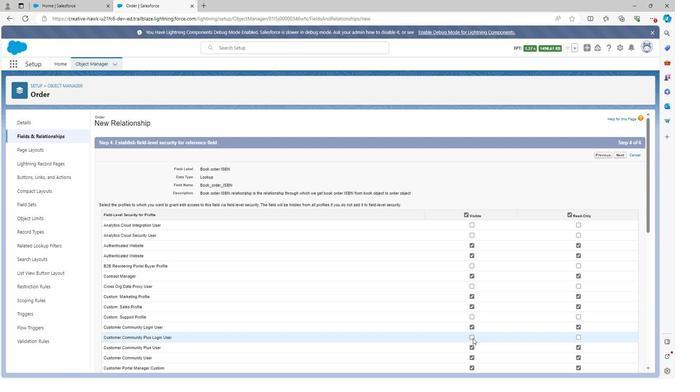 
Action: Mouse moved to (464, 340)
Screenshot: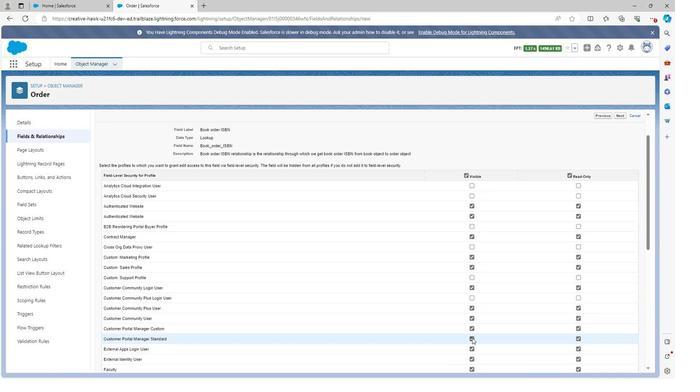 
Action: Mouse scrolled (464, 340) with delta (0, 0)
Screenshot: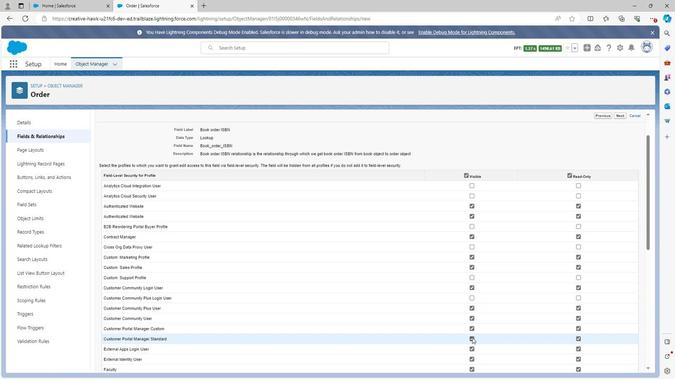 
Action: Mouse moved to (466, 279)
Screenshot: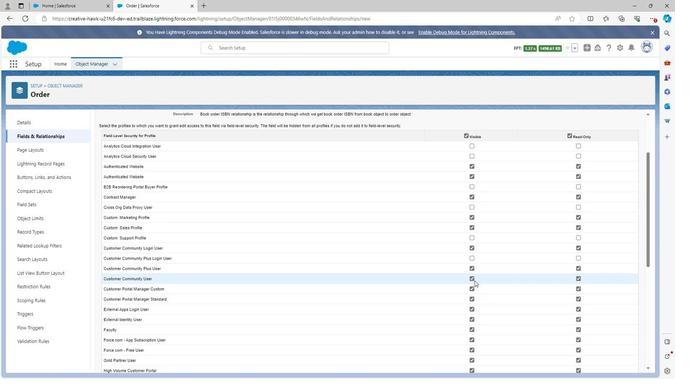 
Action: Mouse pressed left at (466, 279)
Screenshot: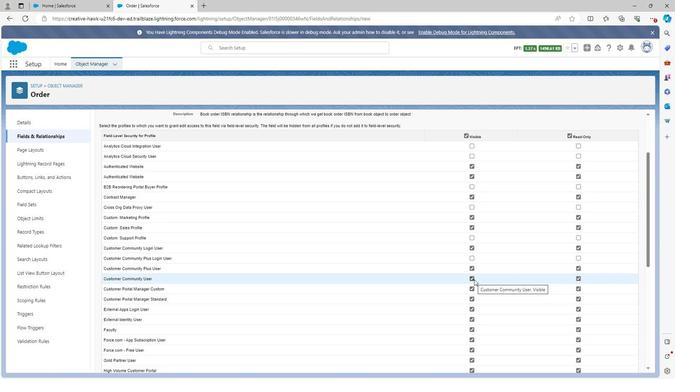 
Action: Mouse moved to (464, 313)
Screenshot: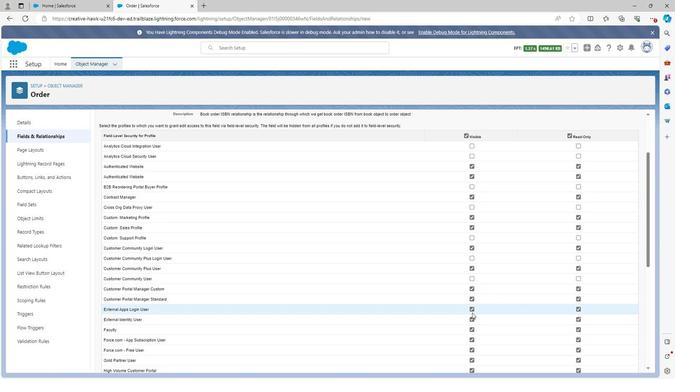 
Action: Mouse pressed left at (464, 313)
Screenshot: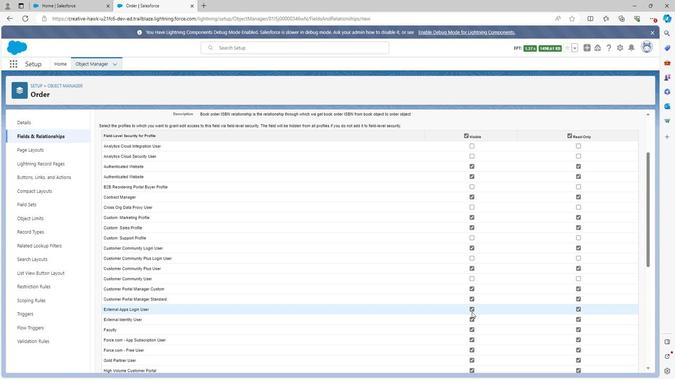 
Action: Mouse moved to (465, 310)
Screenshot: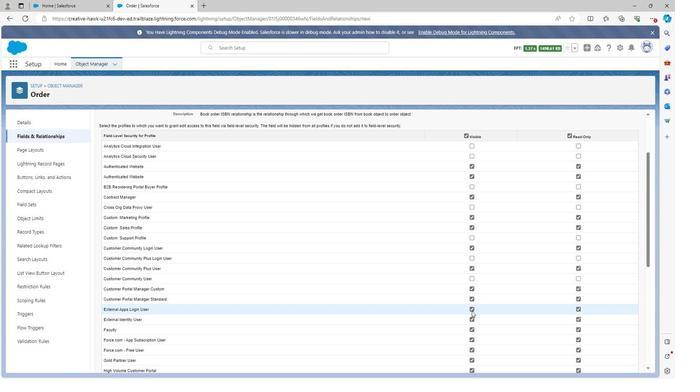 
Action: Mouse pressed left at (465, 310)
Screenshot: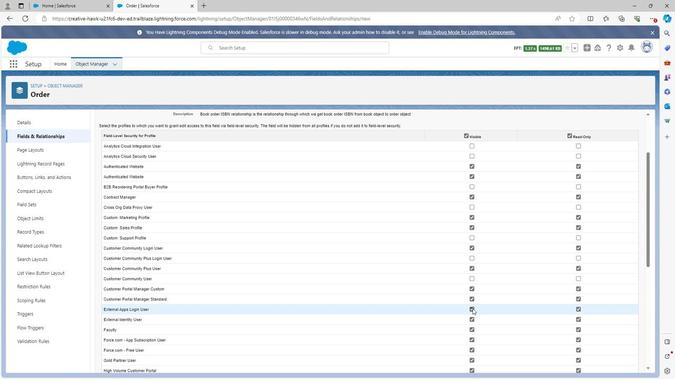 
Action: Mouse moved to (465, 320)
Screenshot: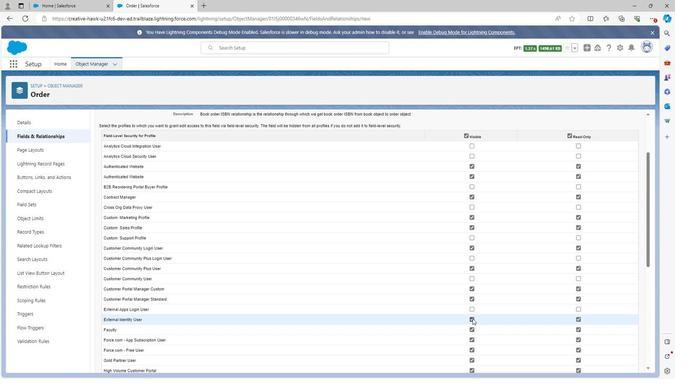 
Action: Mouse pressed left at (465, 320)
Screenshot: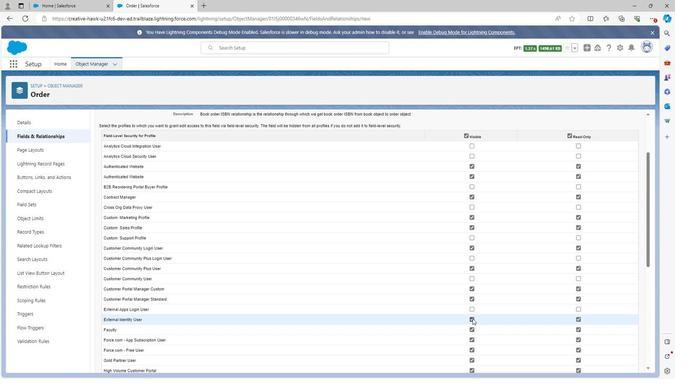 
Action: Mouse moved to (465, 332)
Screenshot: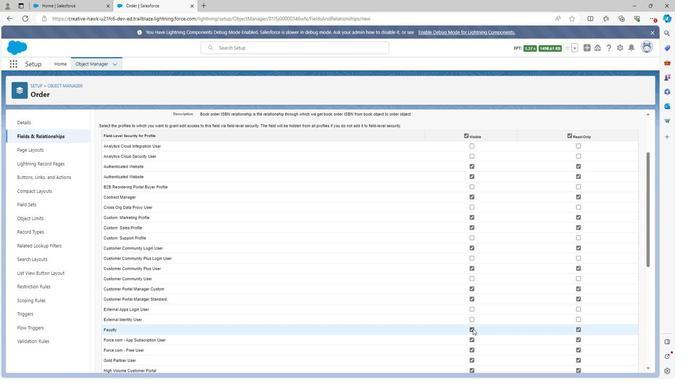 
Action: Mouse pressed left at (465, 332)
Screenshot: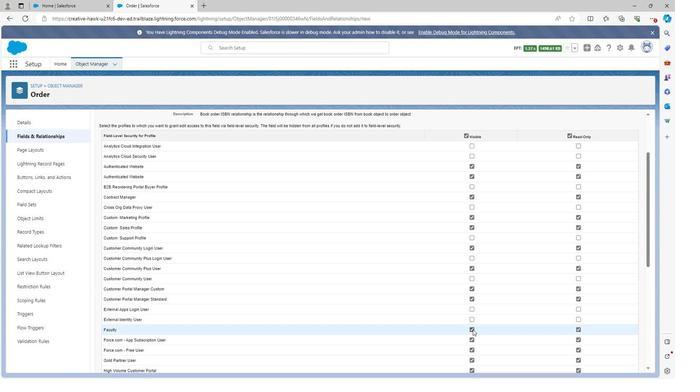 
Action: Mouse moved to (465, 344)
Screenshot: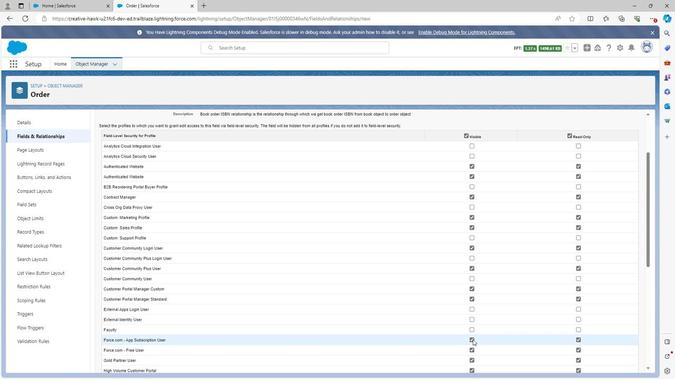 
Action: Mouse pressed left at (465, 344)
Screenshot: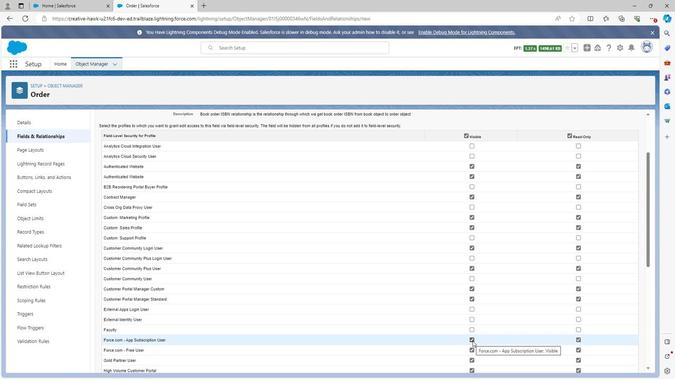 
Action: Mouse scrolled (465, 343) with delta (0, 0)
Screenshot: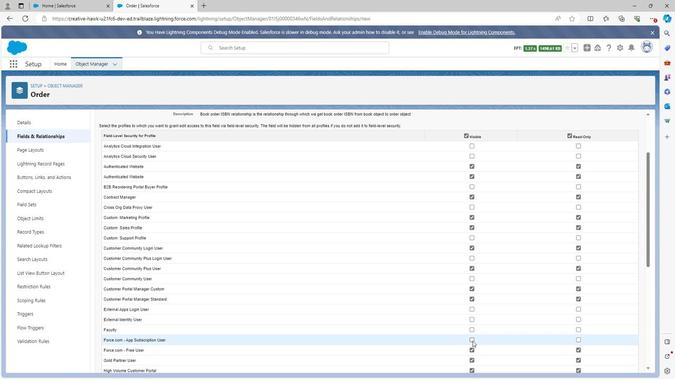 
Action: Mouse moved to (466, 324)
Screenshot: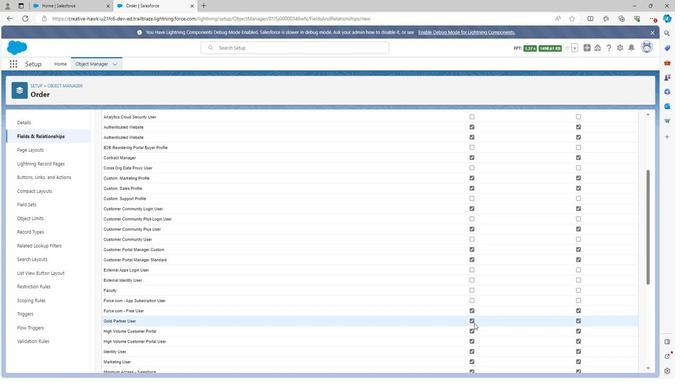 
Action: Mouse pressed left at (466, 324)
Screenshot: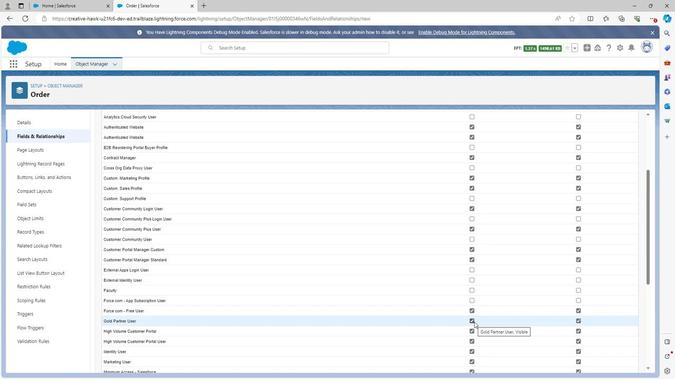 
Action: Mouse moved to (465, 333)
Screenshot: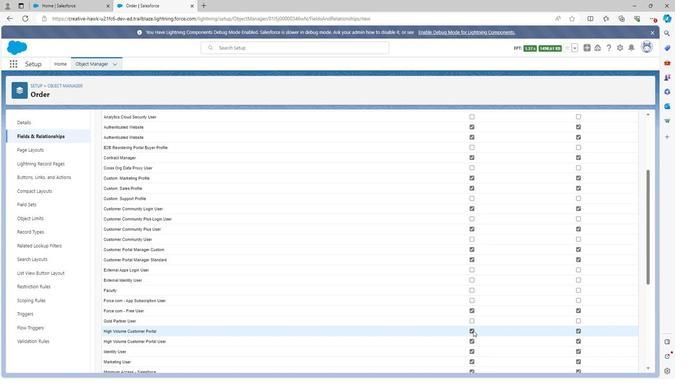
Action: Mouse pressed left at (465, 333)
Screenshot: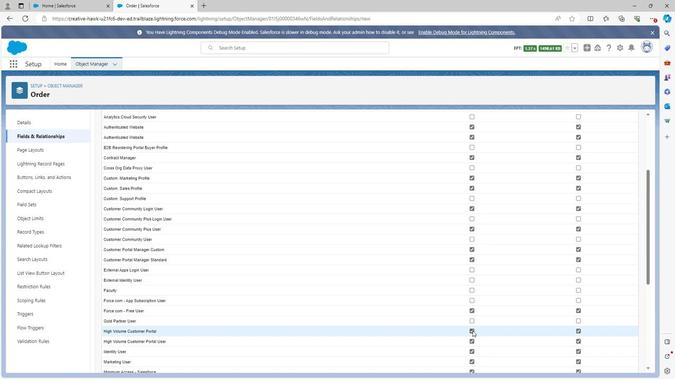 
Action: Mouse moved to (464, 345)
Screenshot: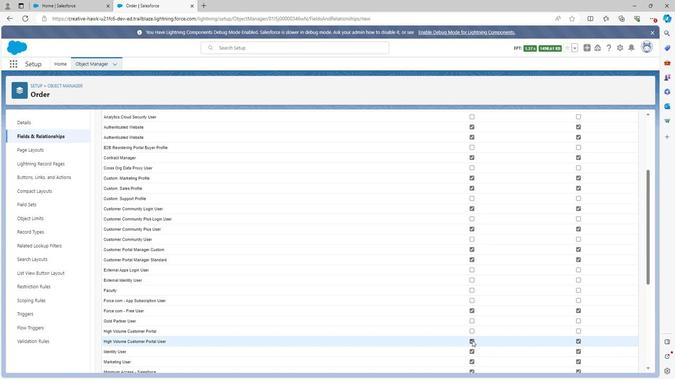 
Action: Mouse pressed left at (464, 345)
